 Task: Research Airbnb properties in âAmran, Yemen from 6th December, 2023 to 12th December, 2023 for 4 adults.4 bedrooms having 4 beds and 4 bathrooms. Property type can be flat. Amenities needed are: wifi, TV, free parkinig on premises, gym, breakfast. Look for 4 properties as per requirement.
Action: Mouse moved to (439, 99)
Screenshot: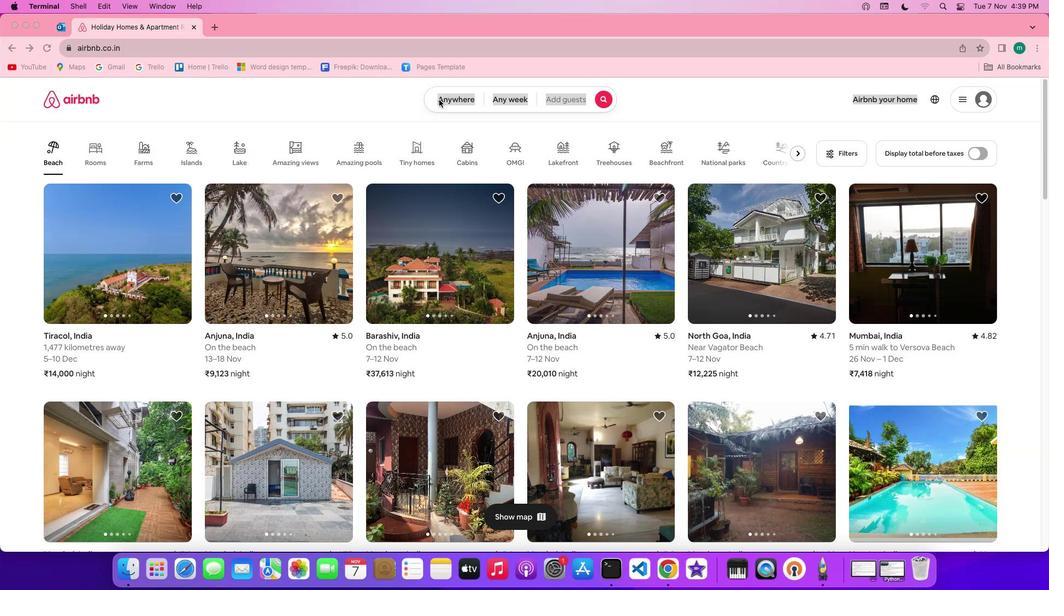 
Action: Mouse pressed left at (439, 99)
Screenshot: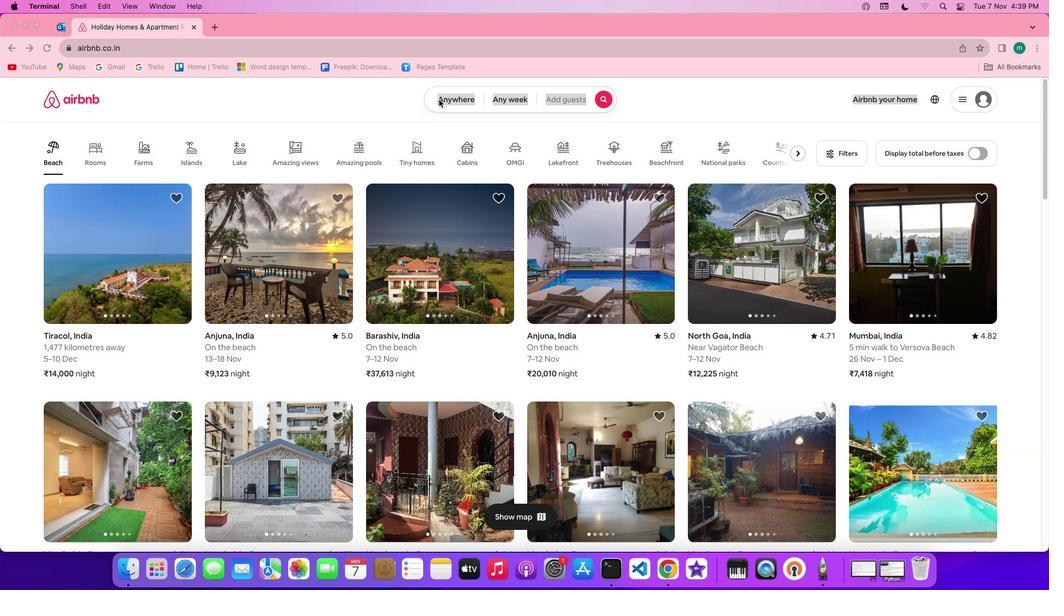 
Action: Mouse moved to (439, 99)
Screenshot: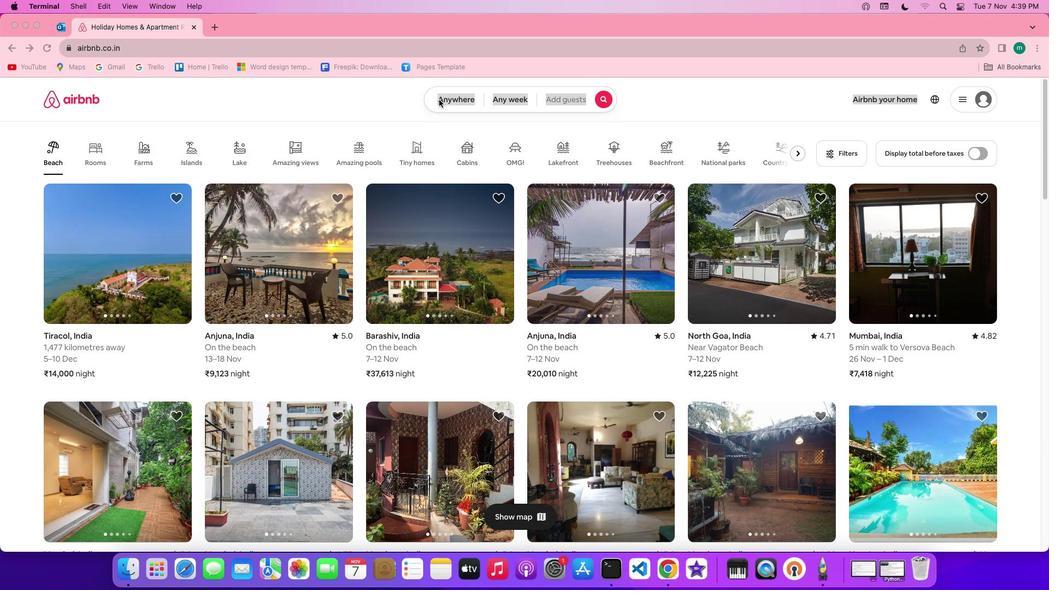 
Action: Mouse pressed left at (439, 99)
Screenshot: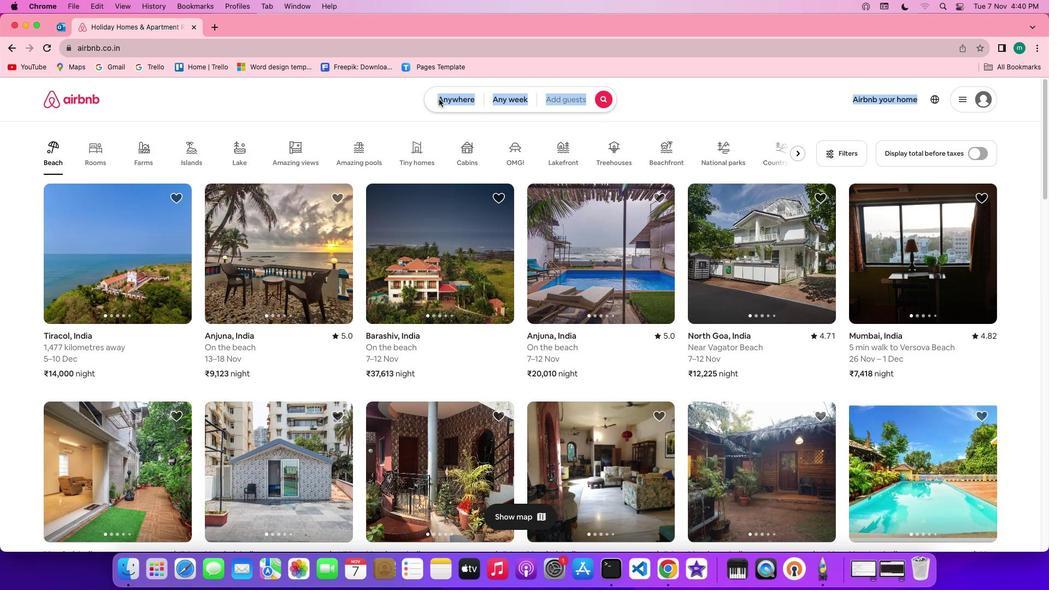 
Action: Mouse moved to (414, 138)
Screenshot: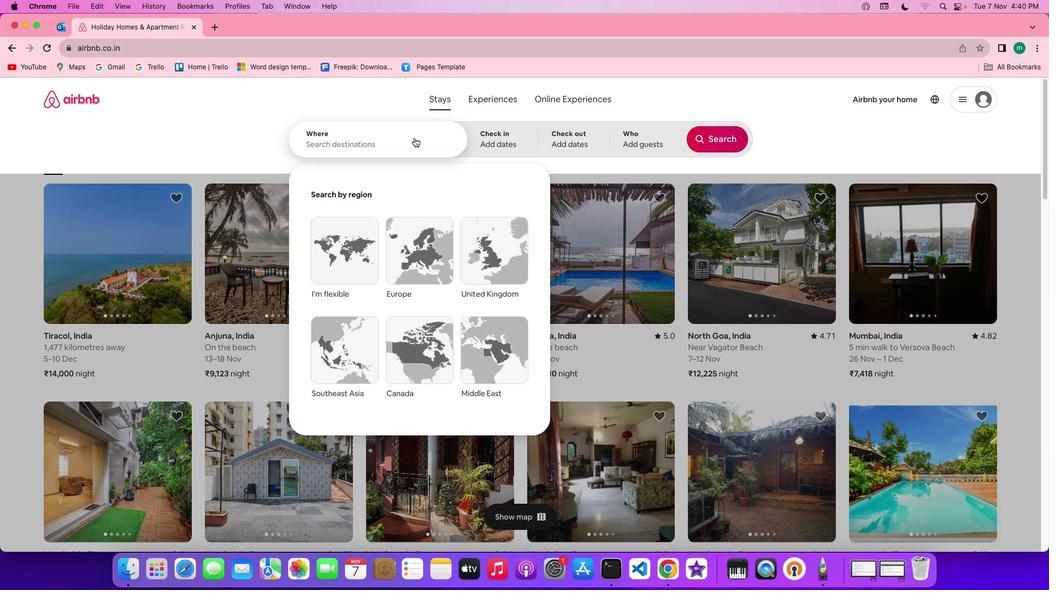 
Action: Mouse pressed left at (414, 138)
Screenshot: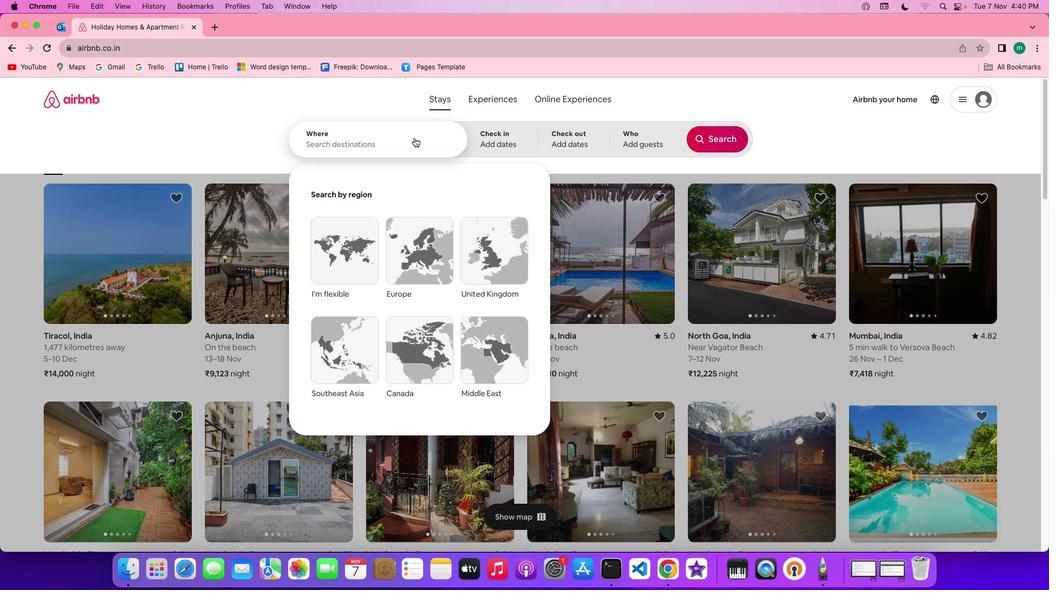 
Action: Mouse moved to (414, 138)
Screenshot: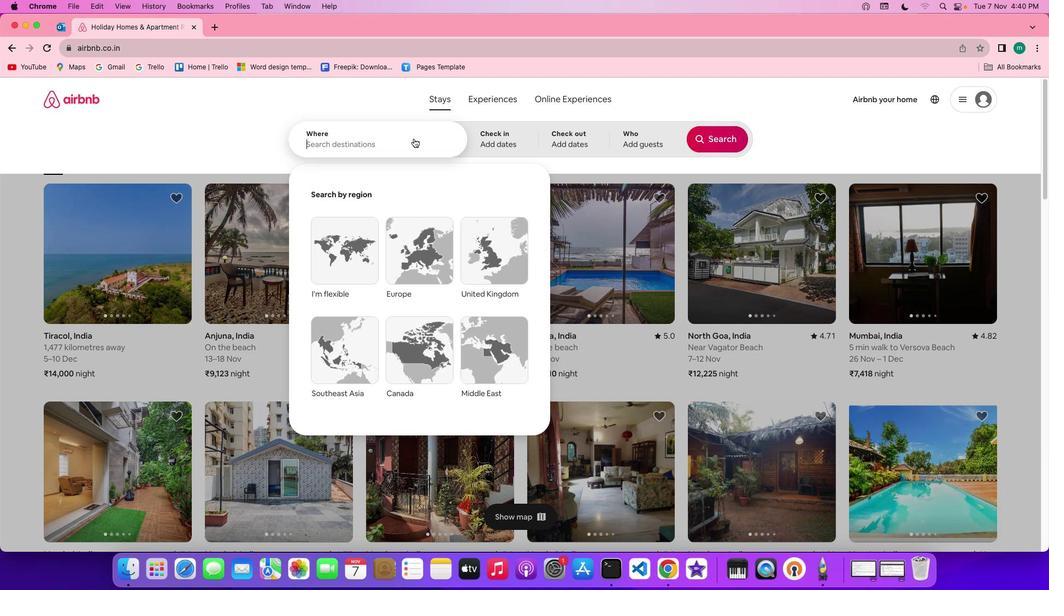 
Action: Key pressed Key.shift'A''m''r''a''n'','Key.shift'Y''e''m''e''n'
Screenshot: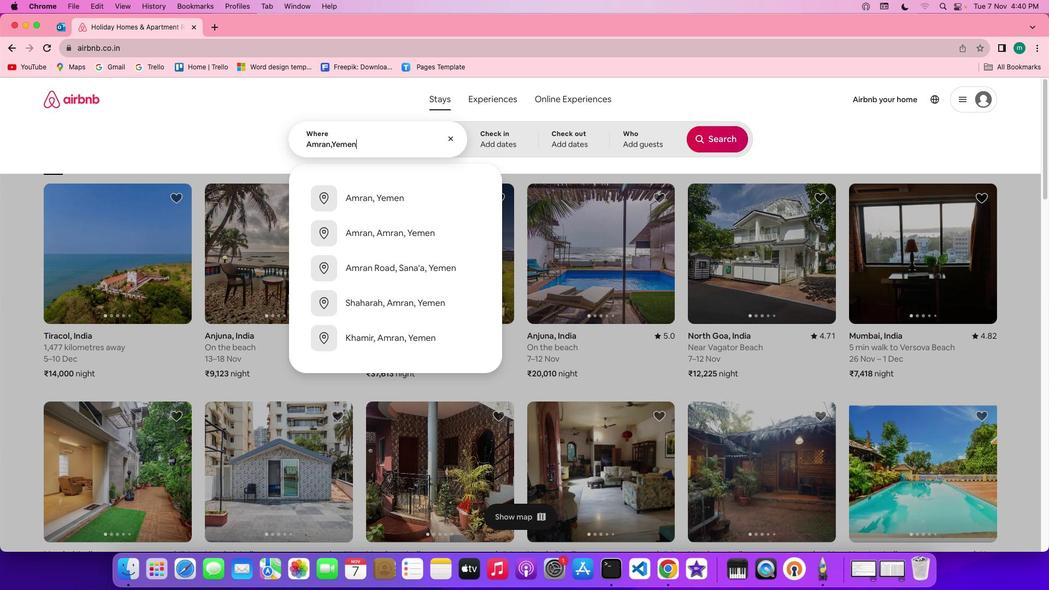 
Action: Mouse moved to (506, 138)
Screenshot: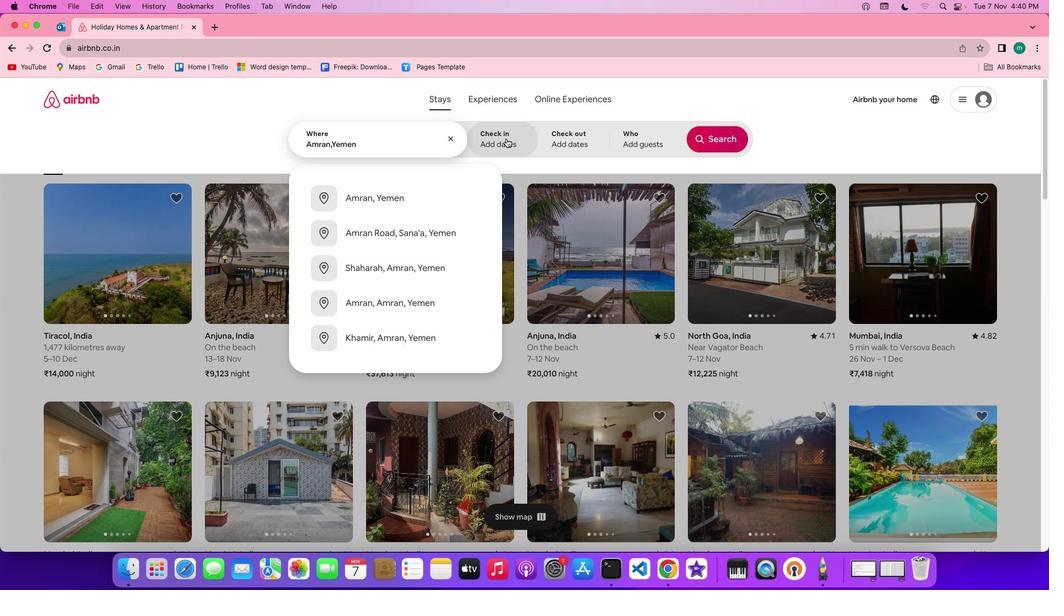 
Action: Mouse pressed left at (506, 138)
Screenshot: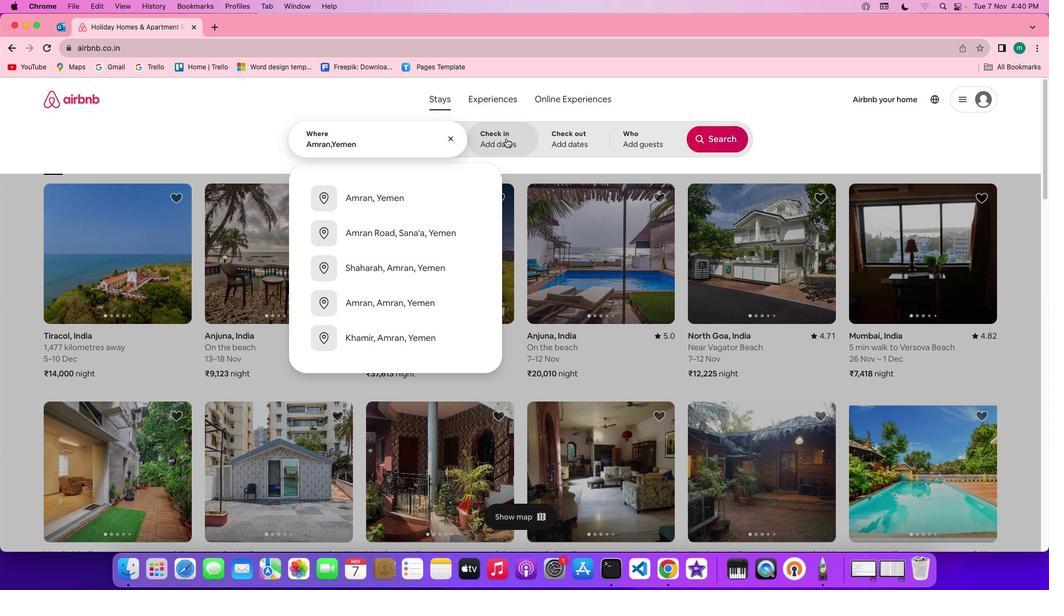 
Action: Mouse moved to (630, 302)
Screenshot: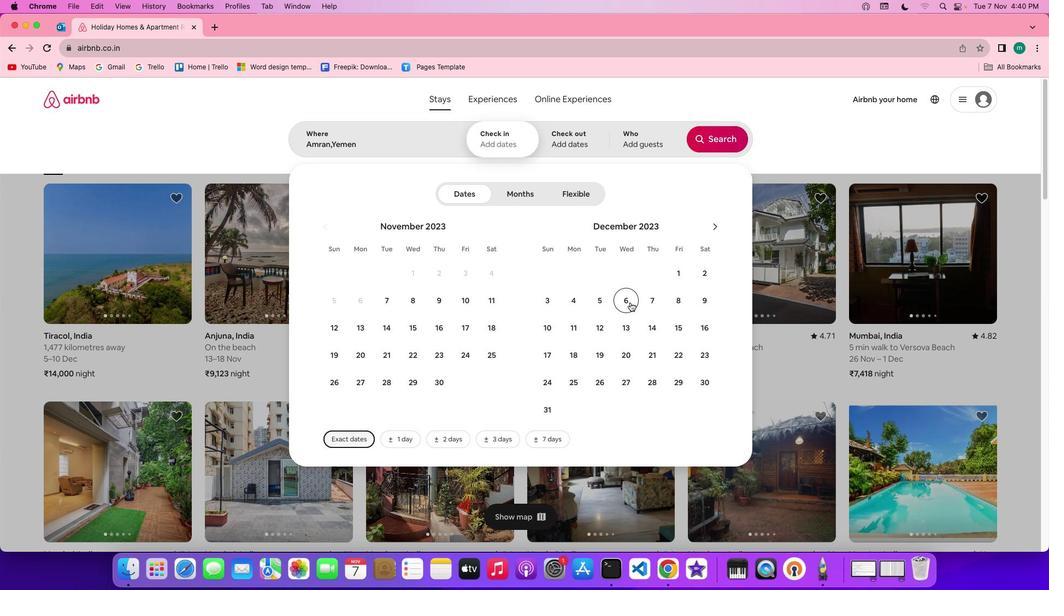 
Action: Mouse pressed left at (630, 302)
Screenshot: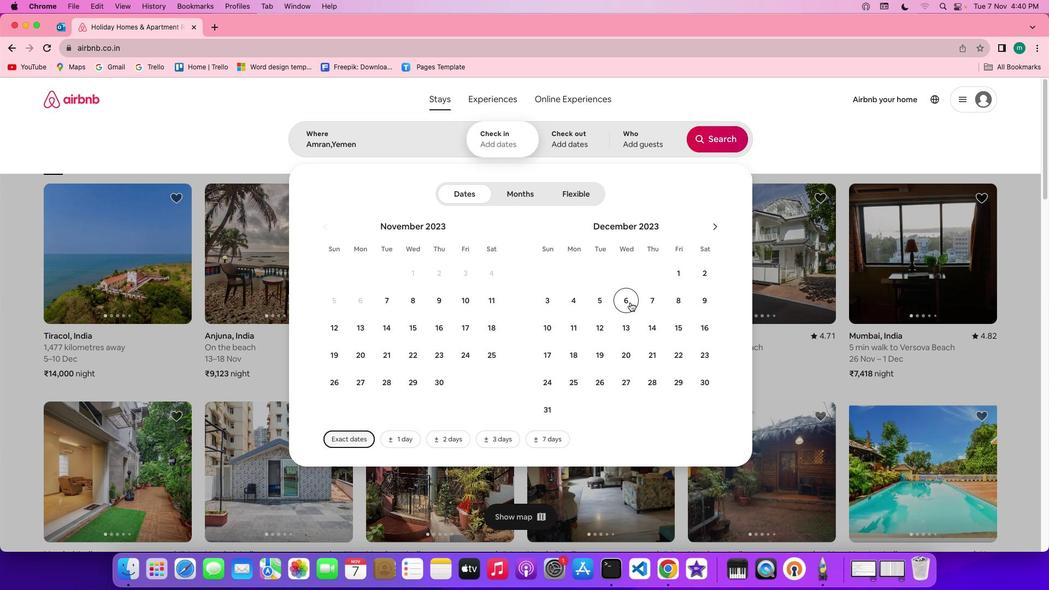 
Action: Mouse moved to (597, 324)
Screenshot: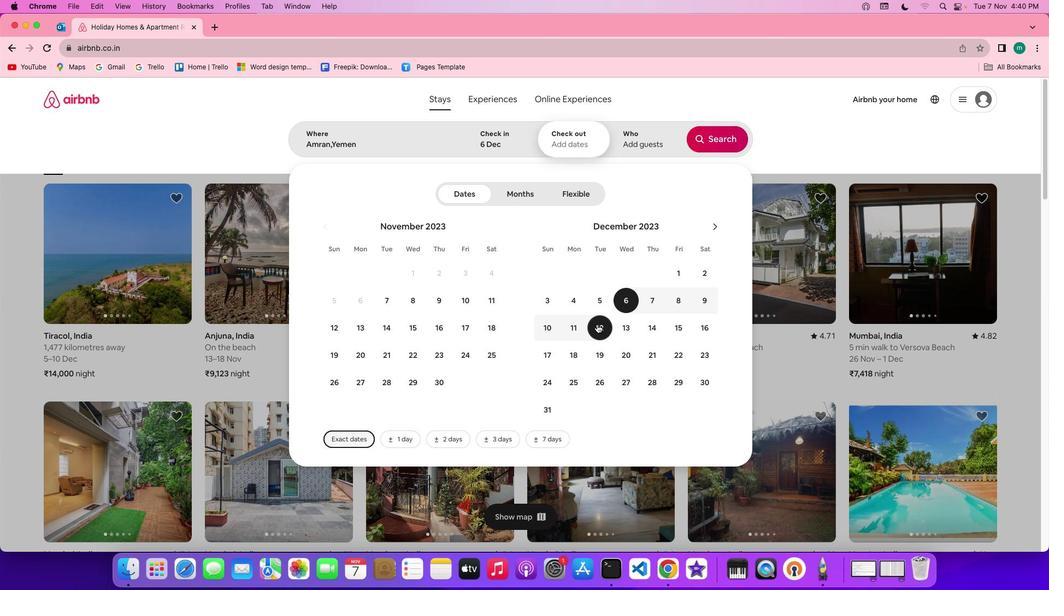 
Action: Mouse pressed left at (597, 324)
Screenshot: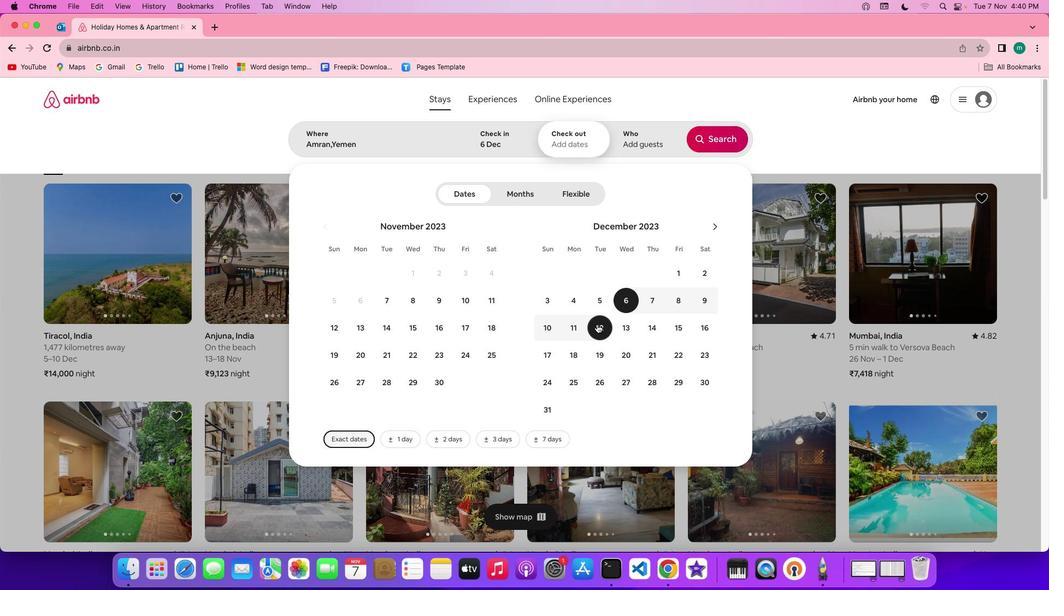 
Action: Mouse moved to (649, 137)
Screenshot: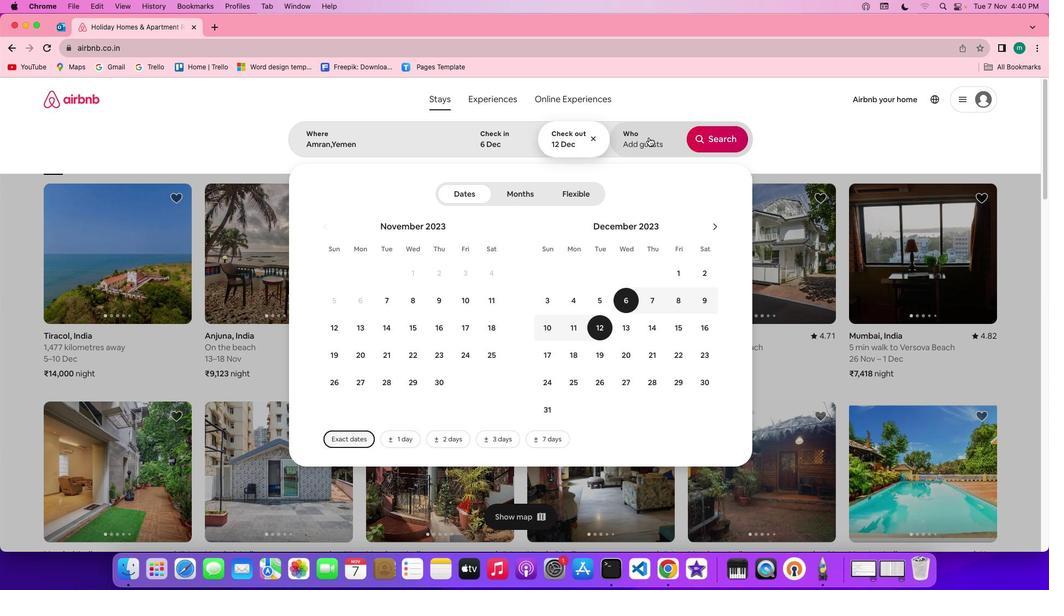 
Action: Mouse pressed left at (649, 137)
Screenshot: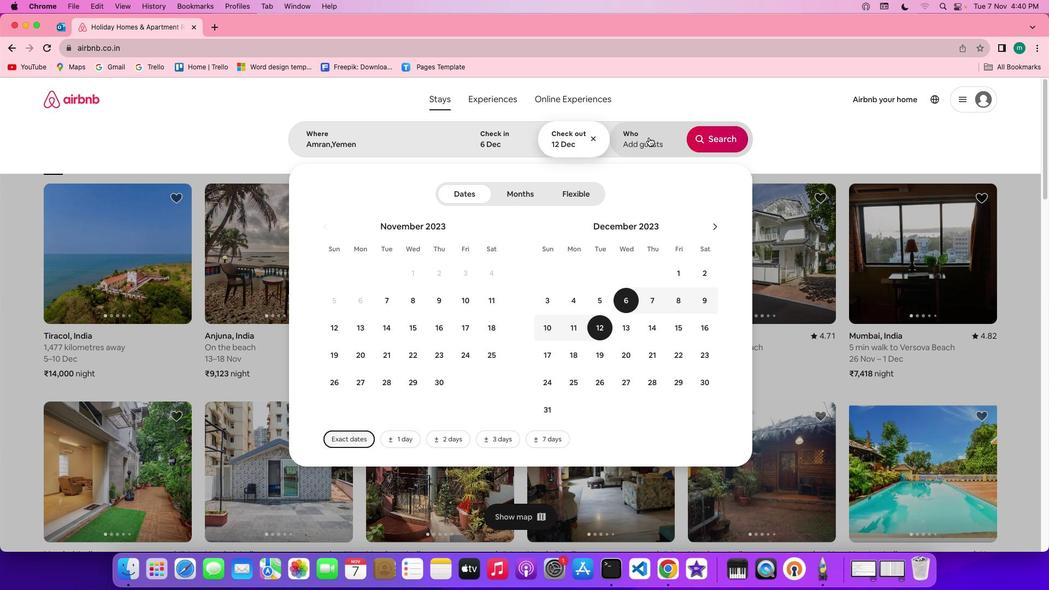 
Action: Mouse moved to (717, 199)
Screenshot: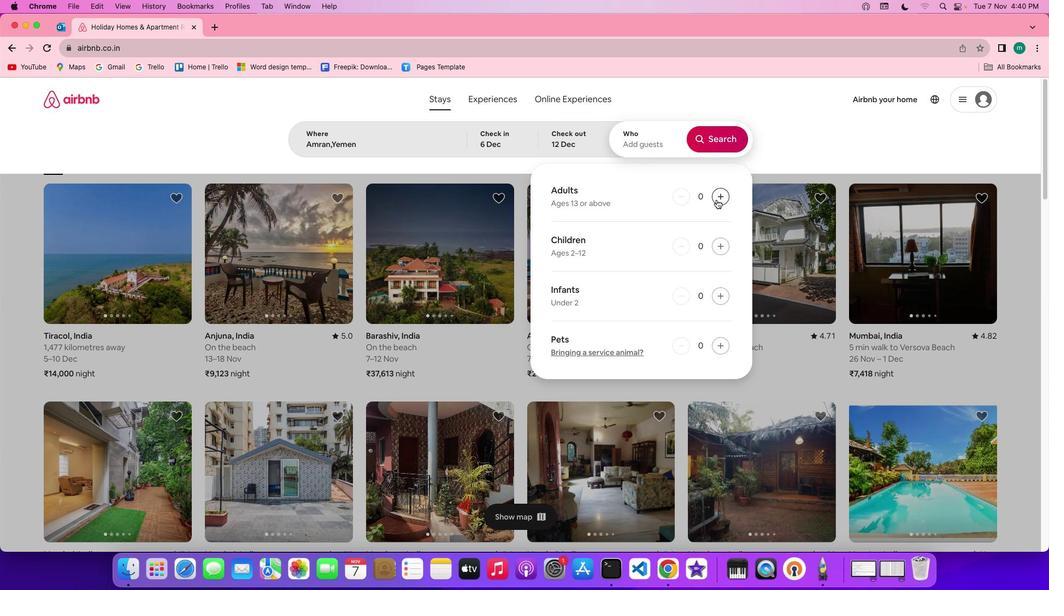 
Action: Mouse pressed left at (717, 199)
Screenshot: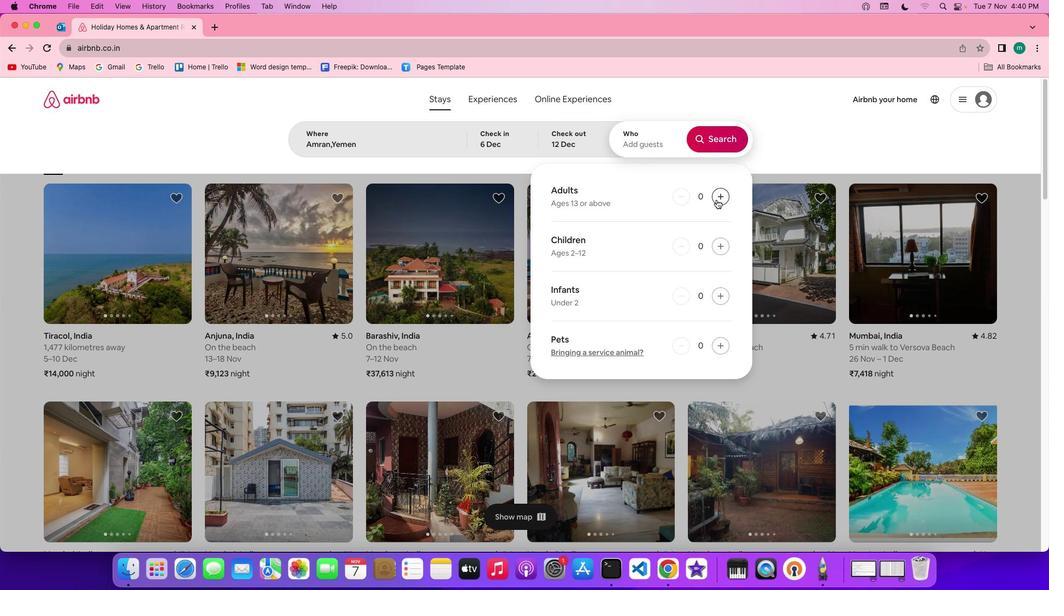 
Action: Mouse pressed left at (717, 199)
Screenshot: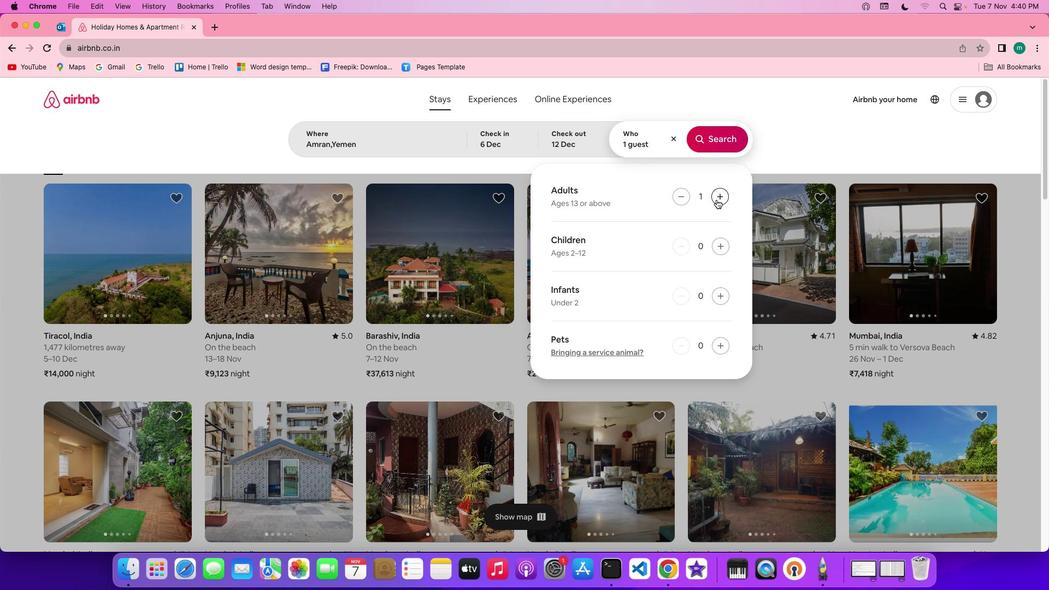 
Action: Mouse pressed left at (717, 199)
Screenshot: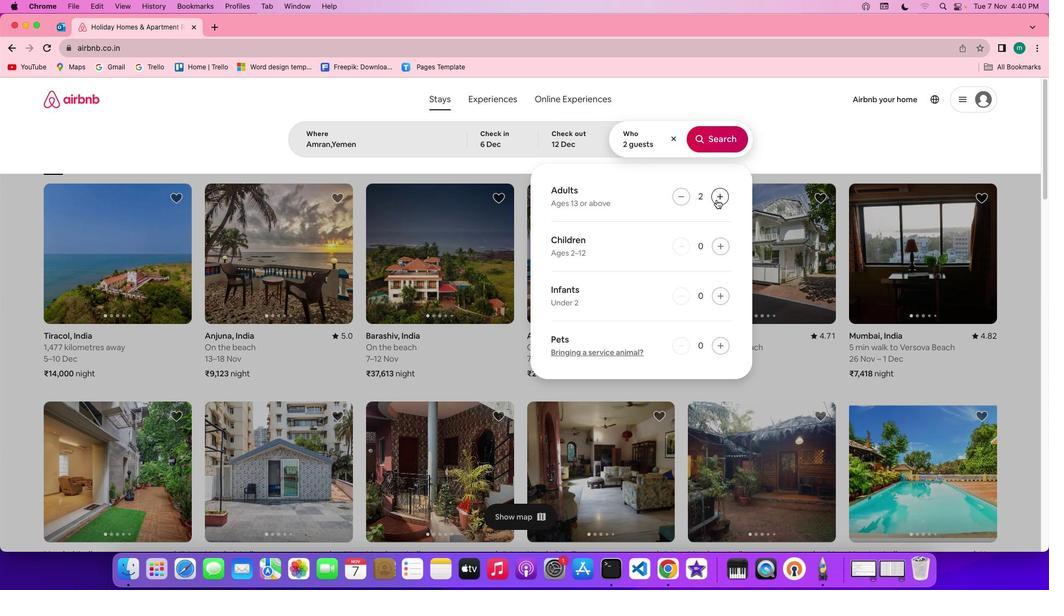 
Action: Mouse pressed left at (717, 199)
Screenshot: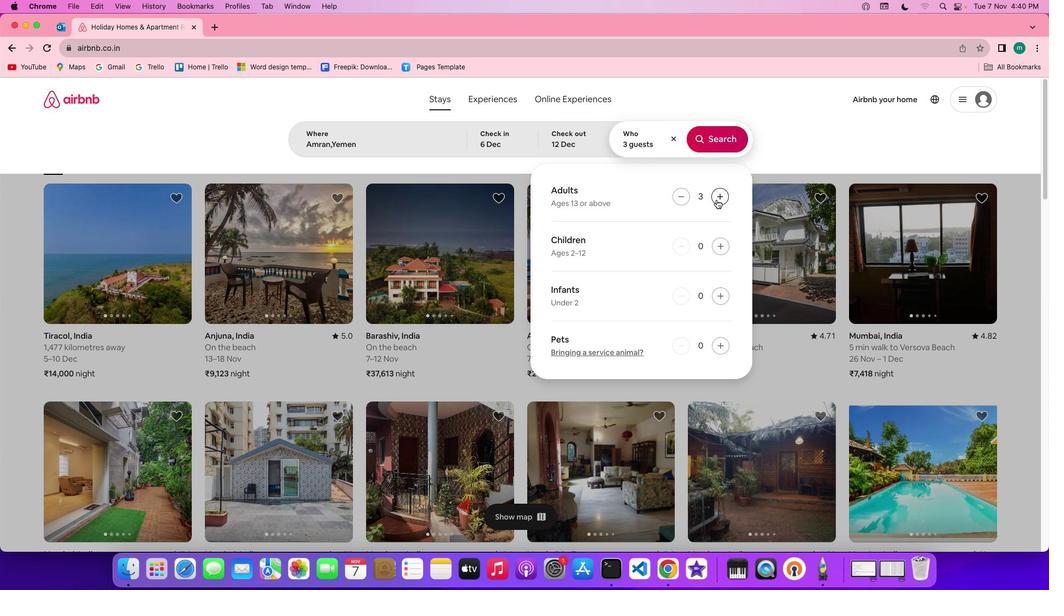 
Action: Mouse moved to (723, 143)
Screenshot: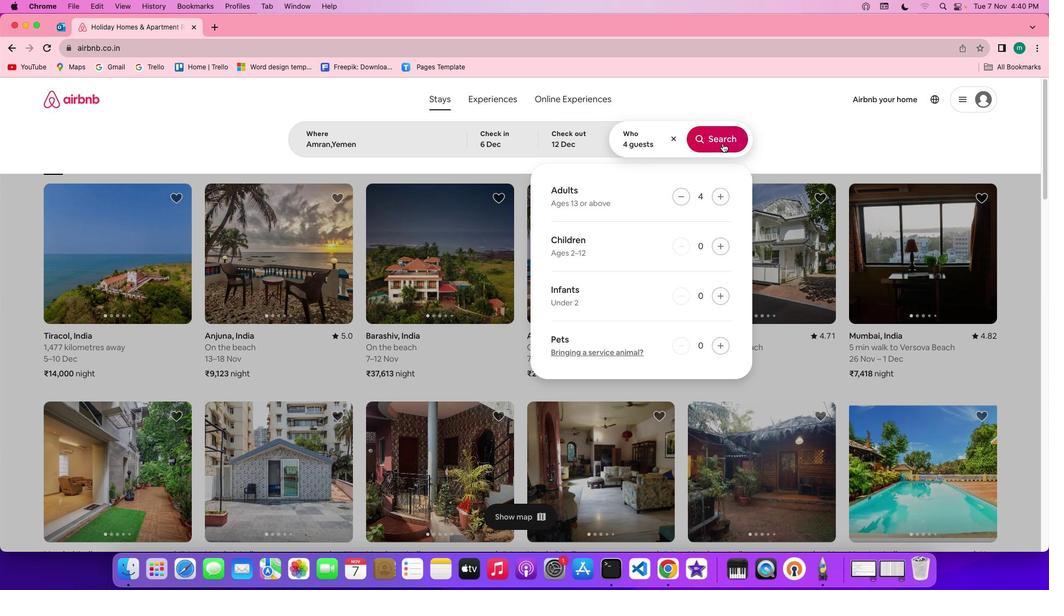 
Action: Mouse pressed left at (723, 143)
Screenshot: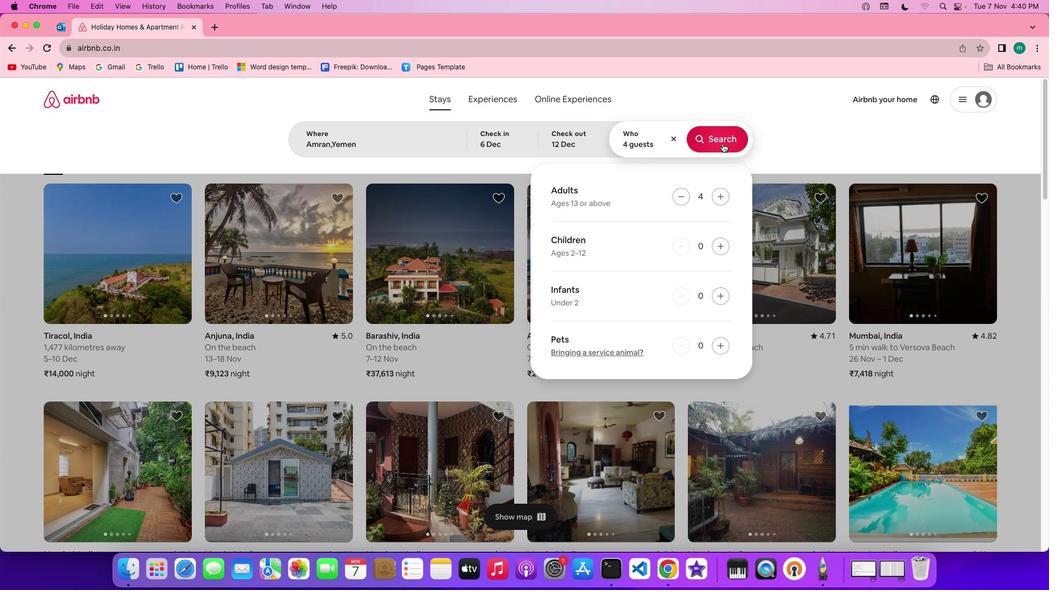 
Action: Mouse moved to (871, 142)
Screenshot: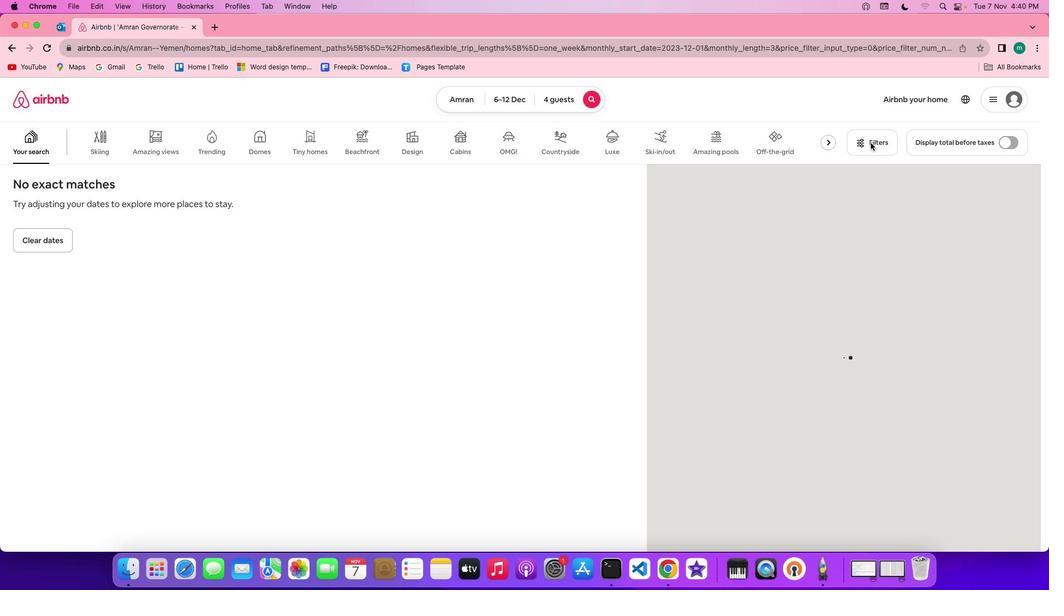 
Action: Mouse pressed left at (871, 142)
Screenshot: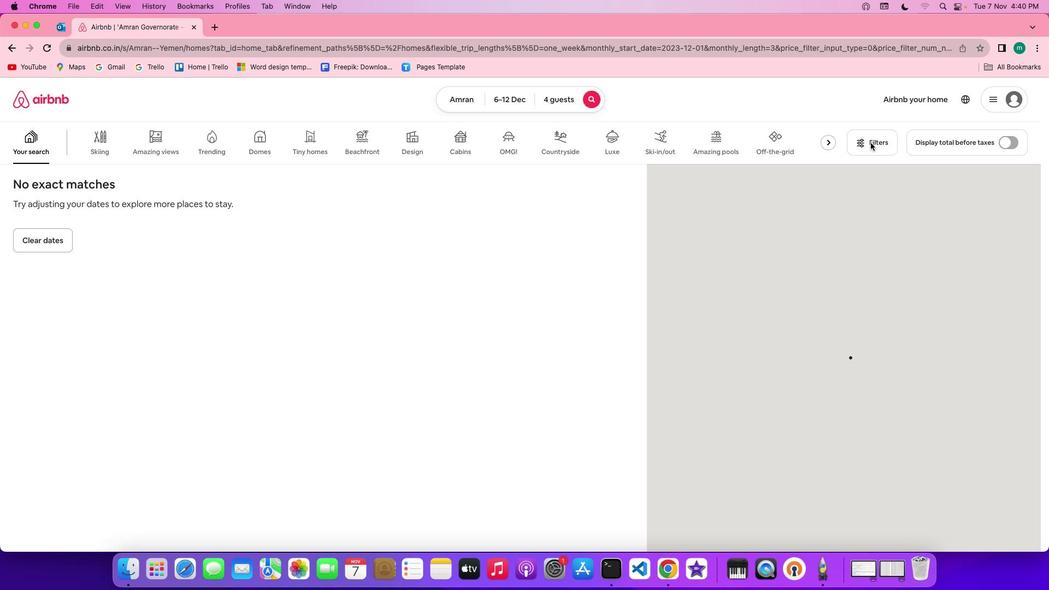 
Action: Mouse moved to (857, 140)
Screenshot: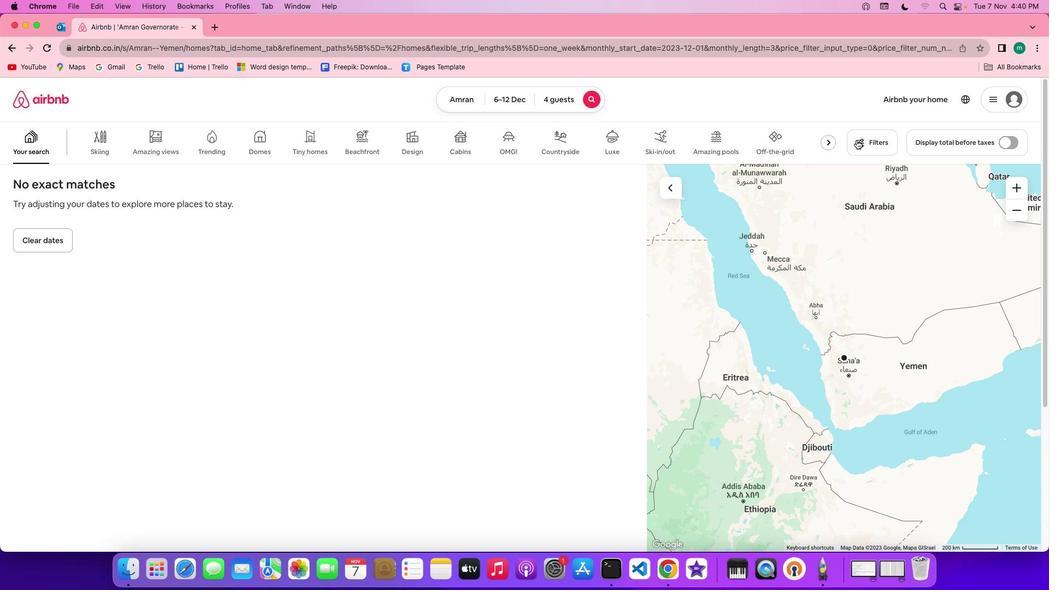 
Action: Mouse pressed left at (857, 140)
Screenshot: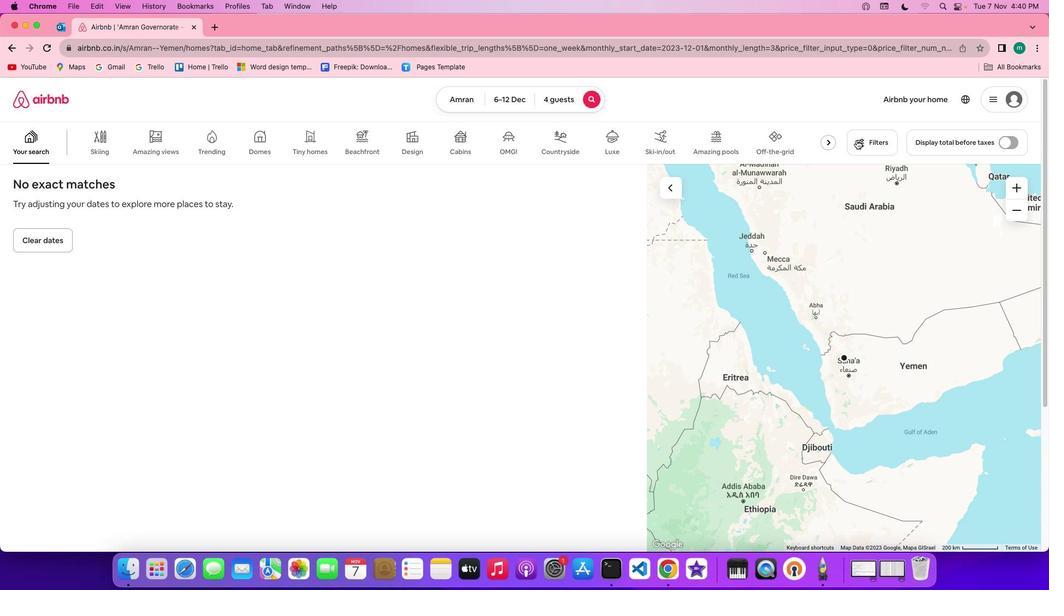 
Action: Mouse moved to (875, 142)
Screenshot: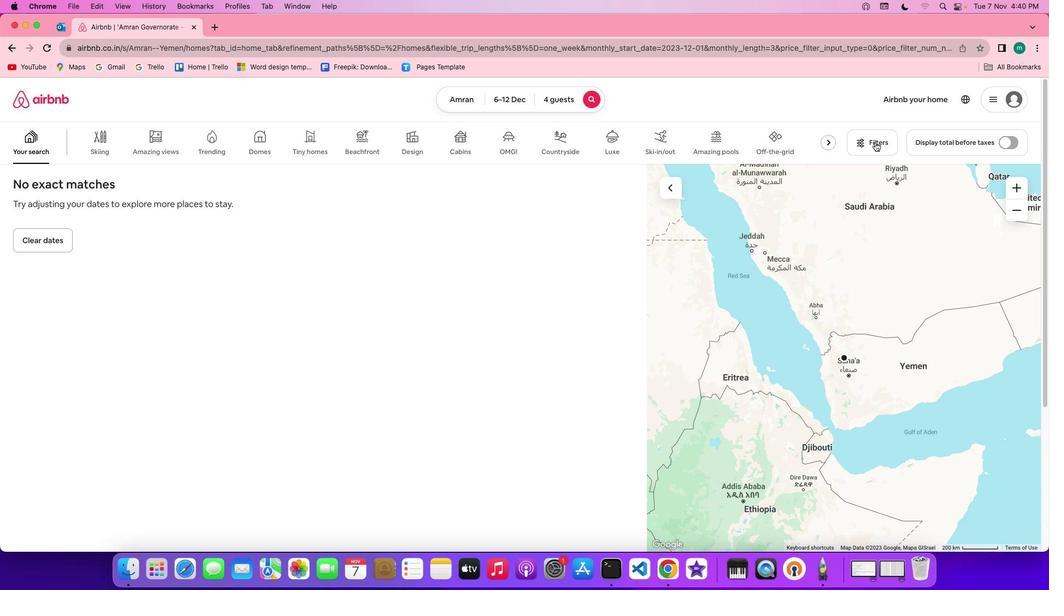 
Action: Mouse pressed left at (875, 142)
Screenshot: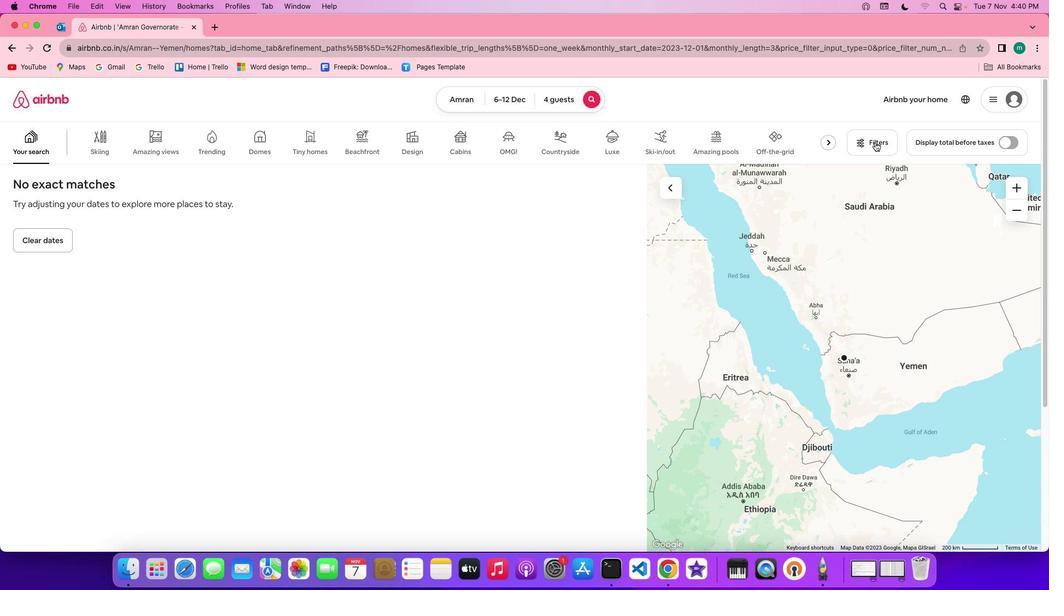 
Action: Mouse moved to (878, 141)
Screenshot: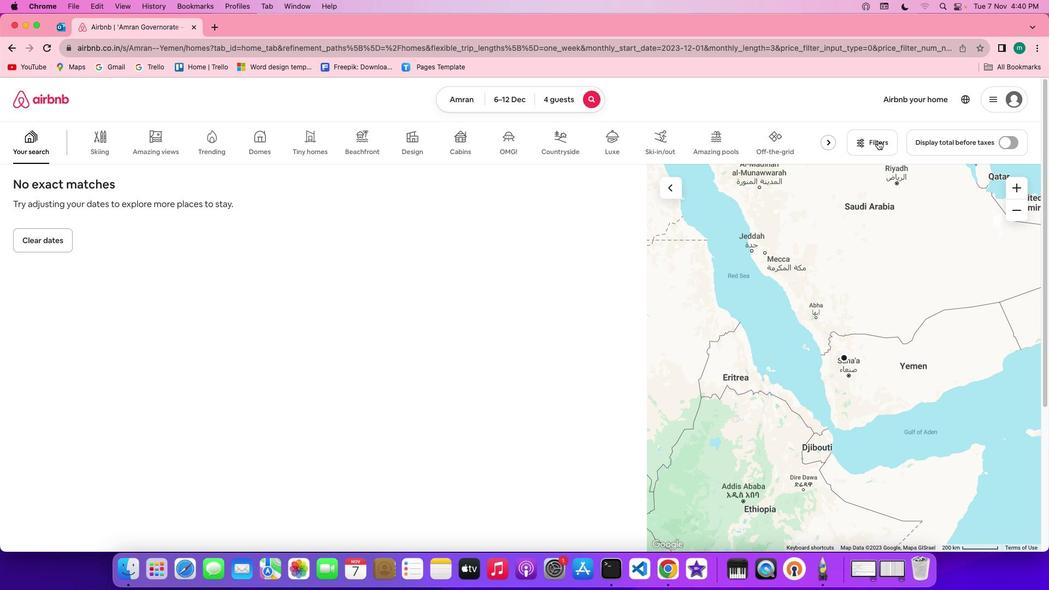 
Action: Mouse pressed left at (878, 141)
Screenshot: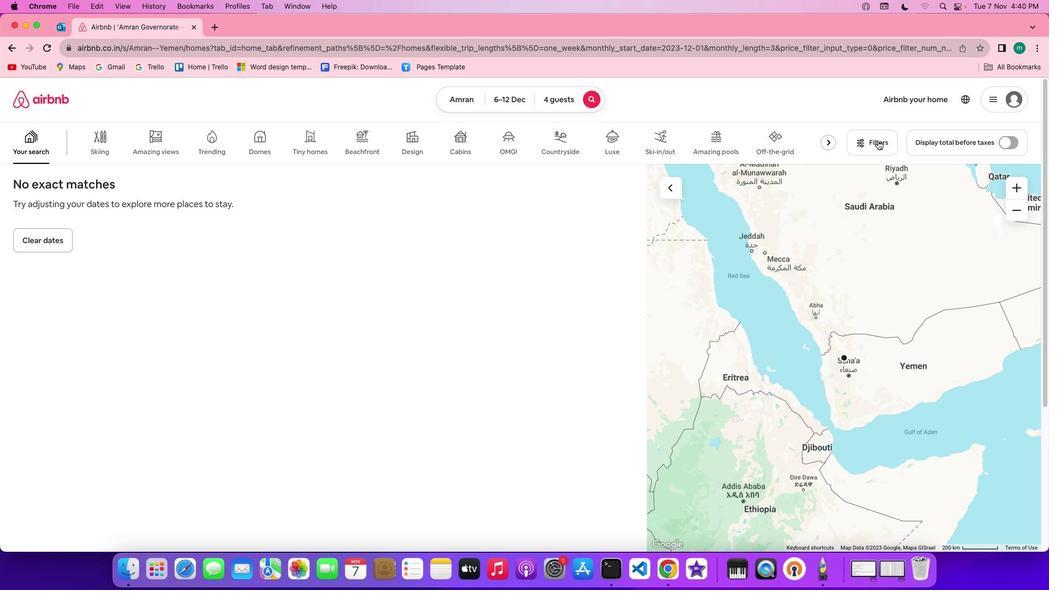 
Action: Mouse moved to (608, 320)
Screenshot: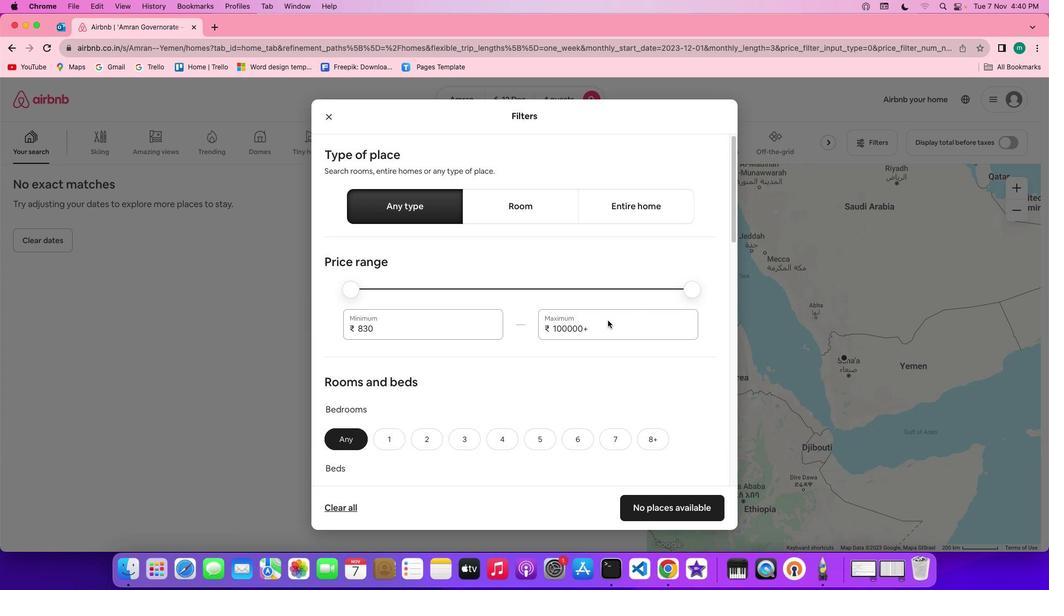 
Action: Mouse scrolled (608, 320) with delta (0, 0)
Screenshot: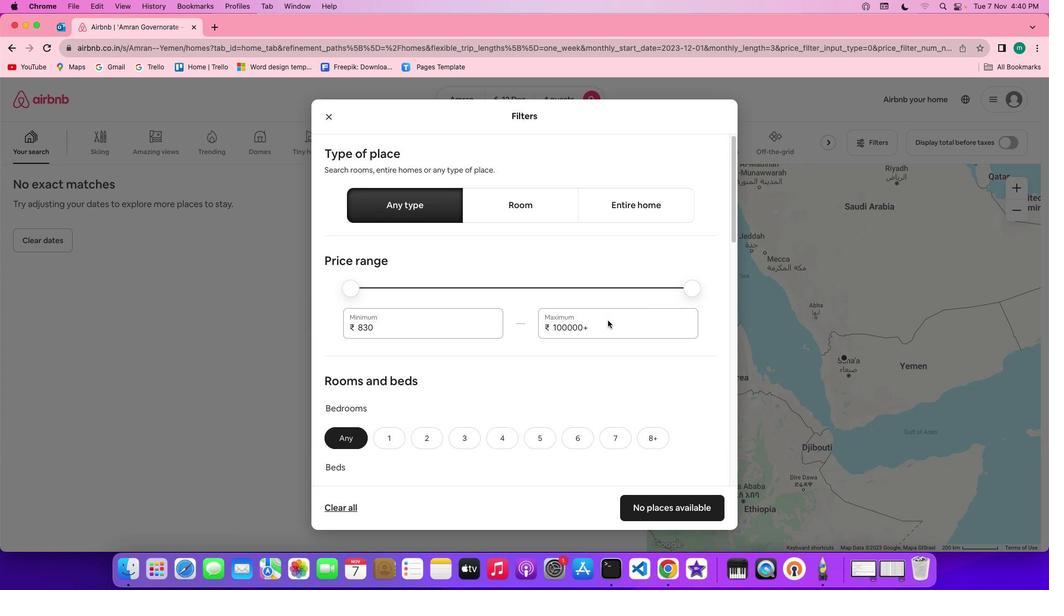 
Action: Mouse scrolled (608, 320) with delta (0, 0)
Screenshot: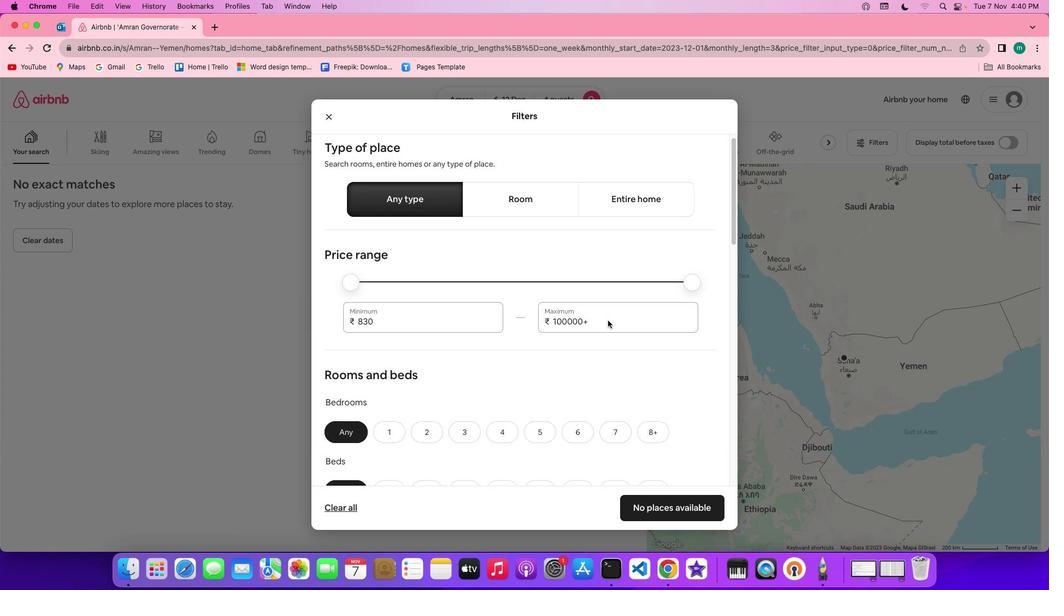 
Action: Mouse scrolled (608, 320) with delta (0, -1)
Screenshot: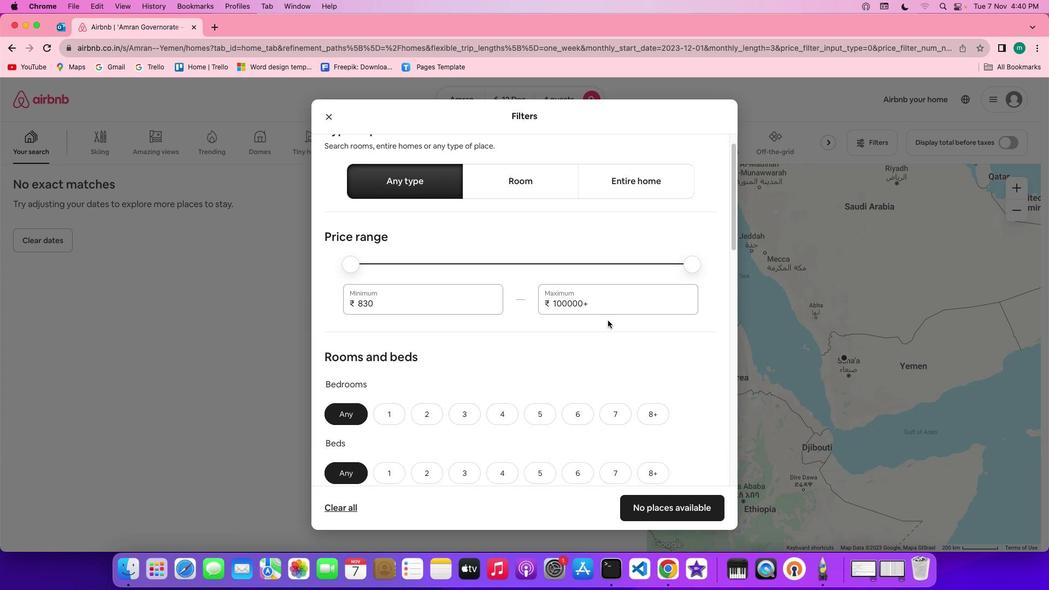 
Action: Mouse scrolled (608, 320) with delta (0, -2)
Screenshot: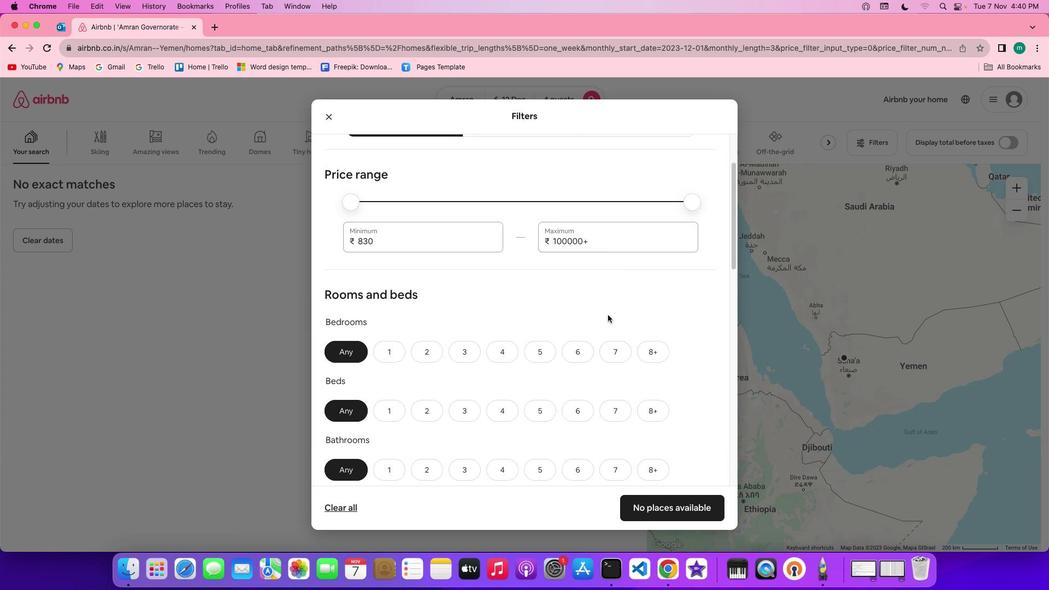 
Action: Mouse moved to (601, 285)
Screenshot: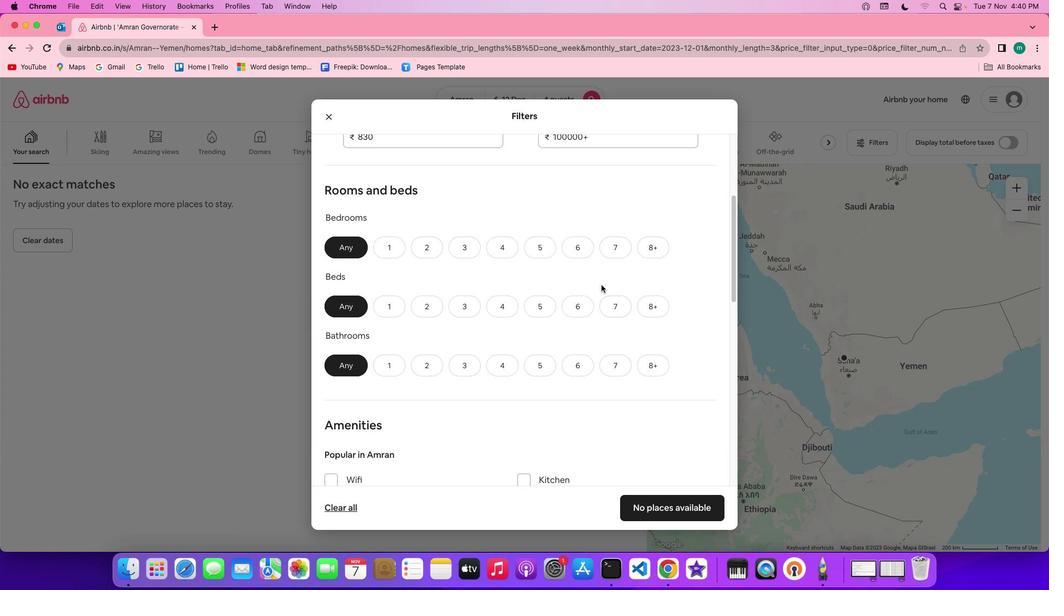 
Action: Mouse scrolled (601, 285) with delta (0, 0)
Screenshot: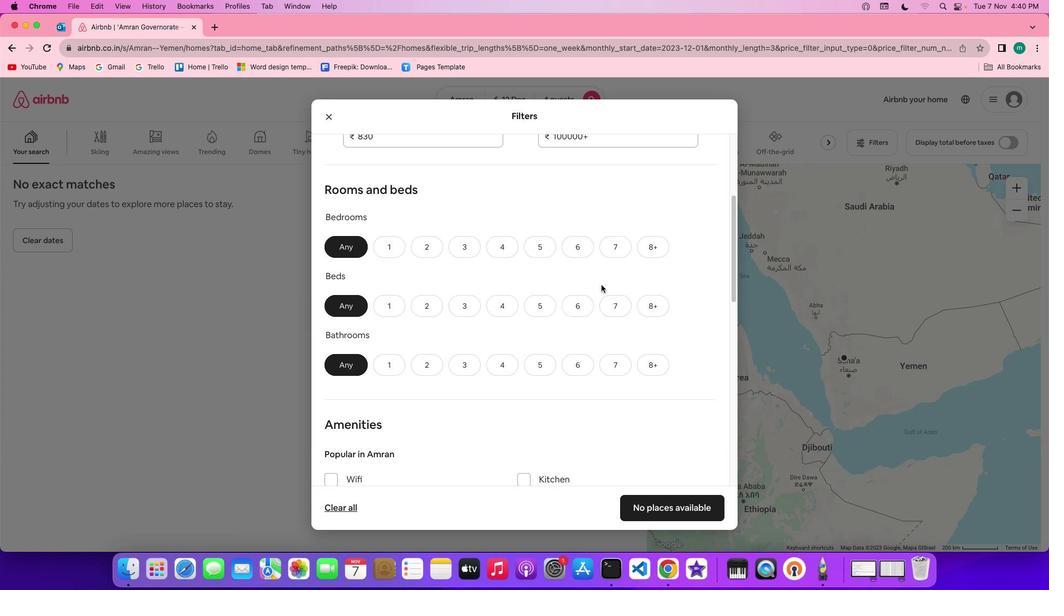 
Action: Mouse scrolled (601, 285) with delta (0, 0)
Screenshot: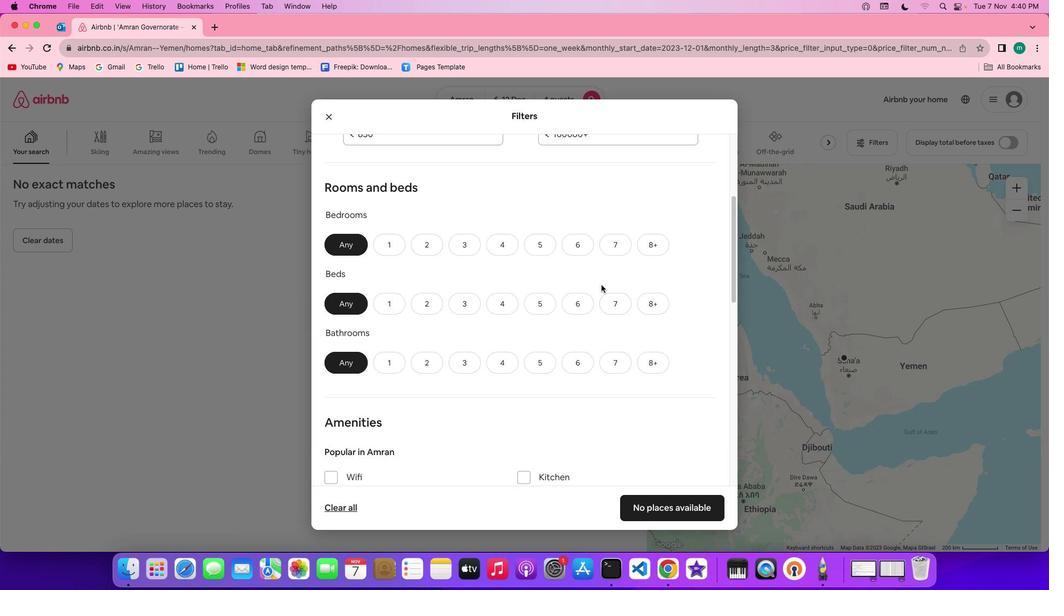 
Action: Mouse scrolled (601, 285) with delta (0, 0)
Screenshot: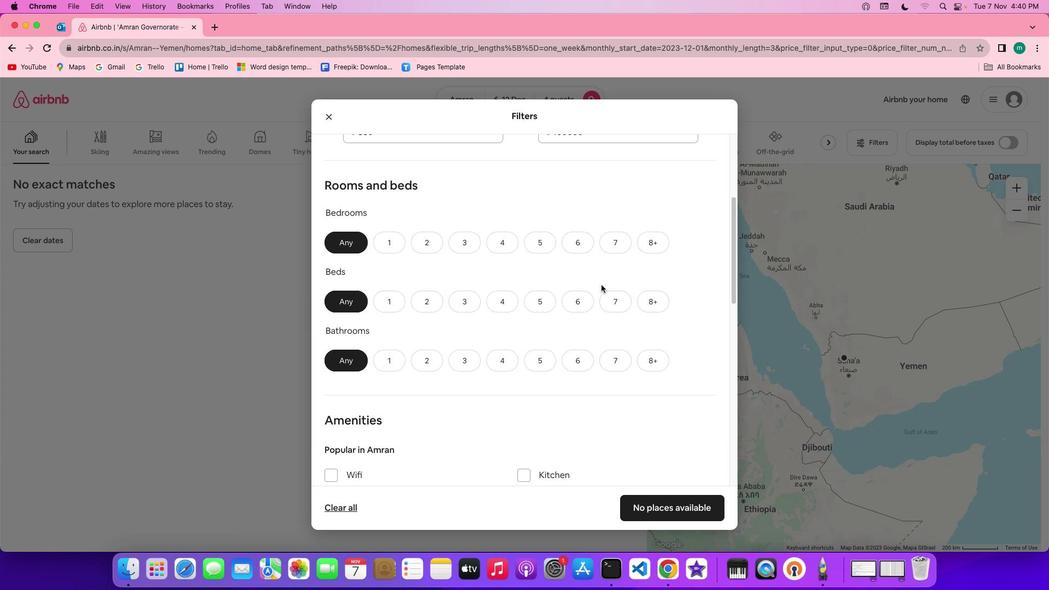 
Action: Mouse moved to (502, 244)
Screenshot: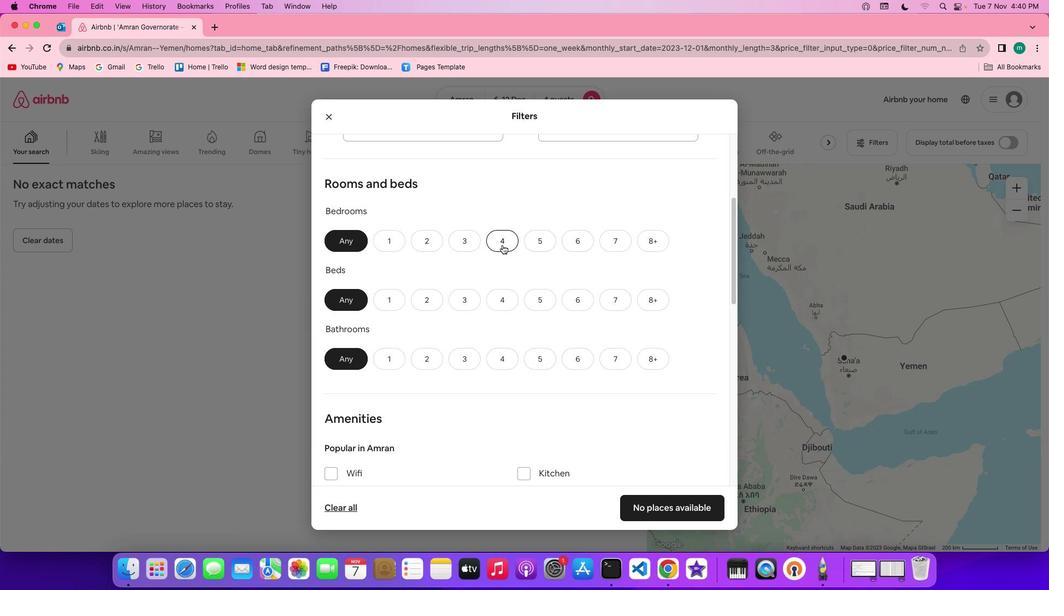 
Action: Mouse pressed left at (502, 244)
Screenshot: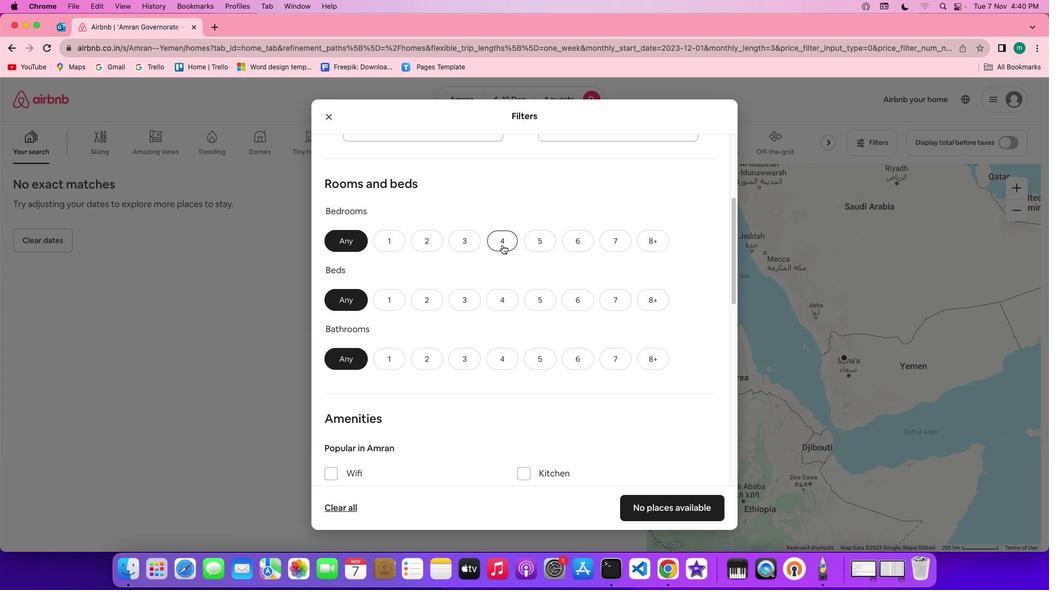 
Action: Mouse moved to (508, 300)
Screenshot: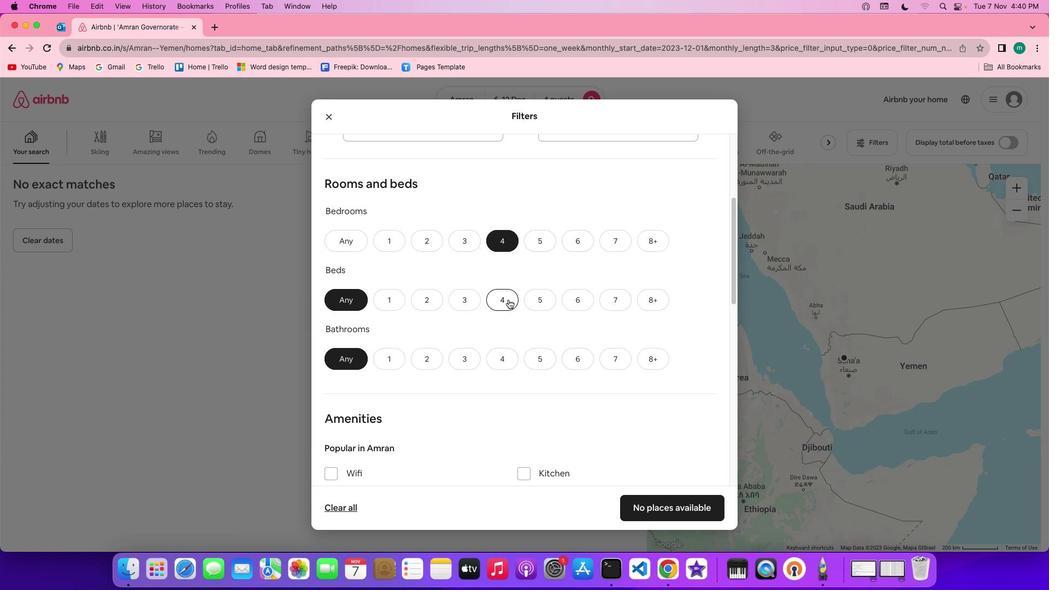 
Action: Mouse pressed left at (508, 300)
Screenshot: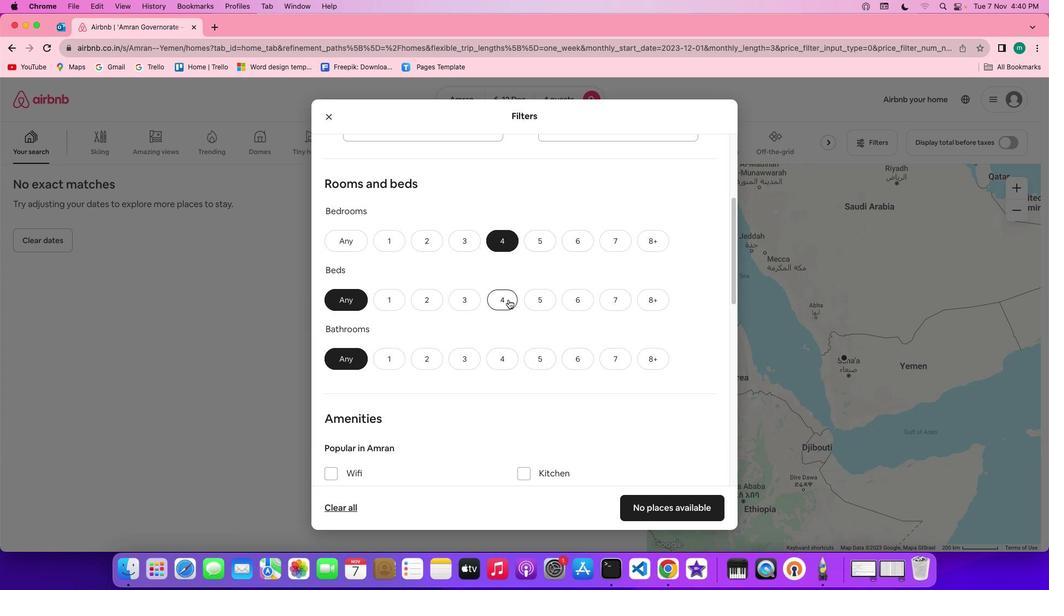 
Action: Mouse moved to (502, 351)
Screenshot: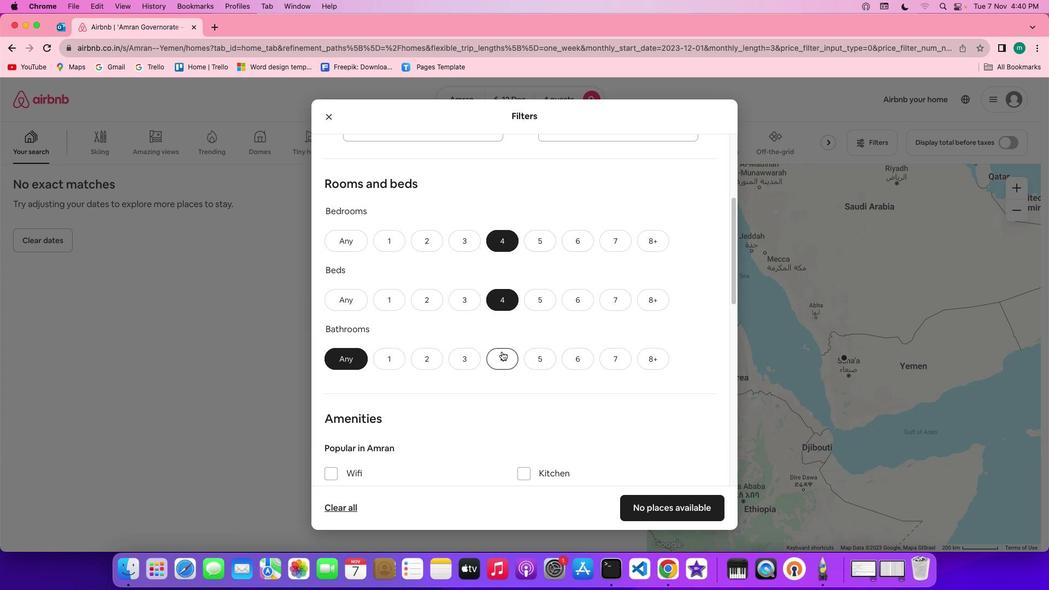 
Action: Mouse pressed left at (502, 351)
Screenshot: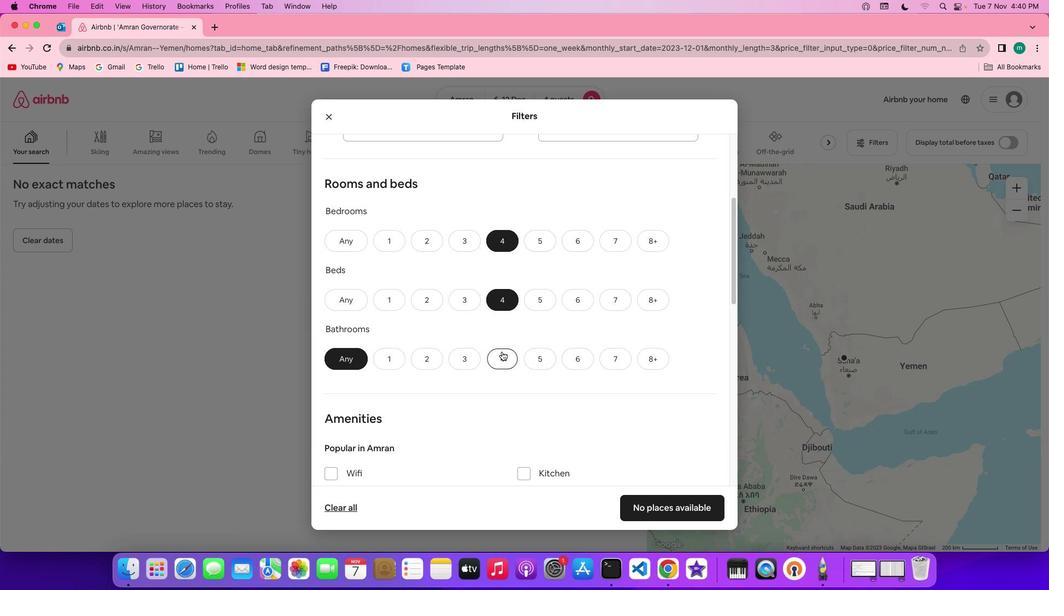 
Action: Mouse moved to (607, 359)
Screenshot: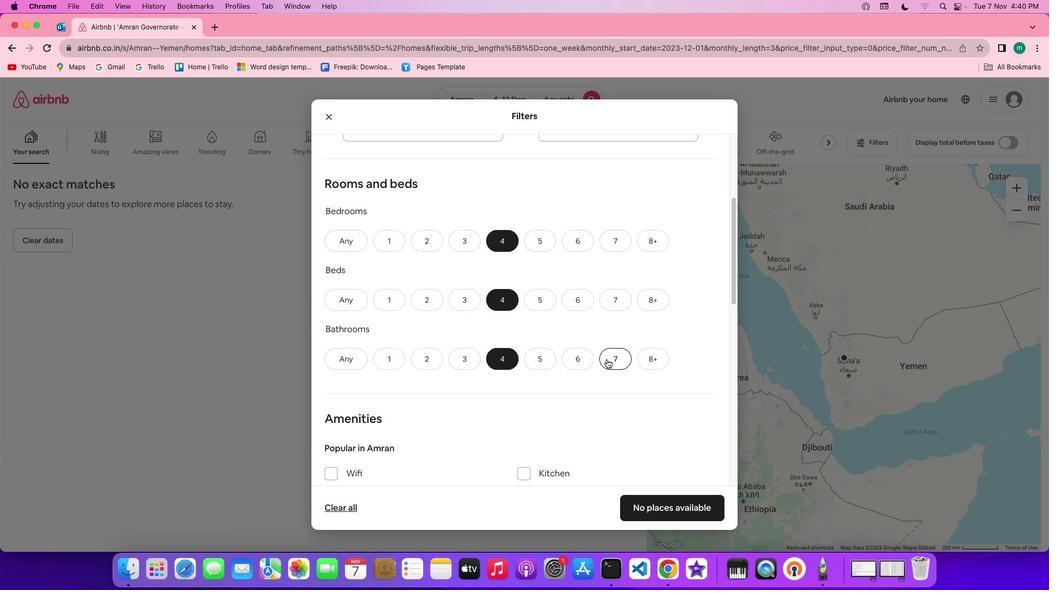 
Action: Mouse scrolled (607, 359) with delta (0, 0)
Screenshot: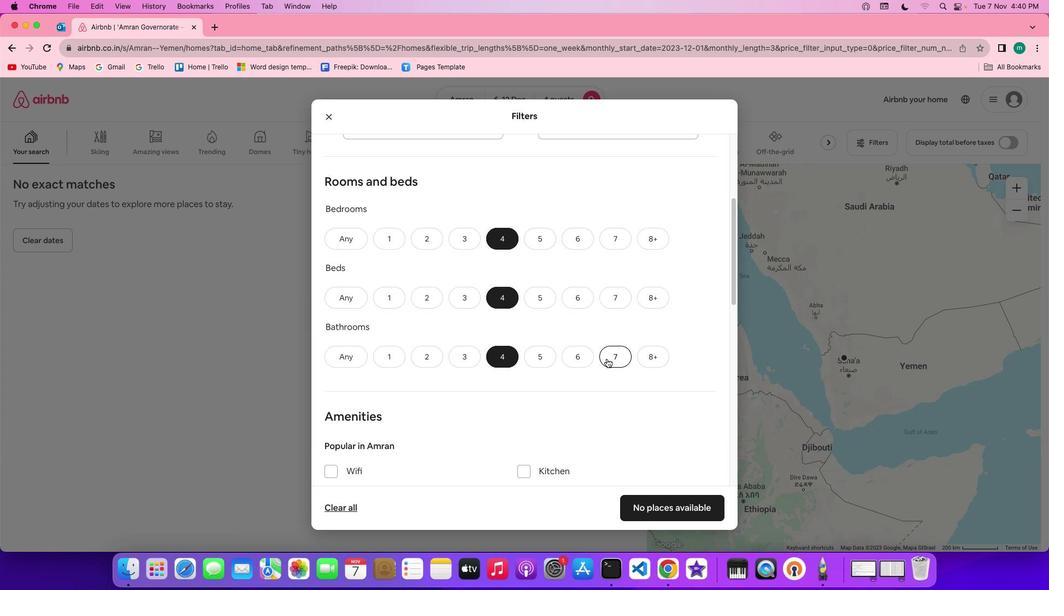 
Action: Mouse scrolled (607, 359) with delta (0, 0)
Screenshot: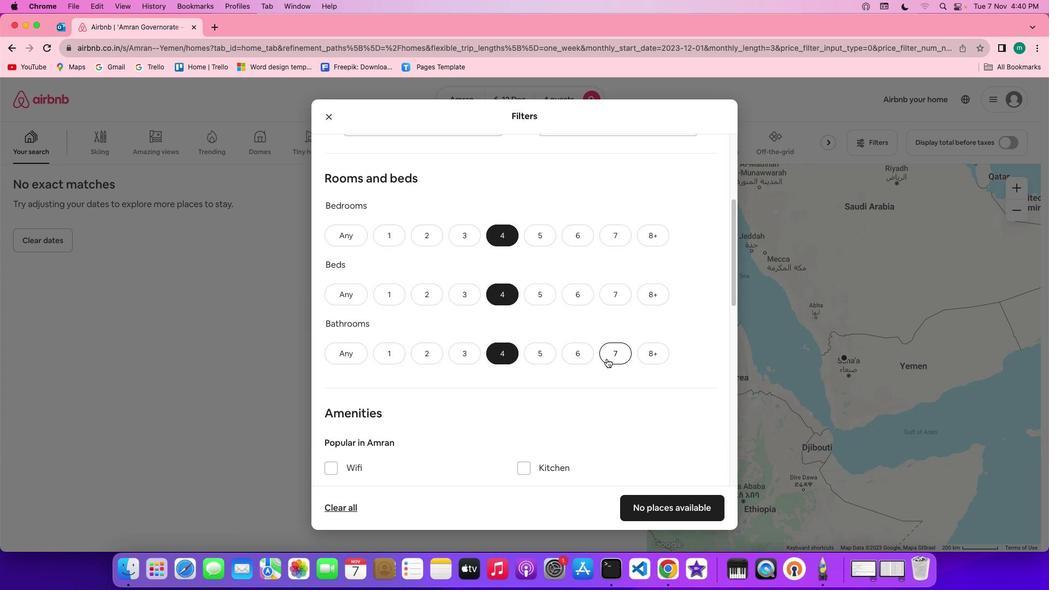 
Action: Mouse moved to (607, 359)
Screenshot: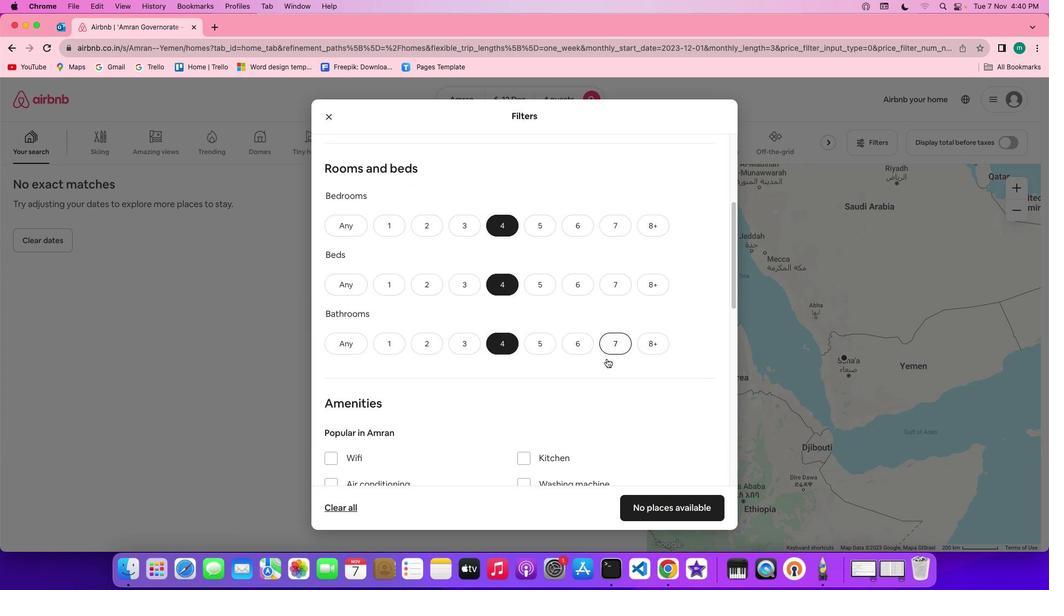 
Action: Mouse scrolled (607, 359) with delta (0, -1)
Screenshot: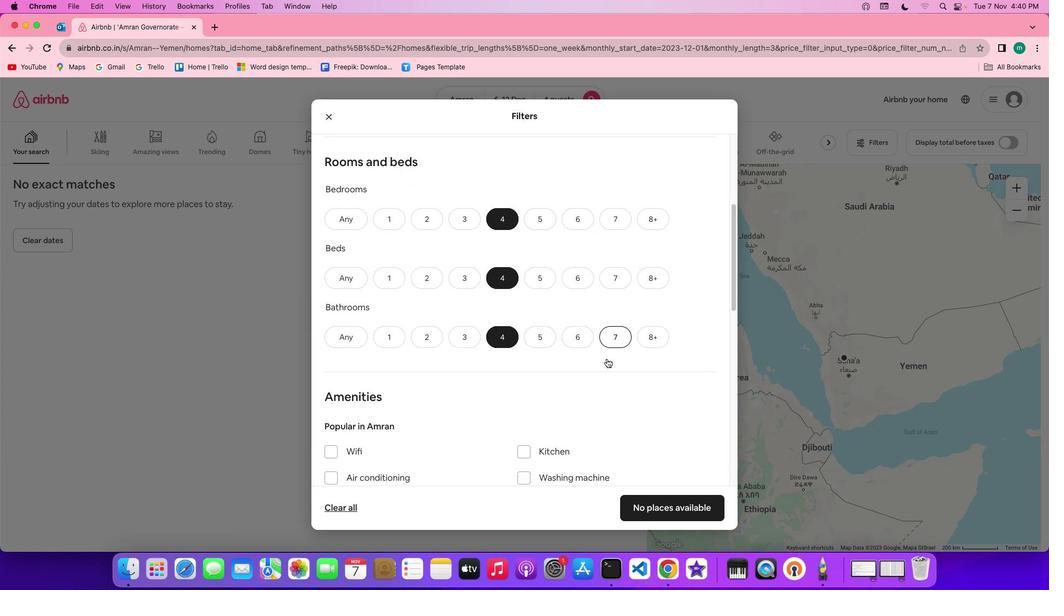 
Action: Mouse scrolled (607, 359) with delta (0, -1)
Screenshot: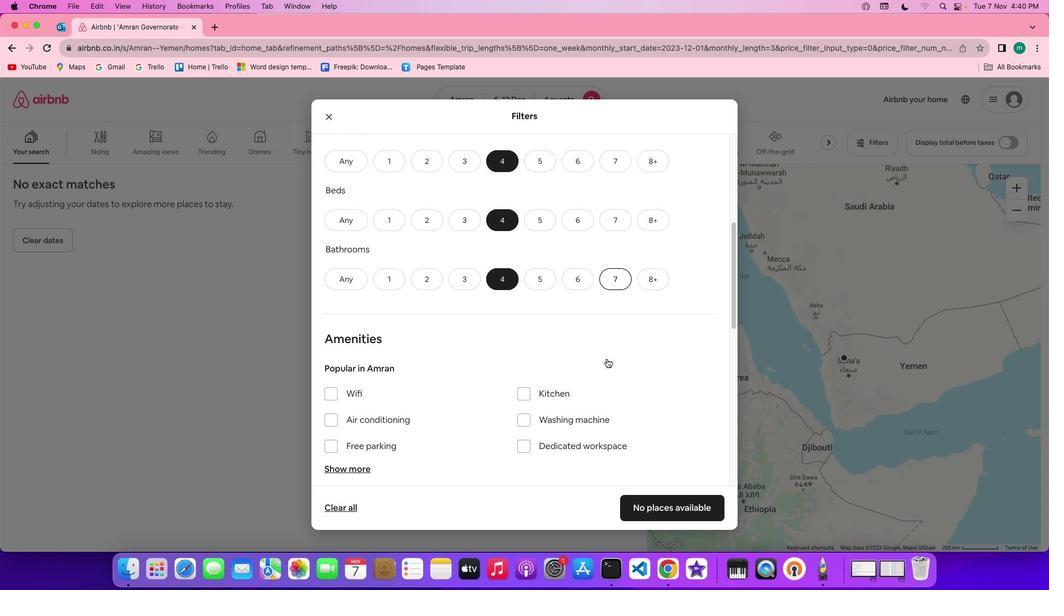 
Action: Mouse scrolled (607, 359) with delta (0, 0)
Screenshot: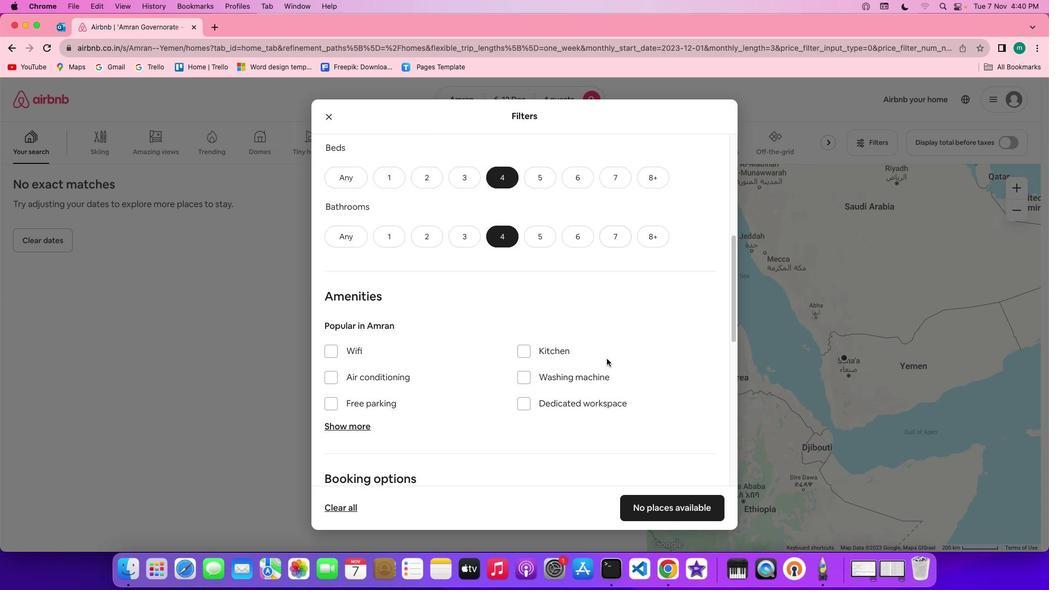 
Action: Mouse scrolled (607, 359) with delta (0, 0)
Screenshot: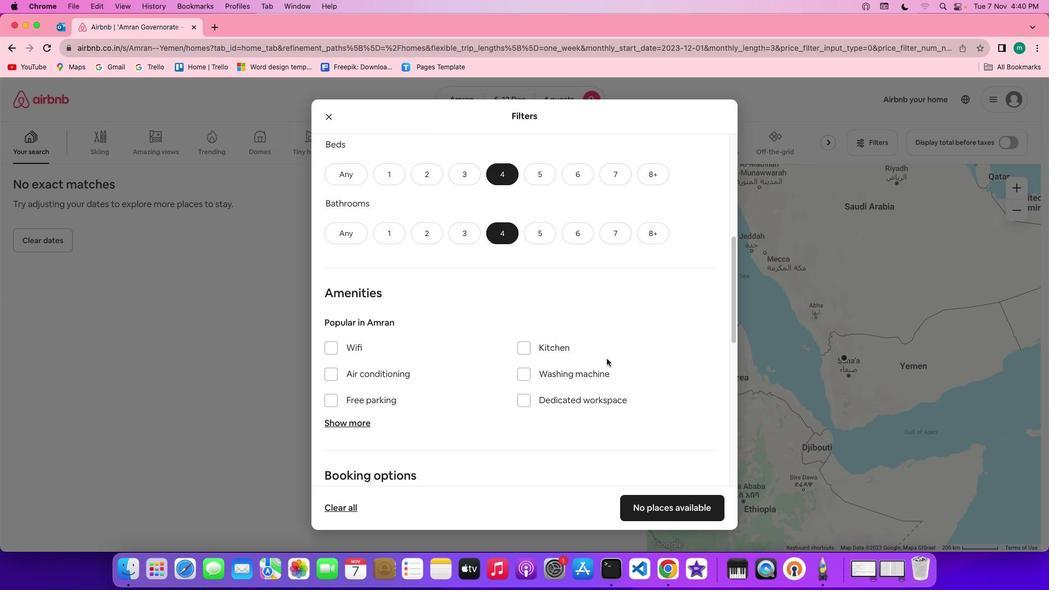 
Action: Mouse scrolled (607, 359) with delta (0, 0)
Screenshot: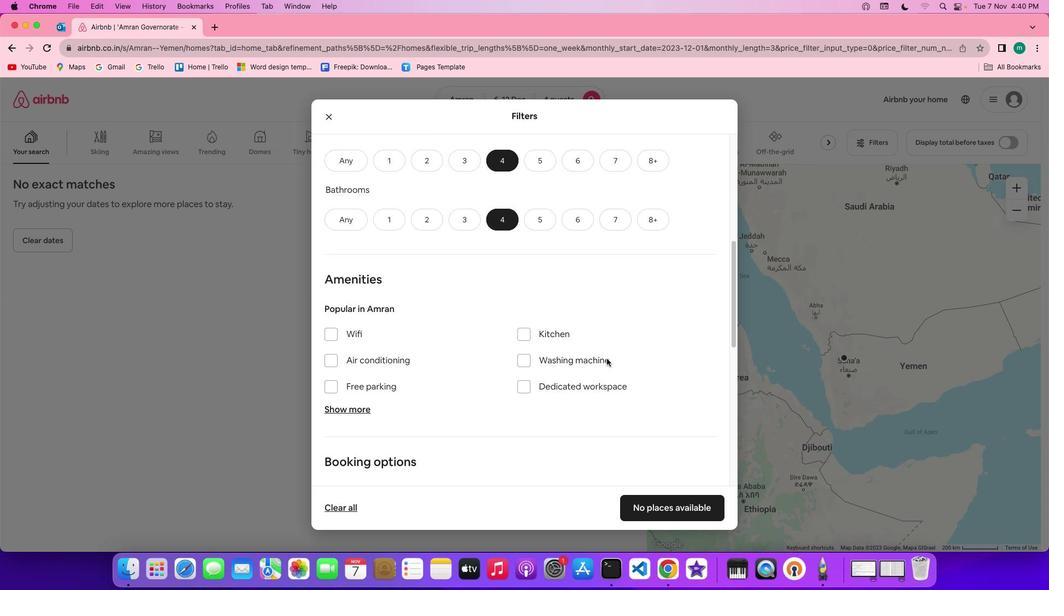 
Action: Mouse scrolled (607, 359) with delta (0, 0)
Screenshot: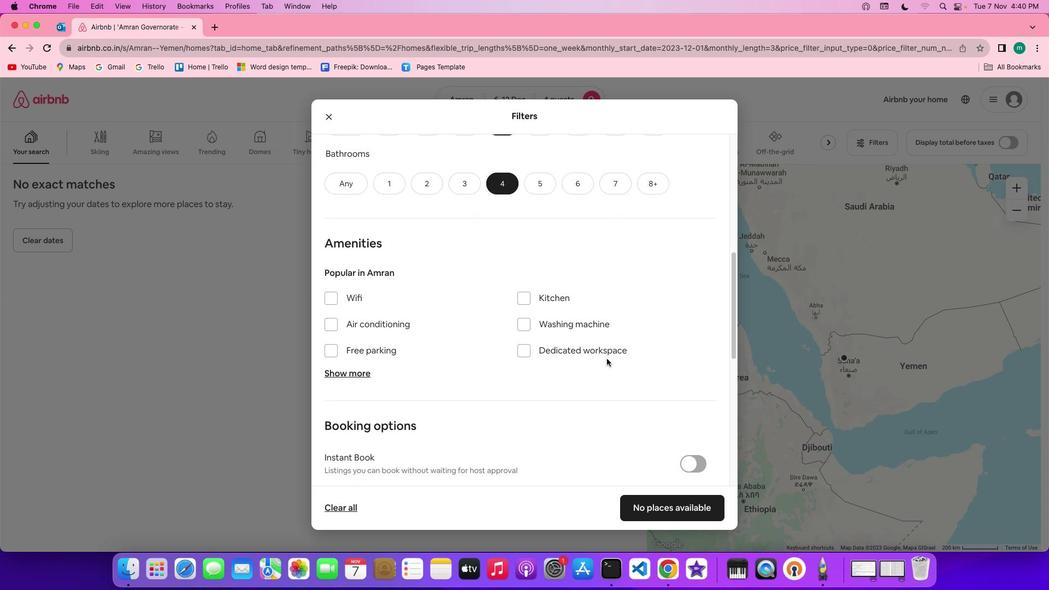 
Action: Mouse scrolled (607, 359) with delta (0, 0)
Screenshot: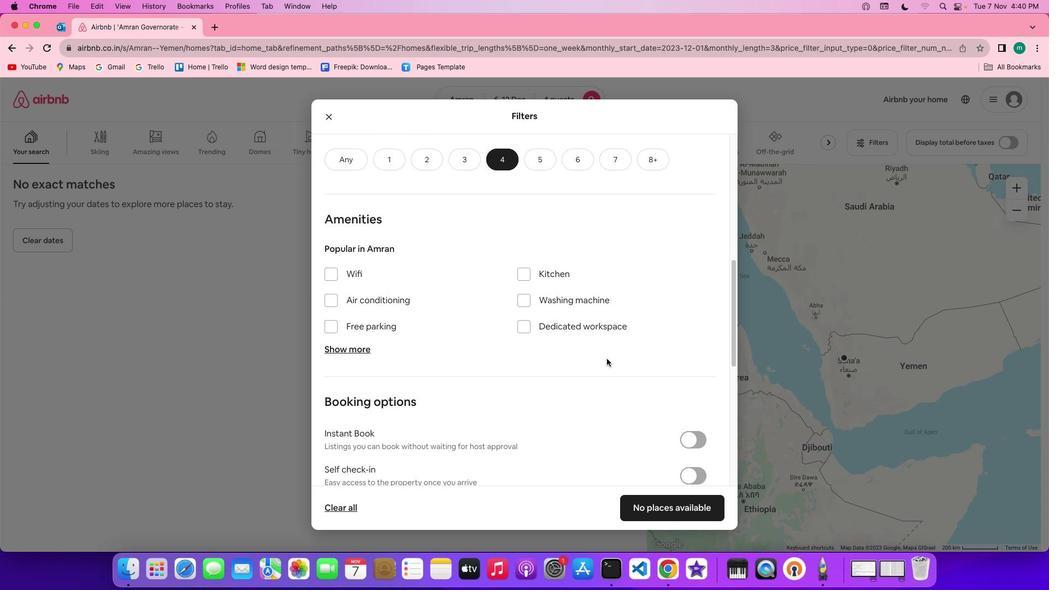 
Action: Mouse scrolled (607, 359) with delta (0, 0)
Screenshot: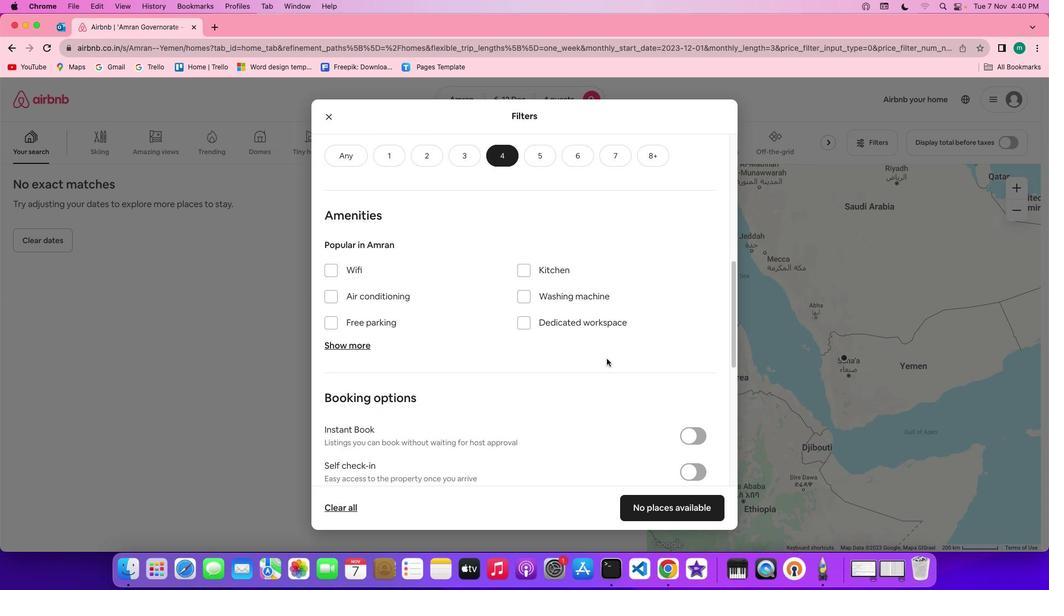 
Action: Mouse scrolled (607, 359) with delta (0, 0)
Screenshot: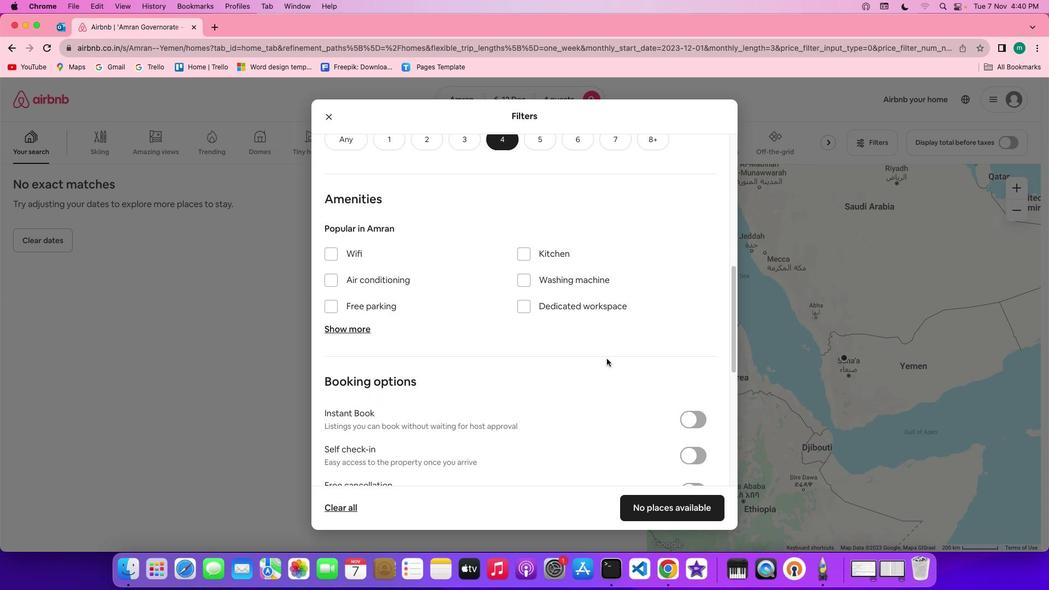 
Action: Mouse scrolled (607, 359) with delta (0, 0)
Screenshot: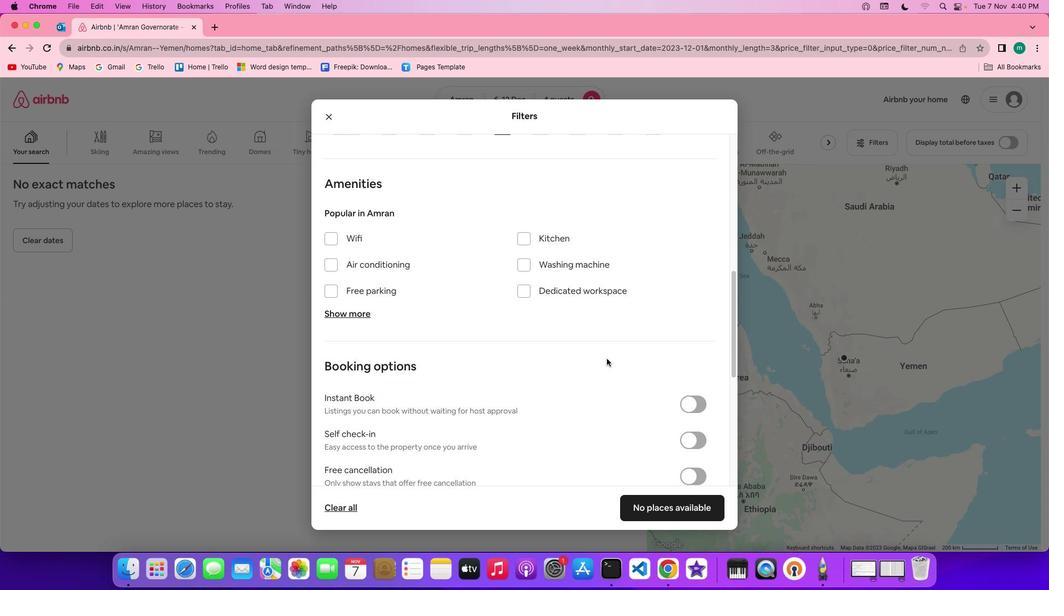 
Action: Mouse scrolled (607, 359) with delta (0, 0)
Screenshot: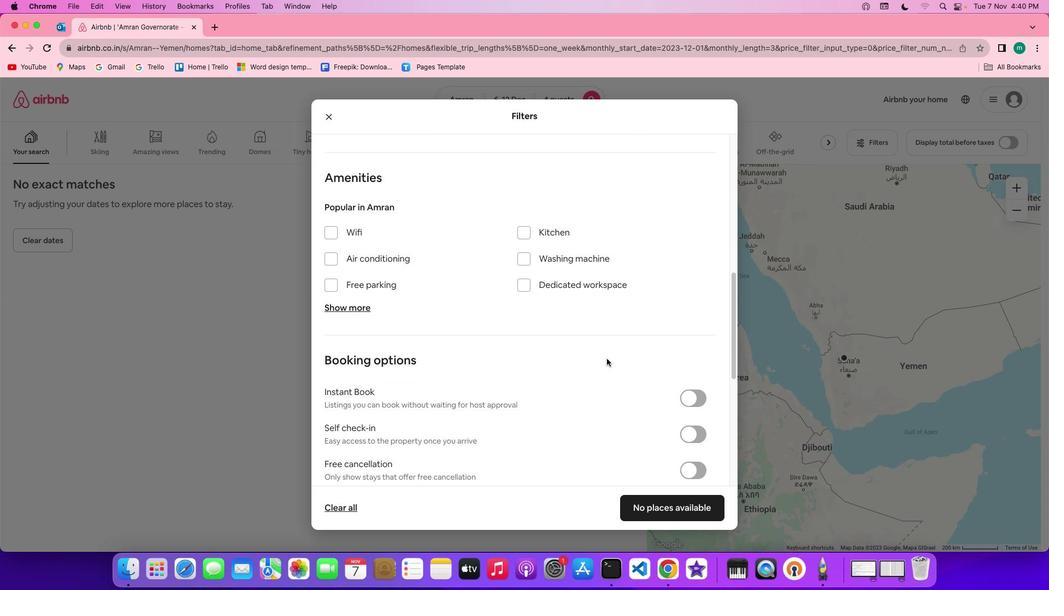 
Action: Mouse moved to (354, 219)
Screenshot: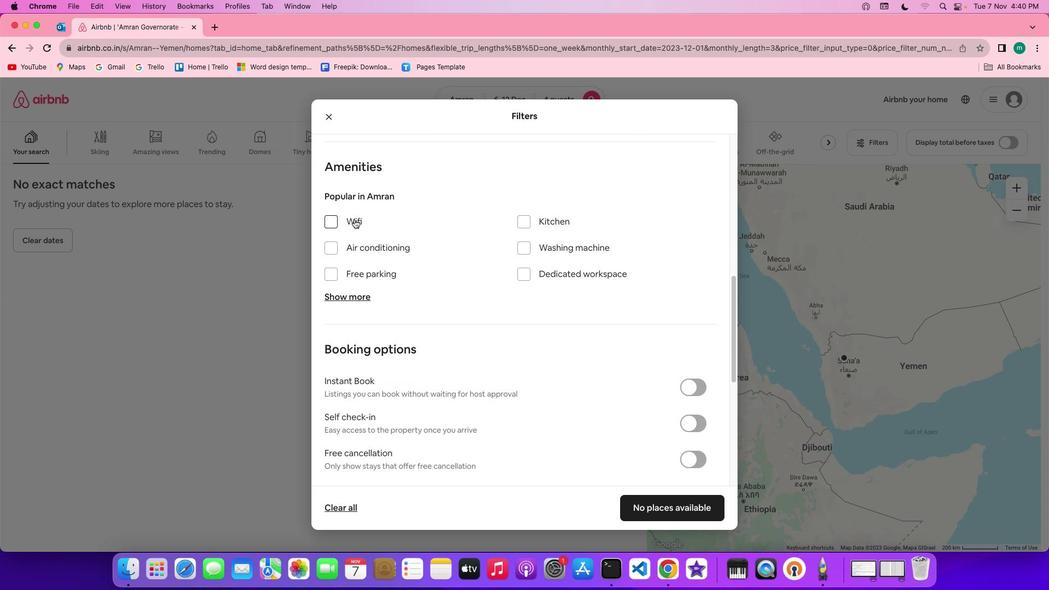 
Action: Mouse pressed left at (354, 219)
Screenshot: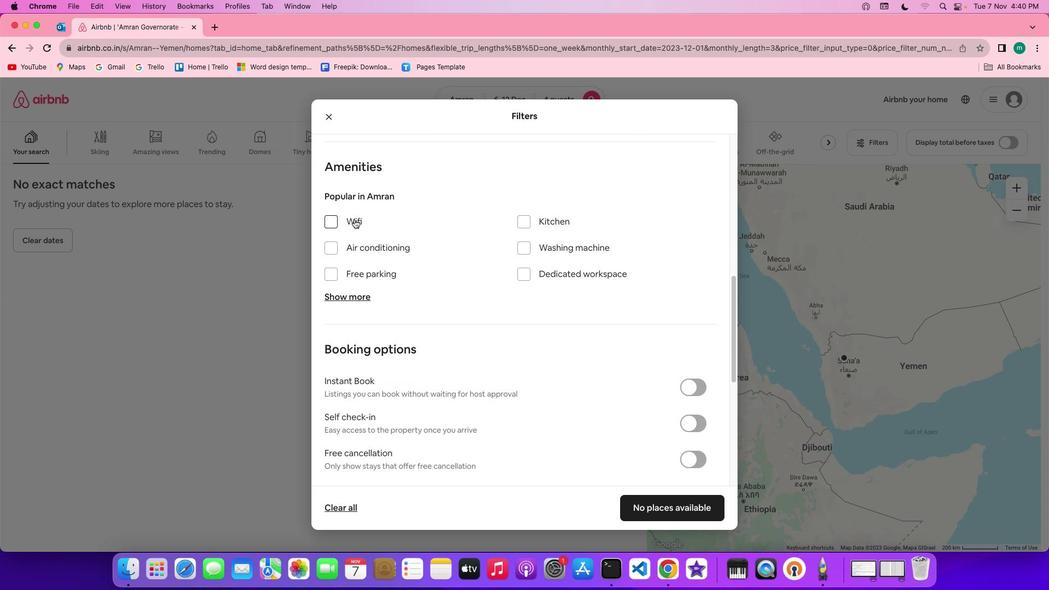
Action: Mouse moved to (353, 294)
Screenshot: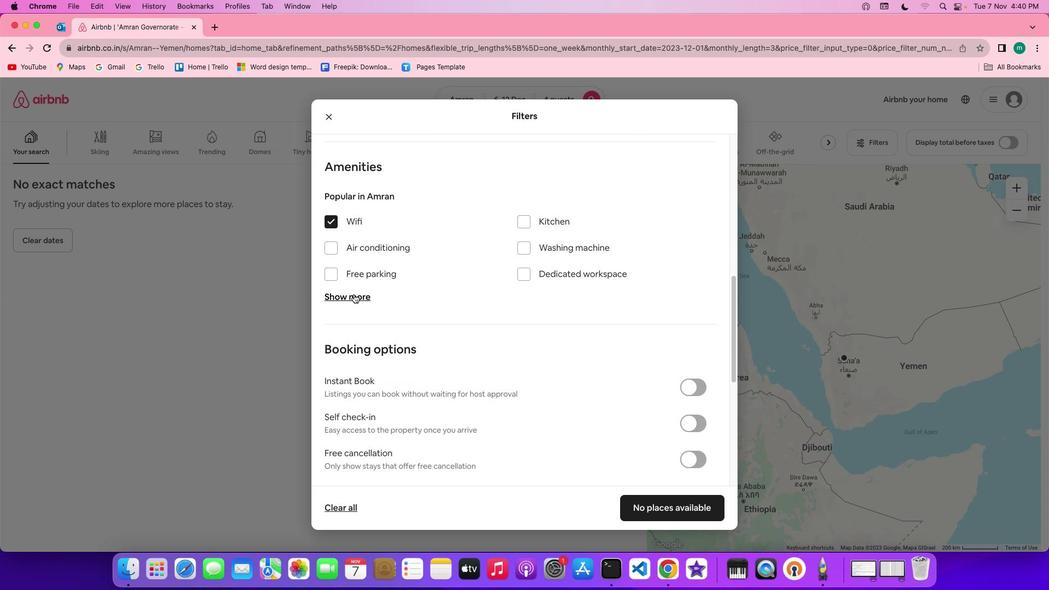 
Action: Mouse pressed left at (353, 294)
Screenshot: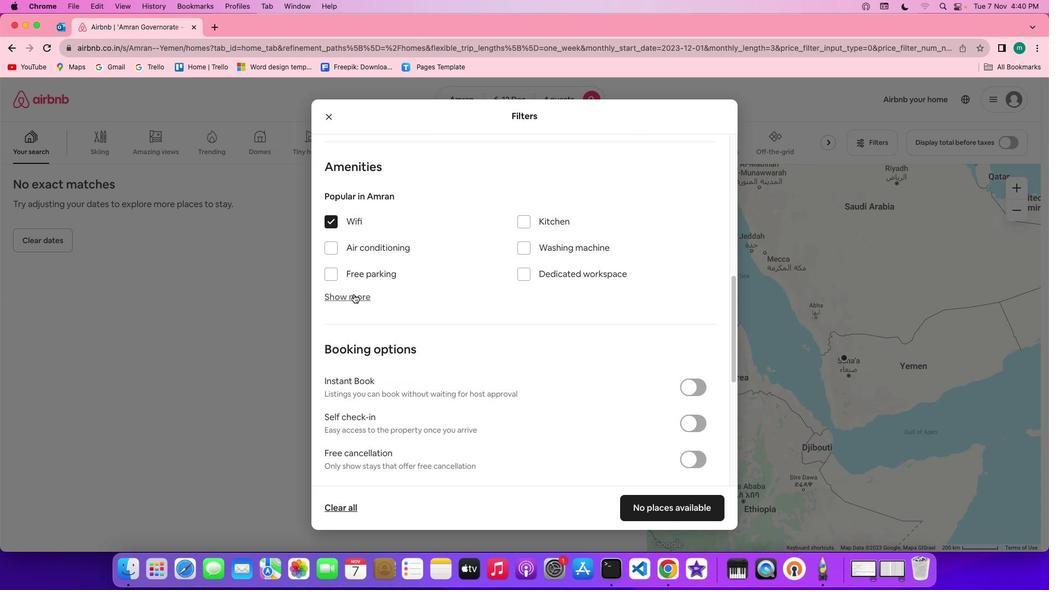 
Action: Mouse moved to (342, 362)
Screenshot: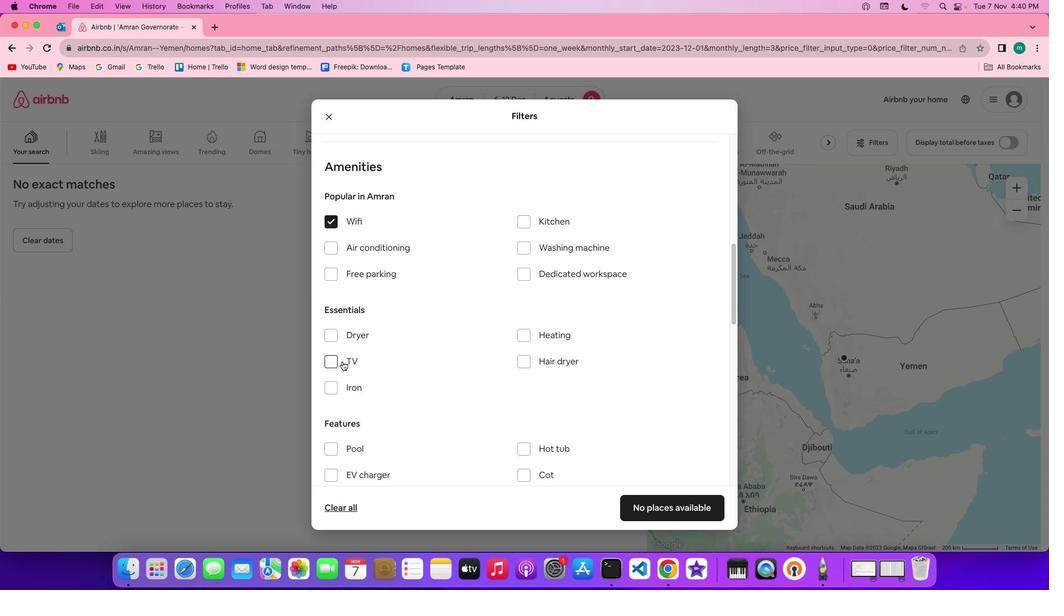 
Action: Mouse pressed left at (342, 362)
Screenshot: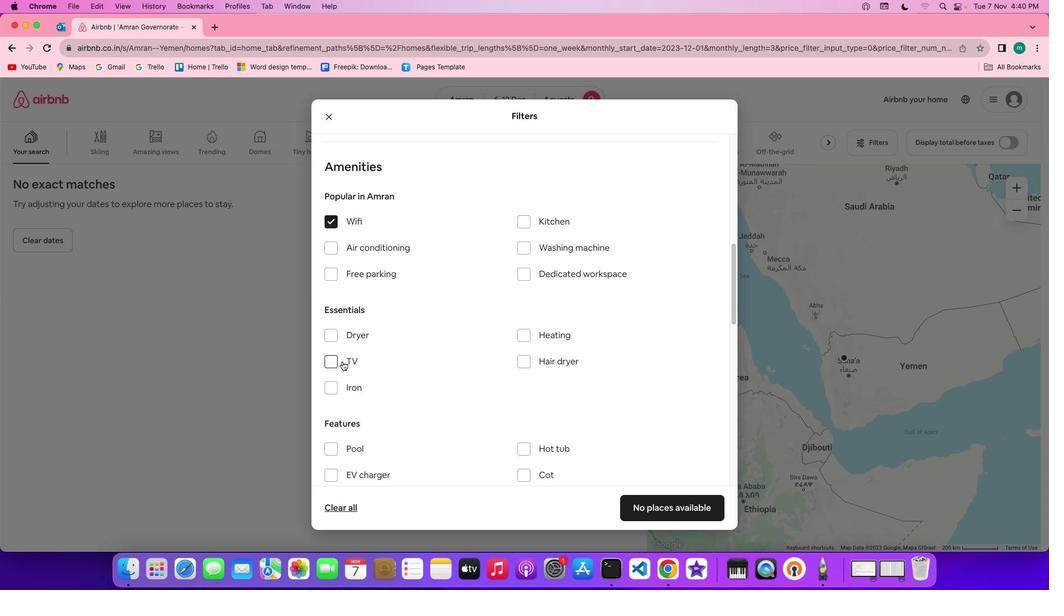 
Action: Mouse moved to (352, 277)
Screenshot: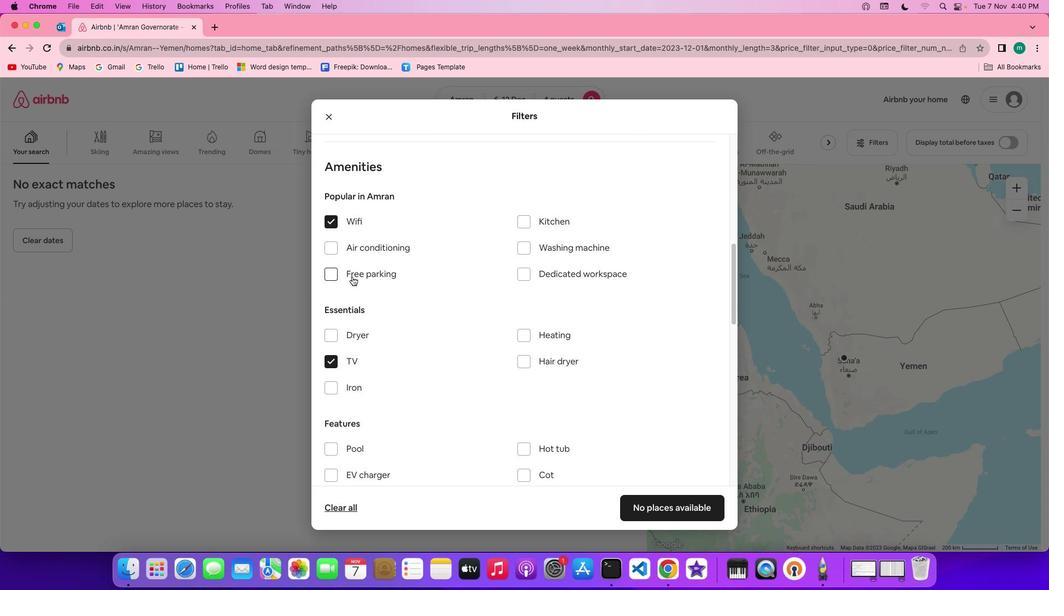 
Action: Mouse pressed left at (352, 277)
Screenshot: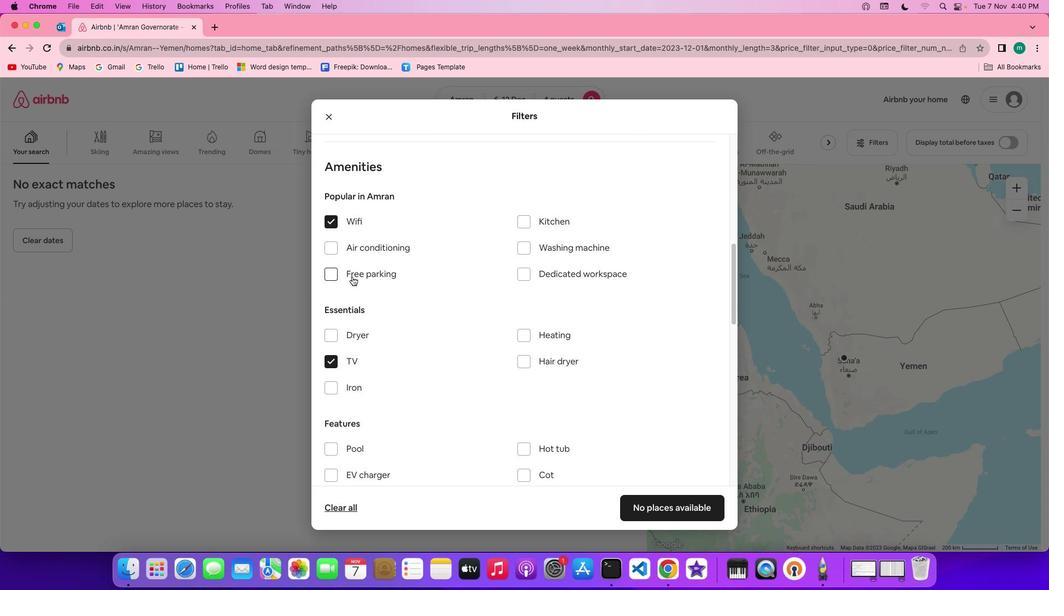 
Action: Mouse moved to (438, 325)
Screenshot: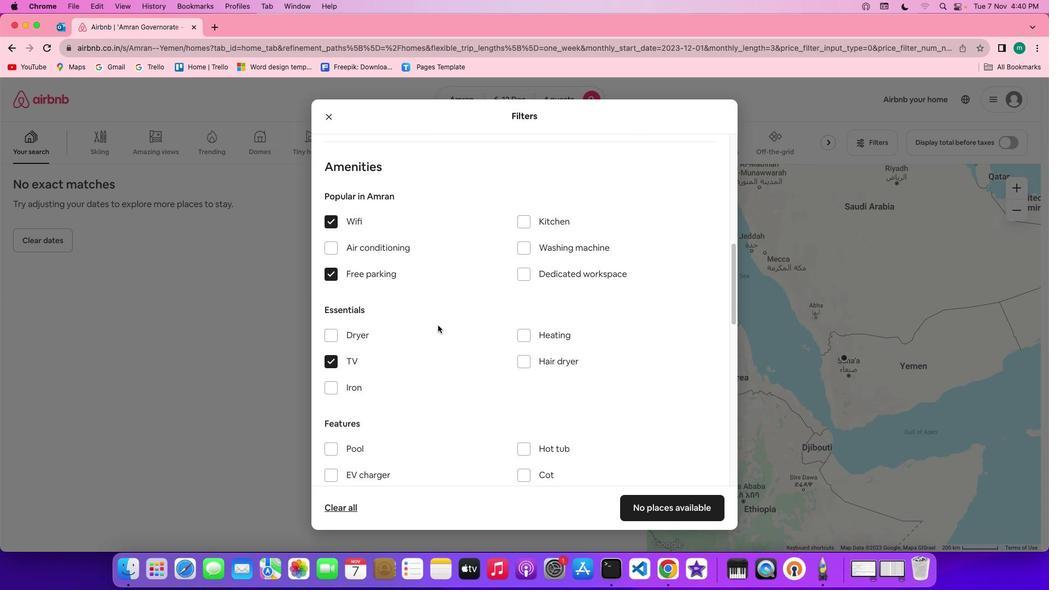 
Action: Mouse scrolled (438, 325) with delta (0, 0)
Screenshot: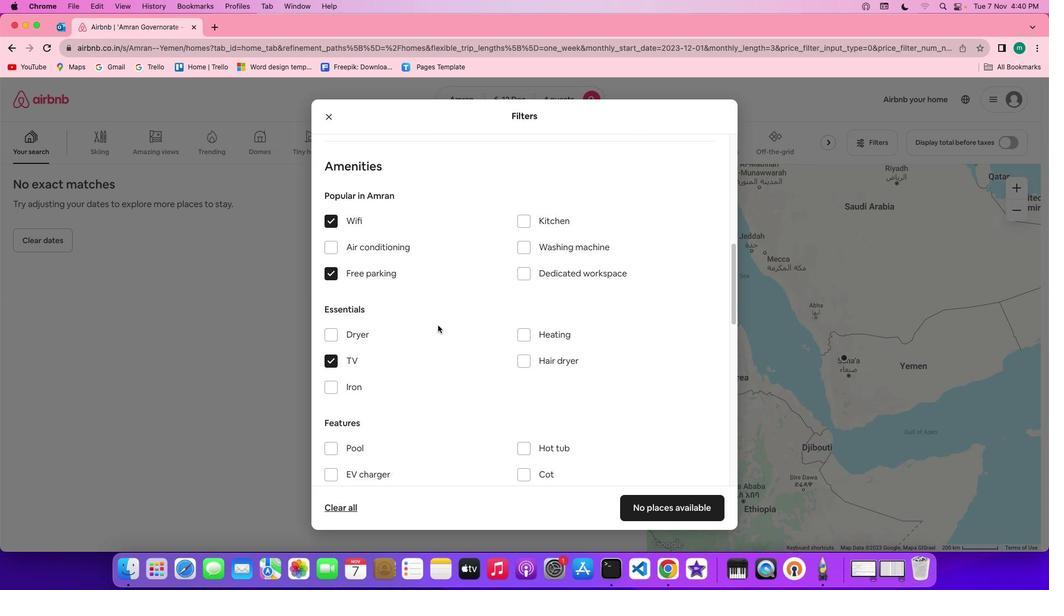 
Action: Mouse scrolled (438, 325) with delta (0, 0)
Screenshot: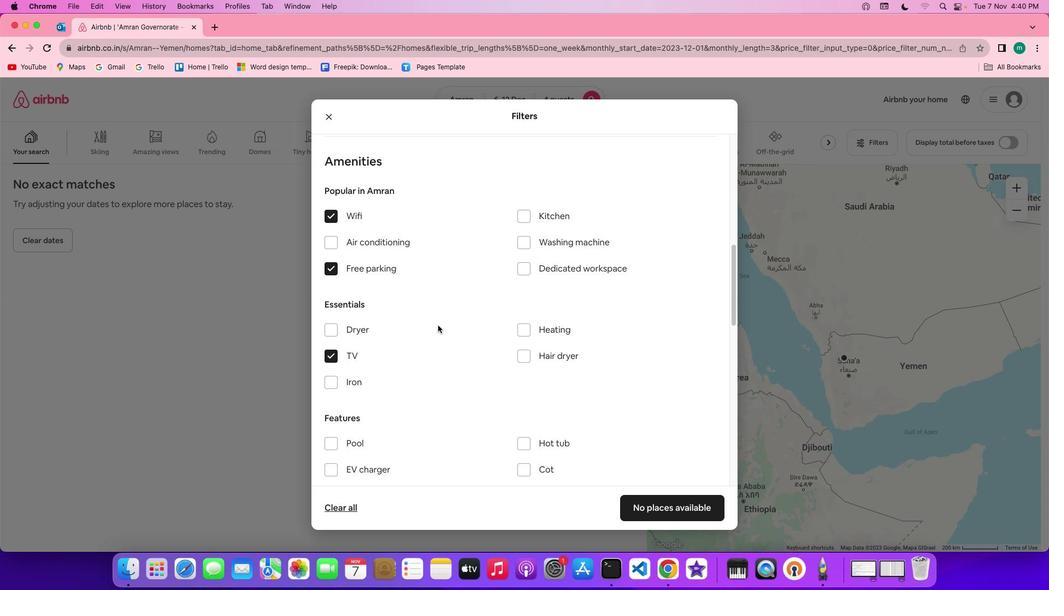 
Action: Mouse scrolled (438, 325) with delta (0, 0)
Screenshot: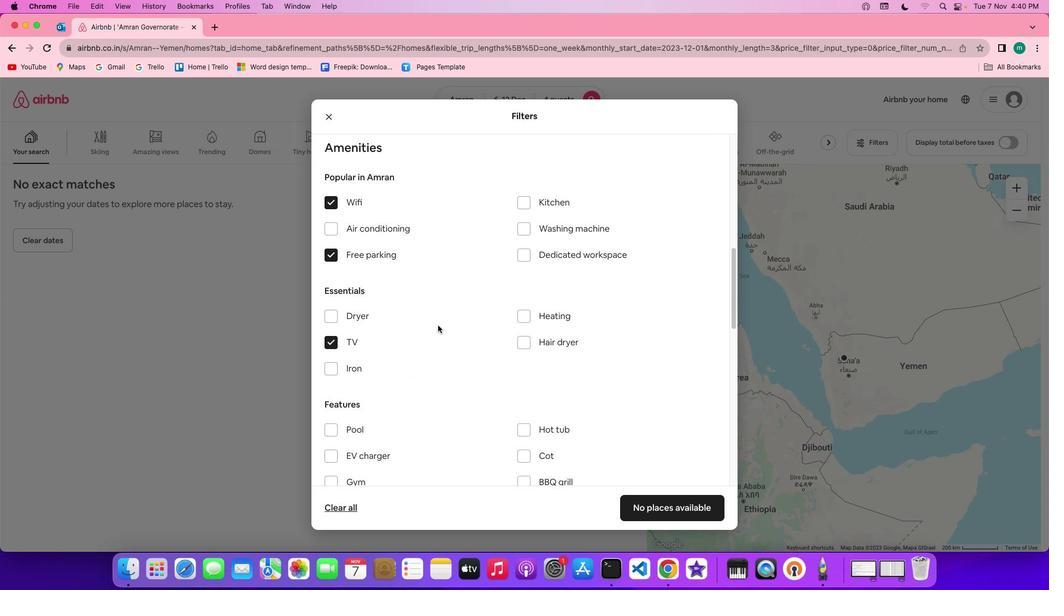 
Action: Mouse scrolled (438, 325) with delta (0, 0)
Screenshot: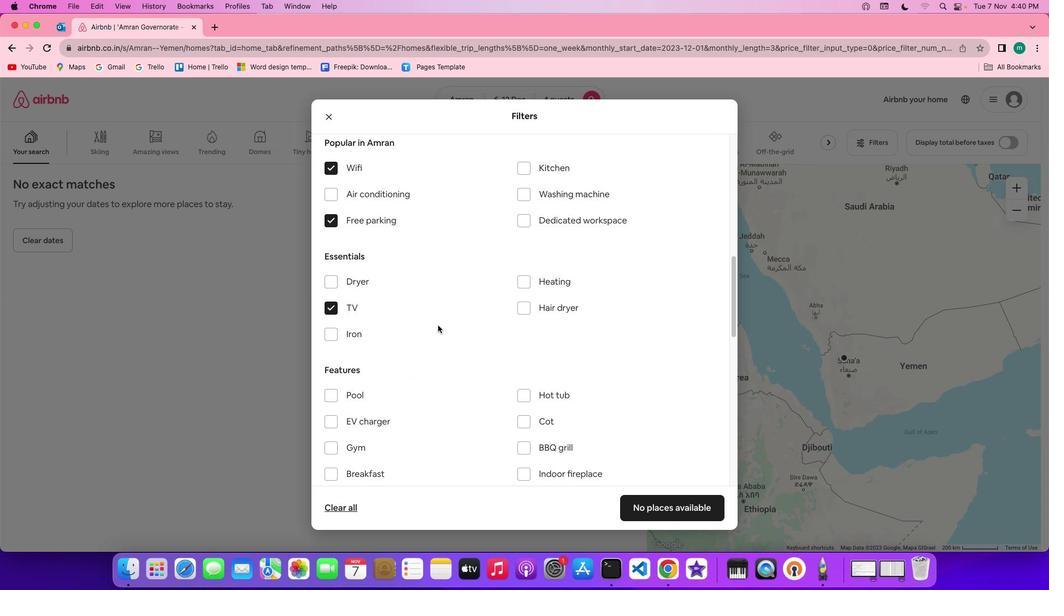 
Action: Mouse scrolled (438, 325) with delta (0, 0)
Screenshot: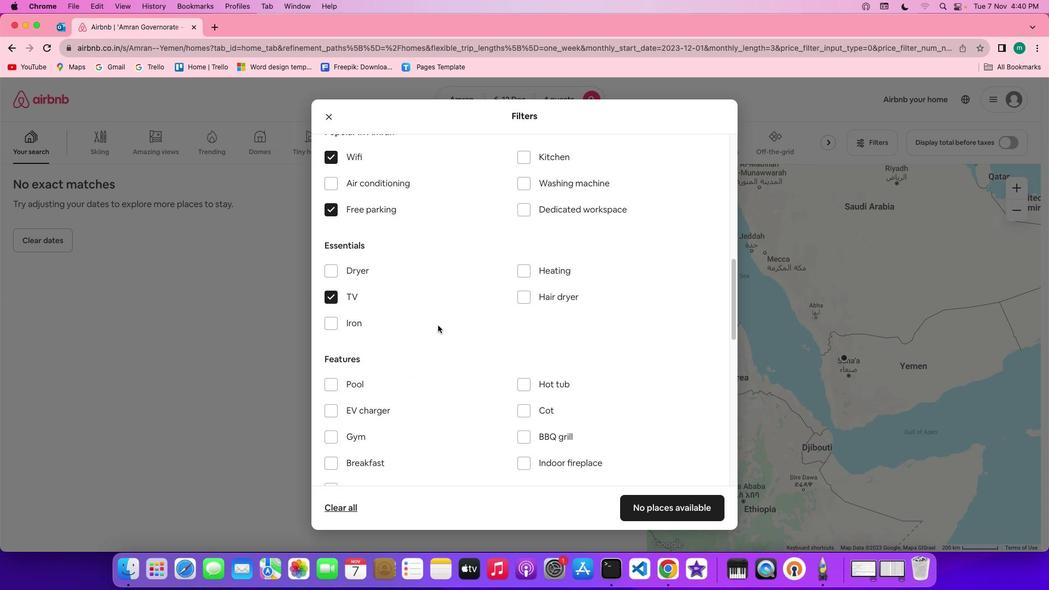 
Action: Mouse scrolled (438, 325) with delta (0, -1)
Screenshot: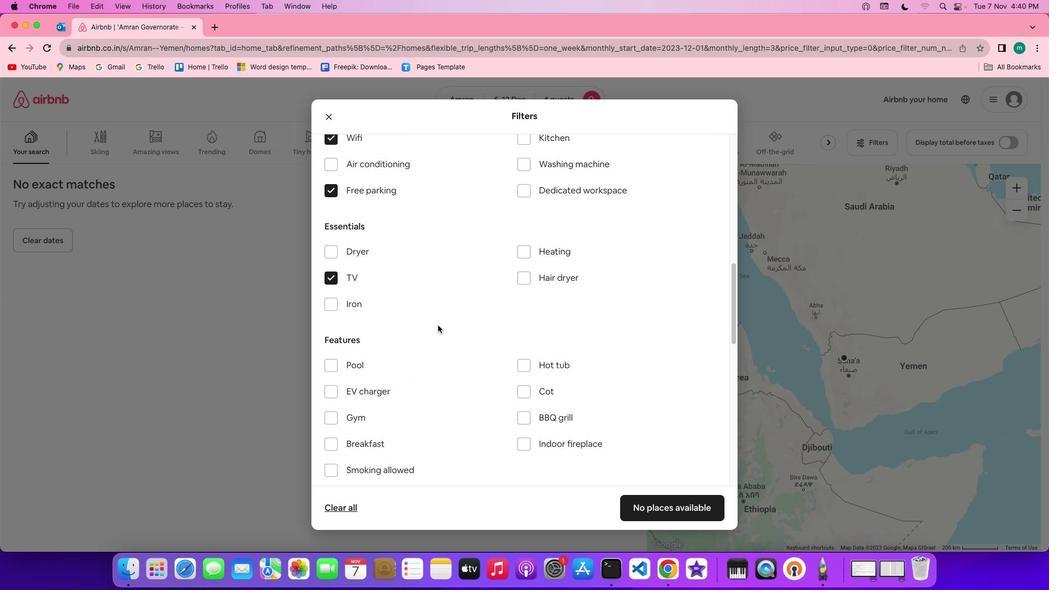 
Action: Mouse scrolled (438, 325) with delta (0, -1)
Screenshot: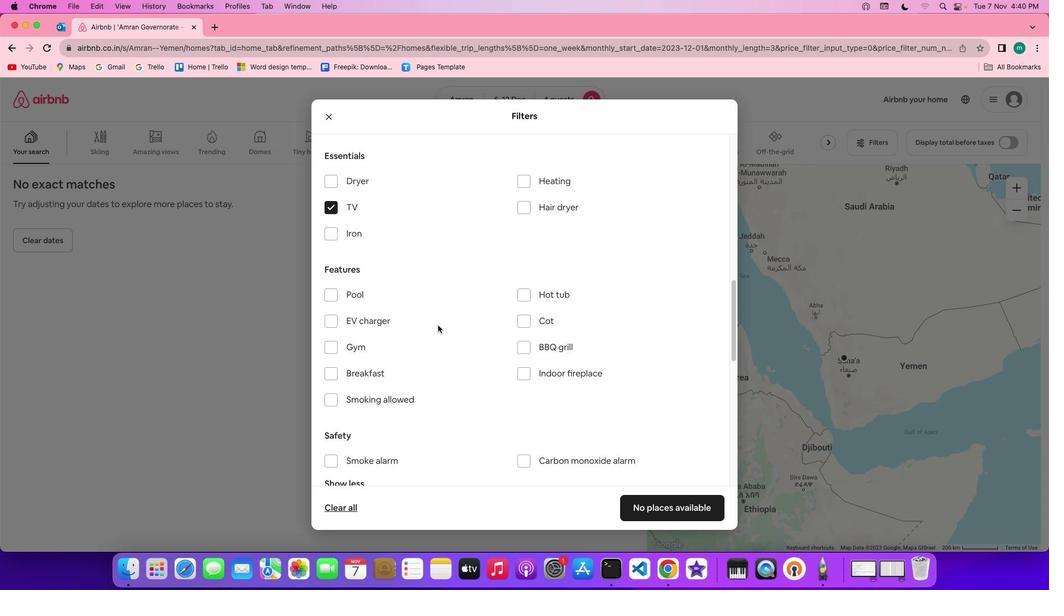 
Action: Mouse moved to (347, 320)
Screenshot: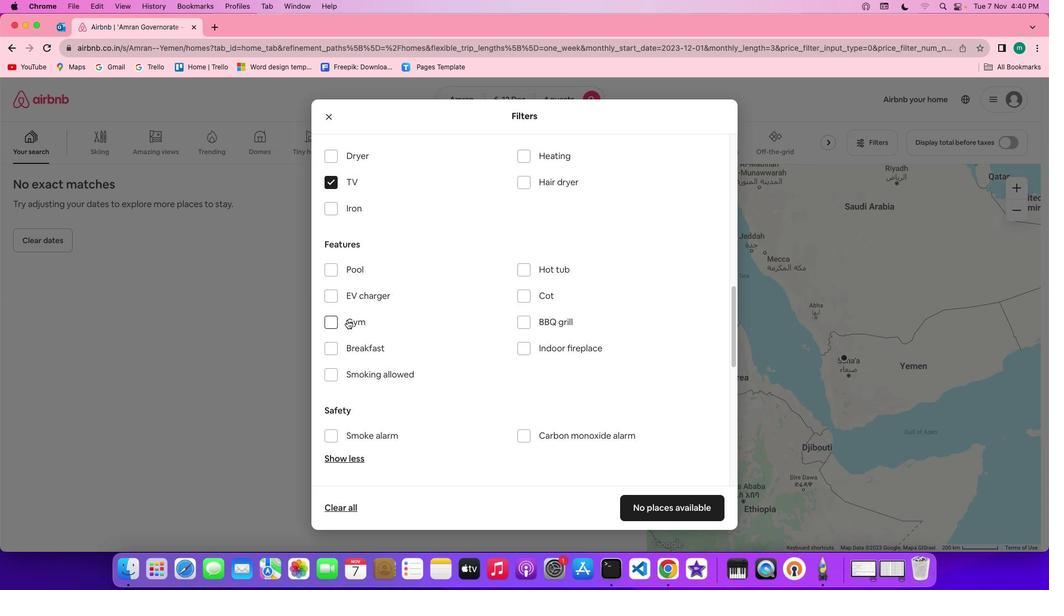 
Action: Mouse pressed left at (347, 320)
Screenshot: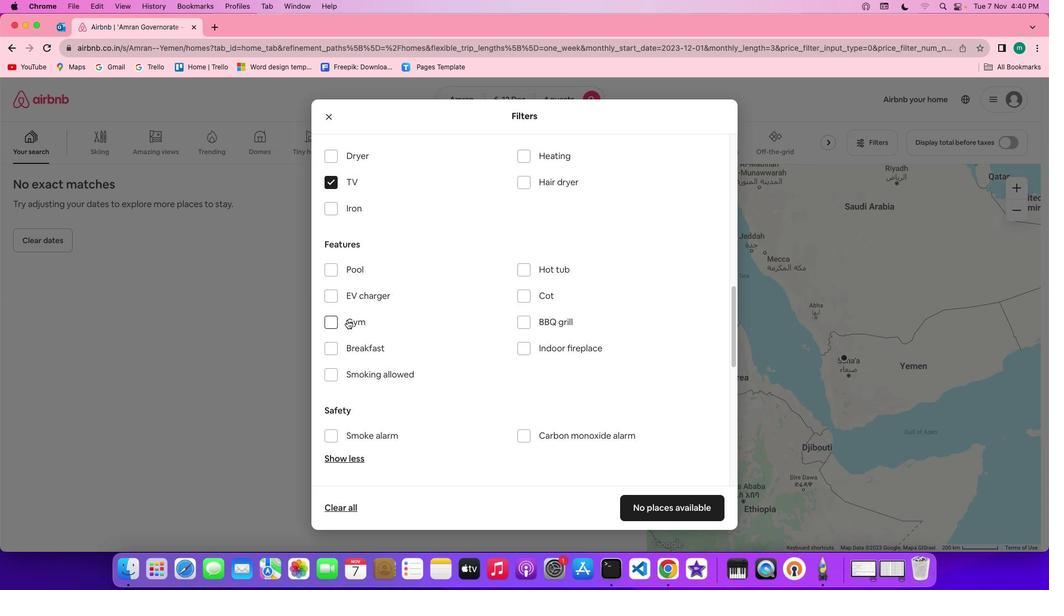 
Action: Mouse moved to (364, 347)
Screenshot: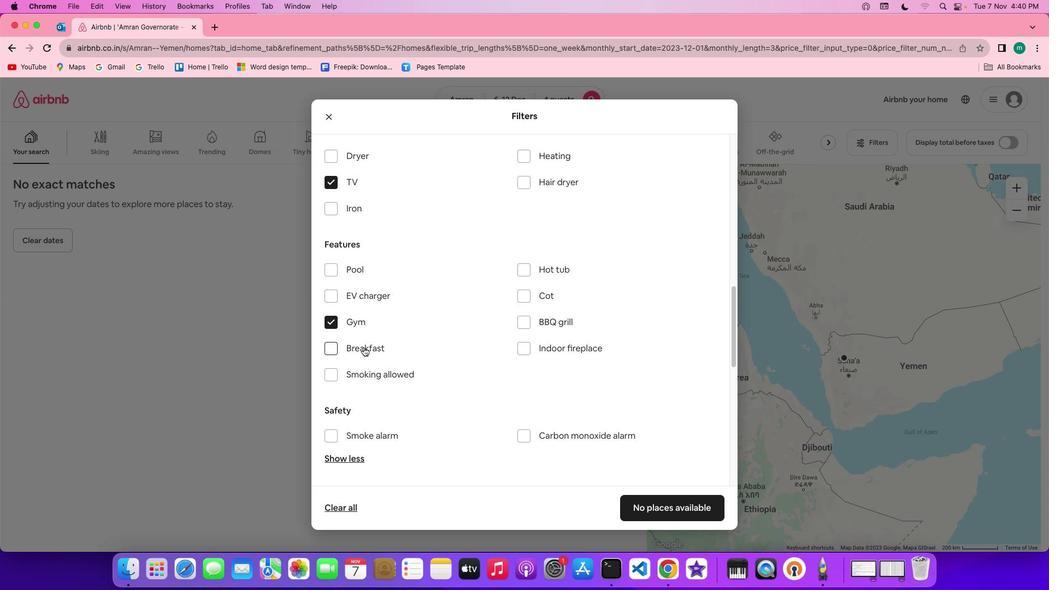 
Action: Mouse pressed left at (364, 347)
Screenshot: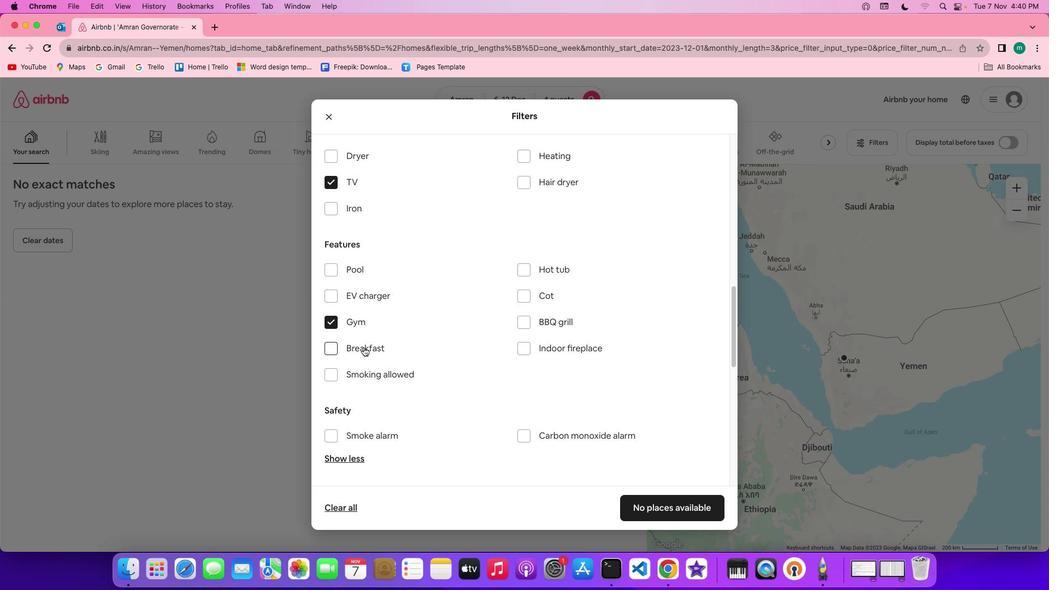 
Action: Mouse moved to (486, 377)
Screenshot: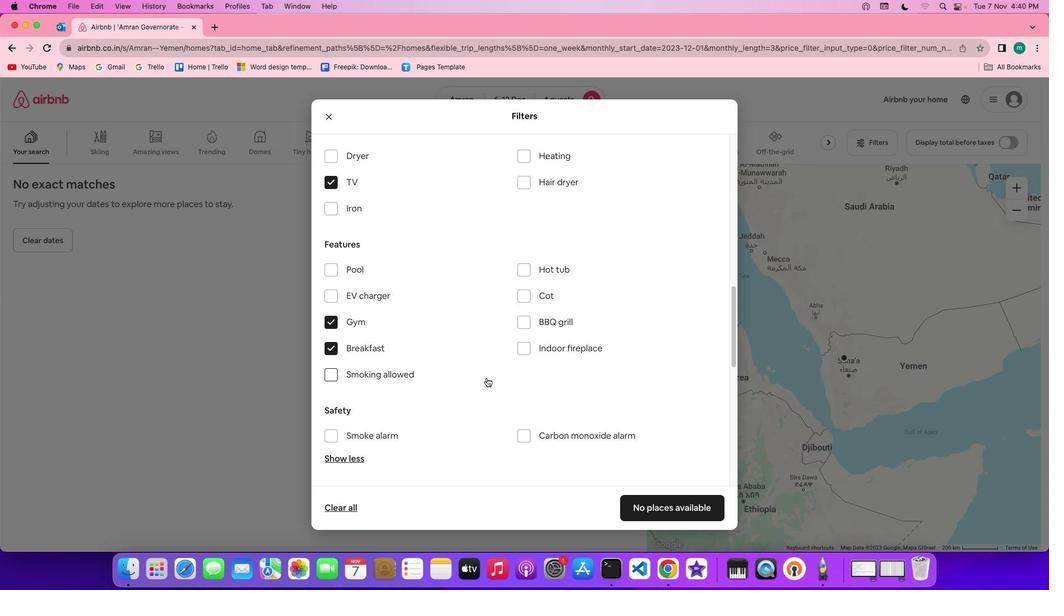 
Action: Mouse scrolled (486, 377) with delta (0, 0)
Screenshot: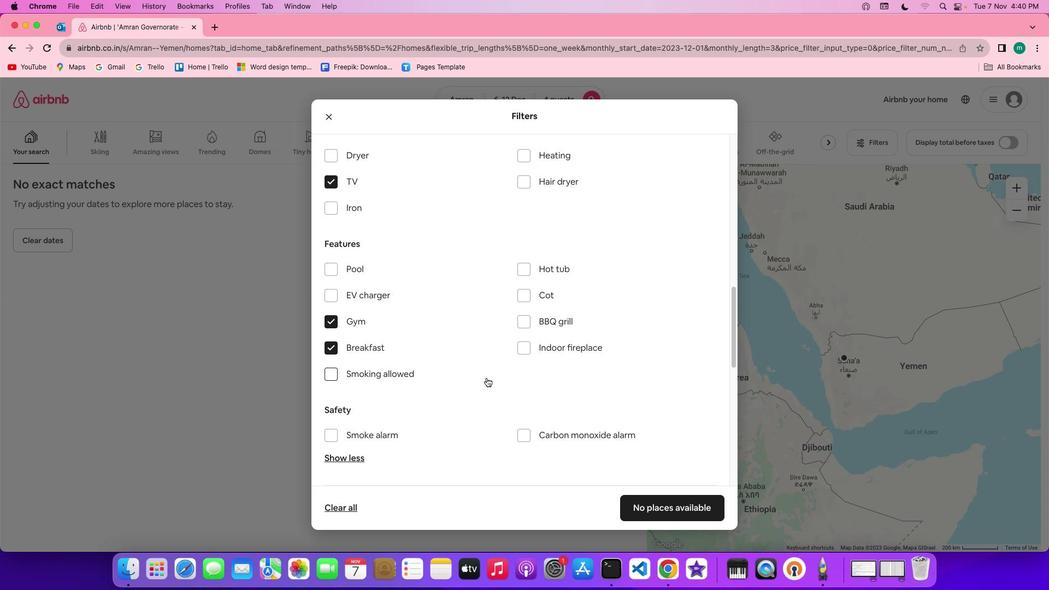 
Action: Mouse scrolled (486, 377) with delta (0, 0)
Screenshot: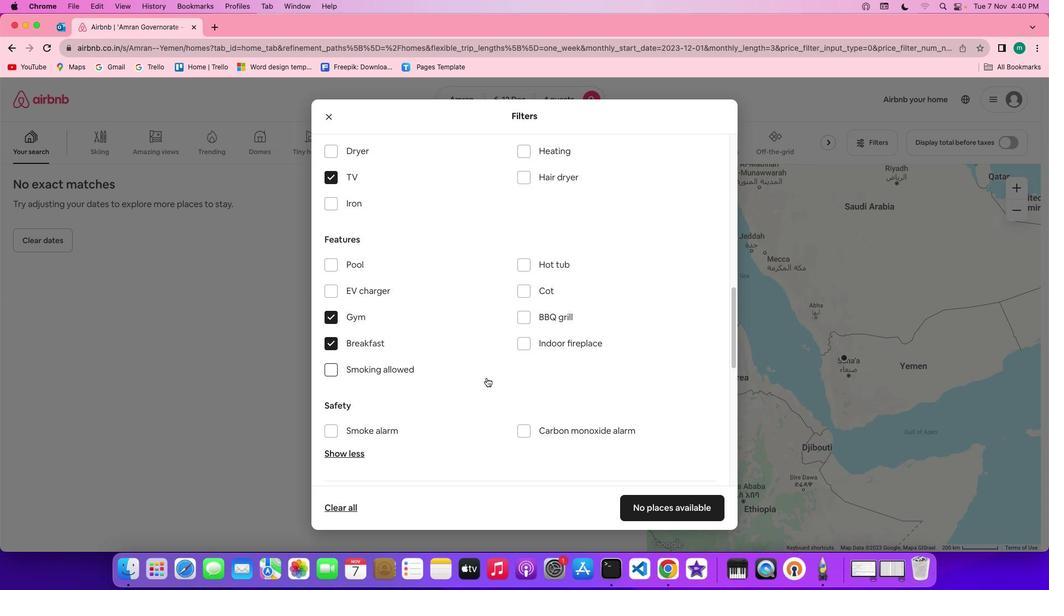 
Action: Mouse scrolled (486, 377) with delta (0, -1)
Screenshot: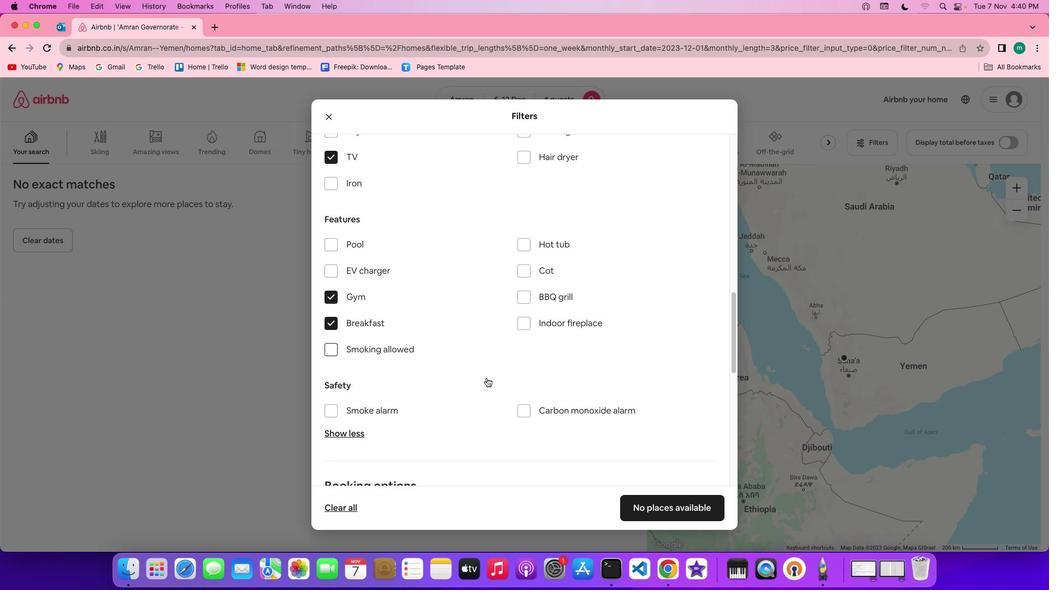 
Action: Mouse scrolled (486, 377) with delta (0, 0)
Screenshot: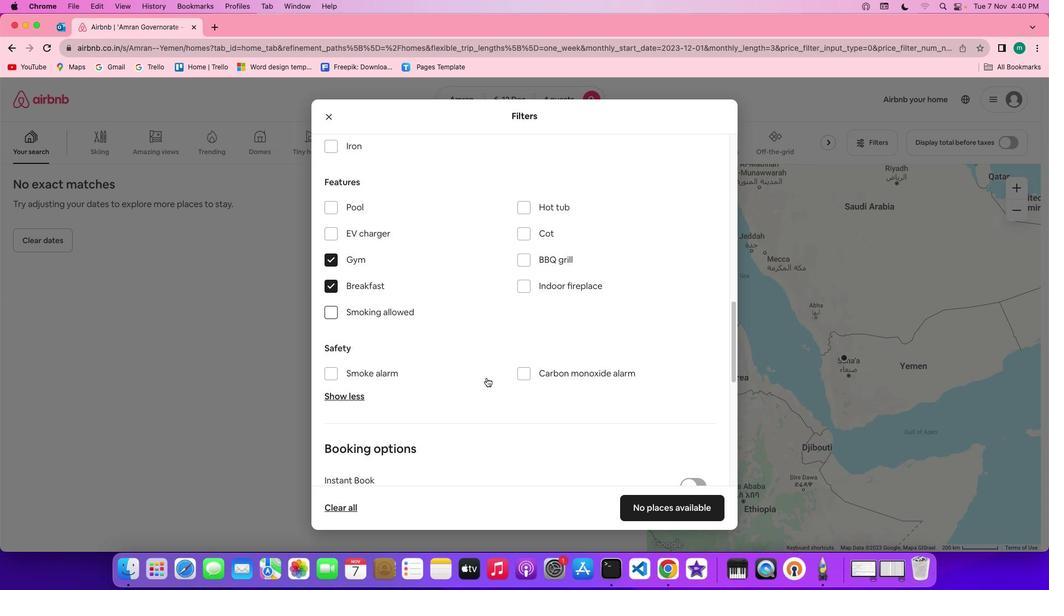 
Action: Mouse scrolled (486, 377) with delta (0, 0)
Screenshot: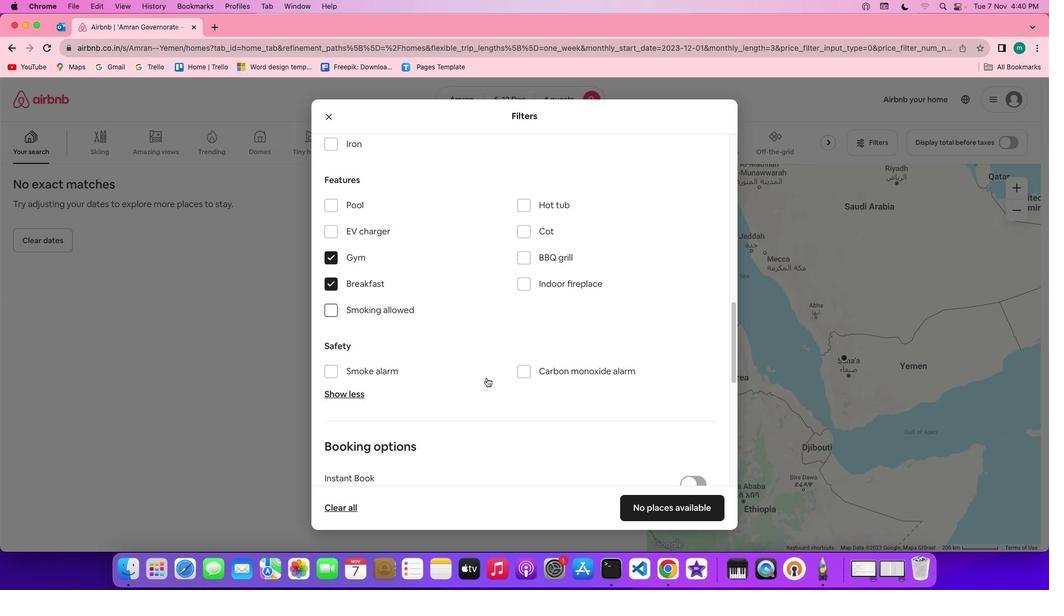 
Action: Mouse scrolled (486, 377) with delta (0, 0)
Screenshot: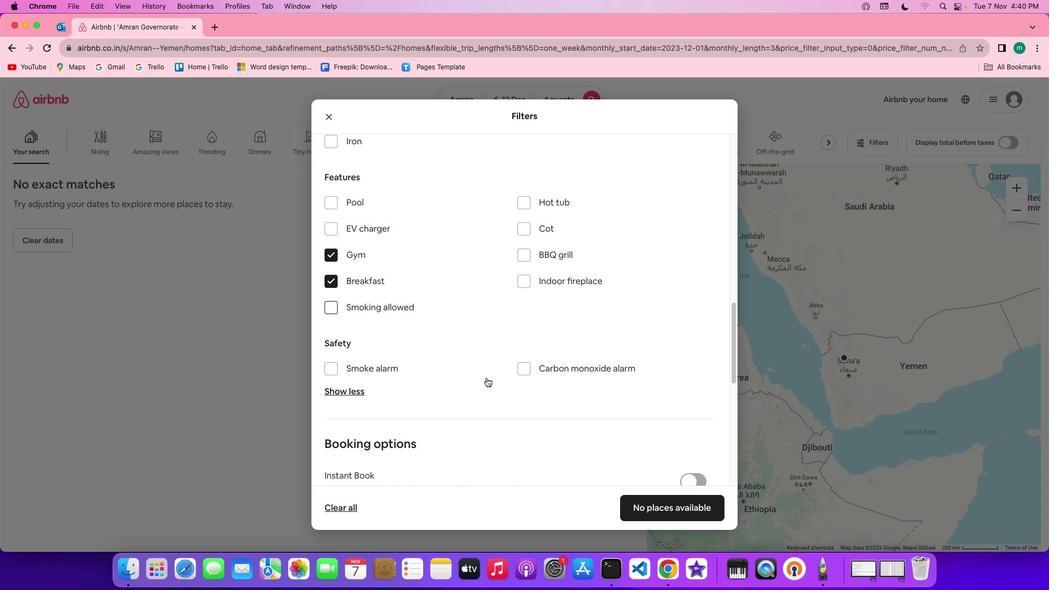 
Action: Mouse scrolled (486, 377) with delta (0, 0)
Screenshot: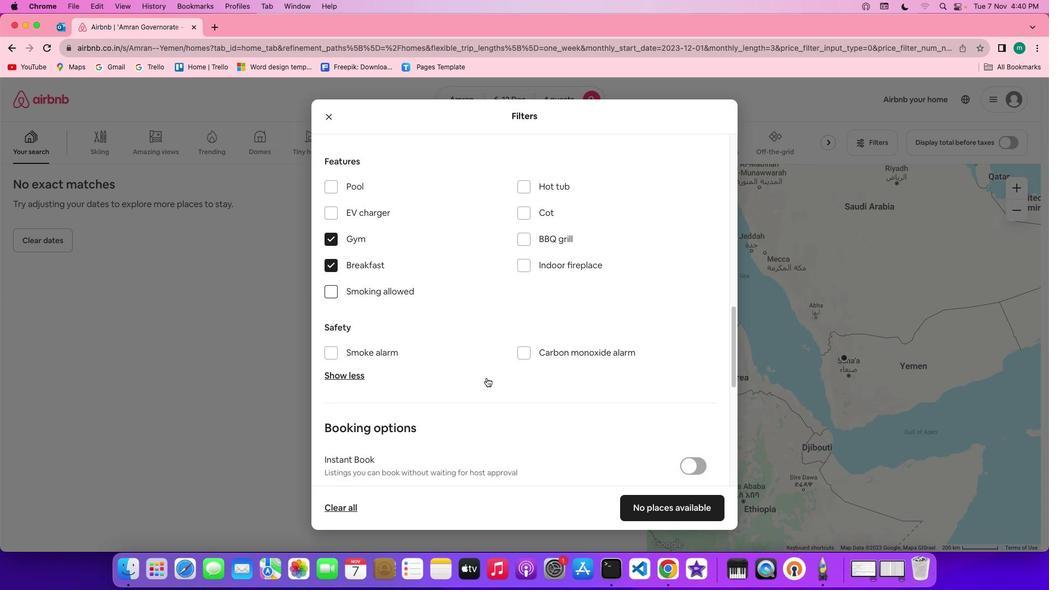 
Action: Mouse moved to (544, 393)
Screenshot: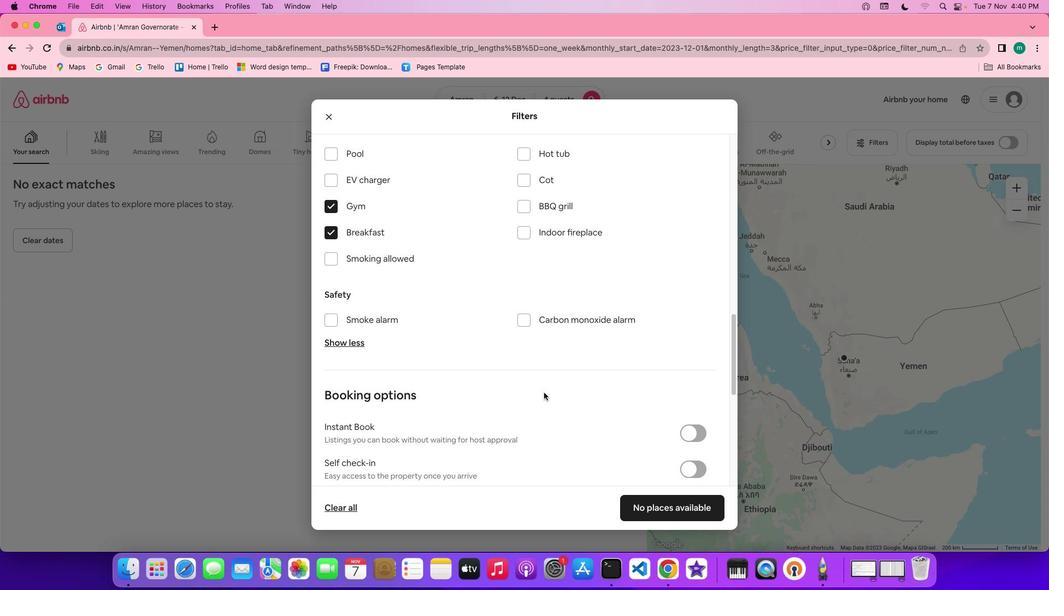 
Action: Mouse scrolled (544, 393) with delta (0, 0)
Screenshot: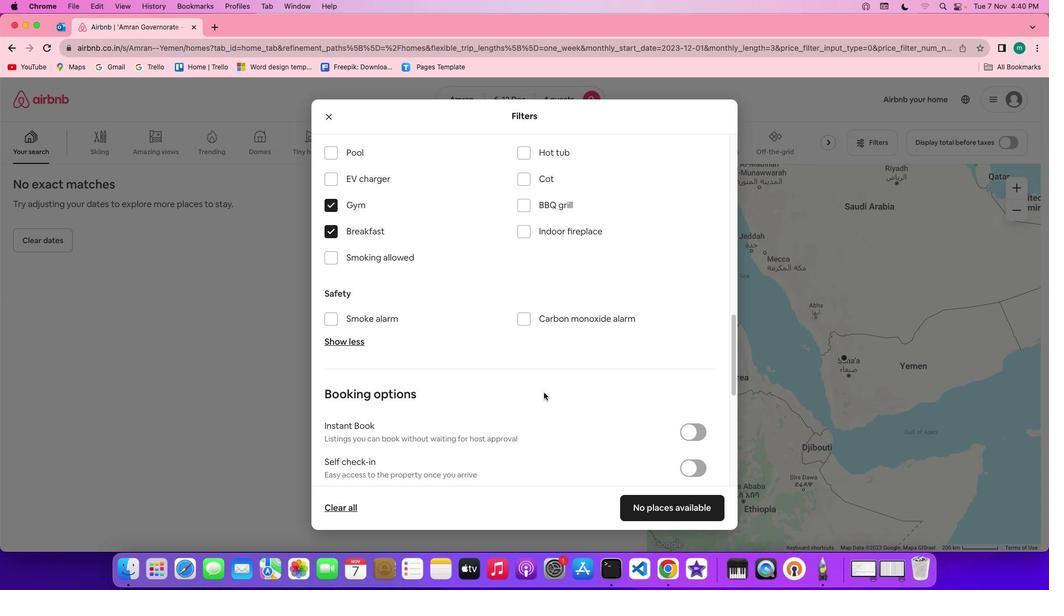 
Action: Mouse scrolled (544, 393) with delta (0, 0)
Screenshot: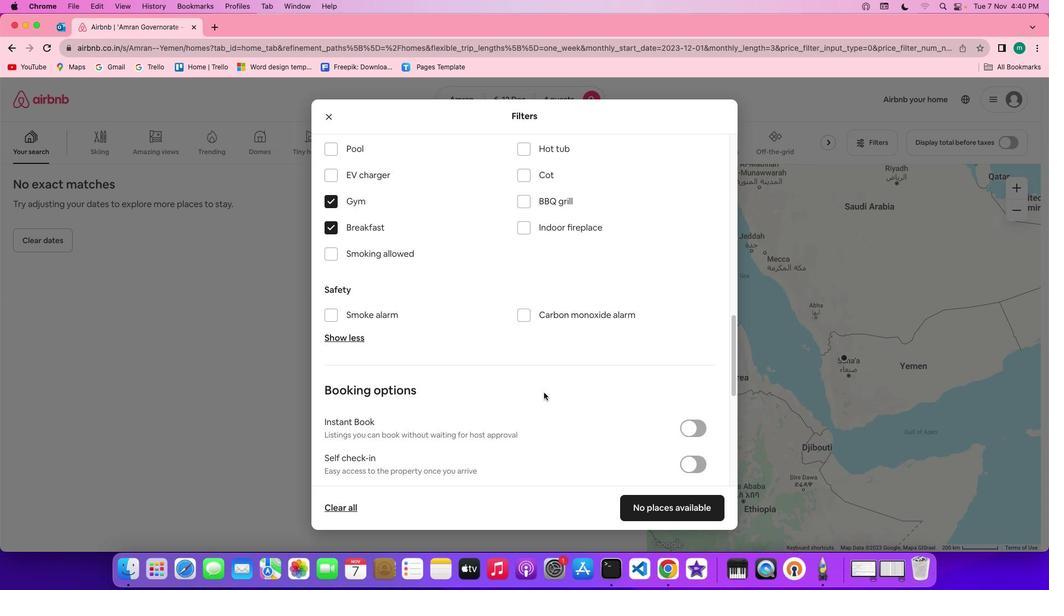 
Action: Mouse scrolled (544, 393) with delta (0, 0)
Screenshot: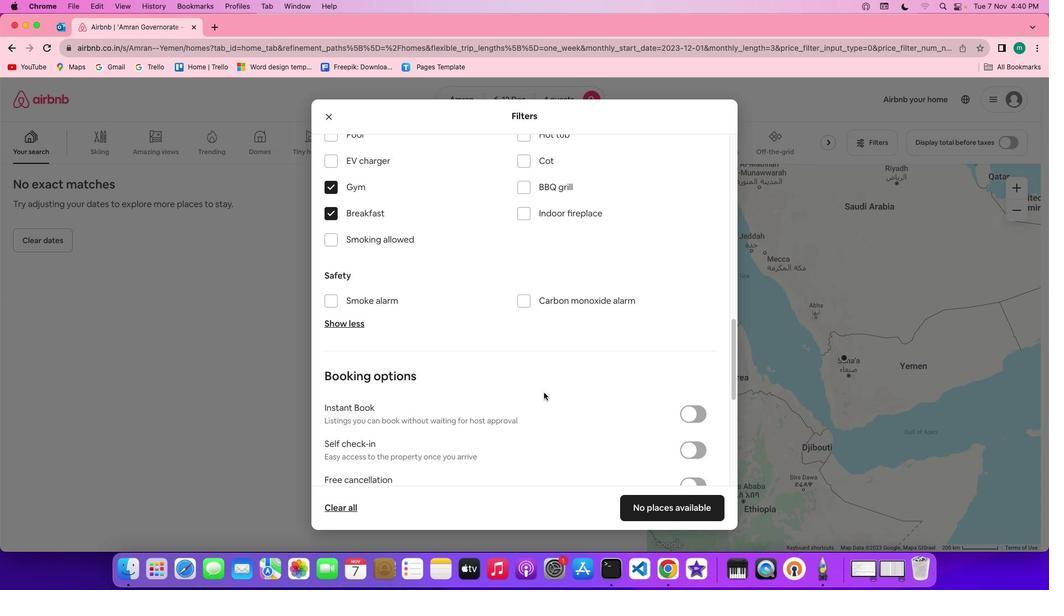 
Action: Mouse scrolled (544, 393) with delta (0, -1)
Screenshot: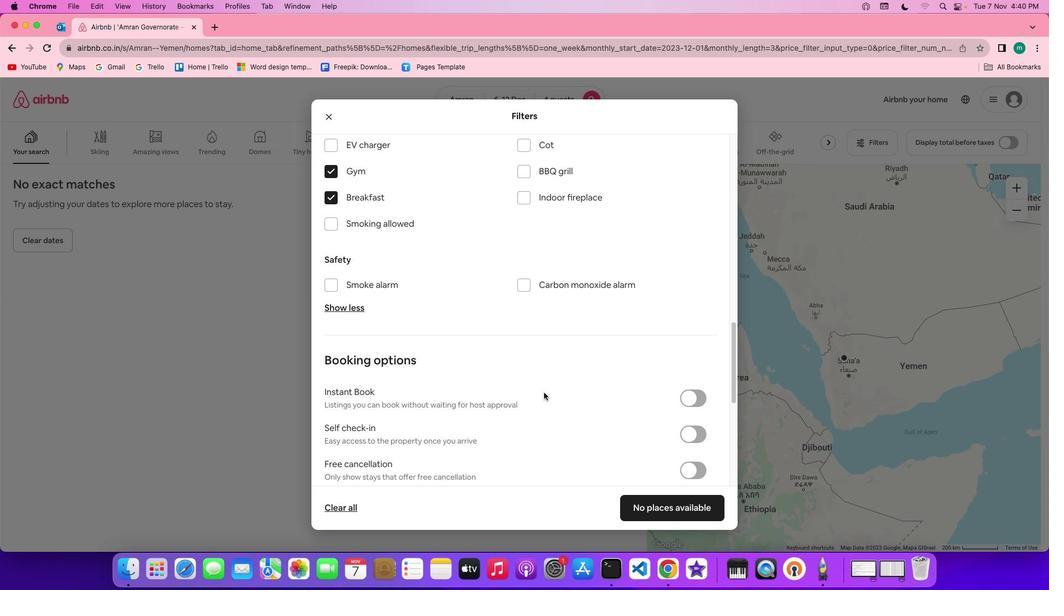 
Action: Mouse moved to (562, 406)
Screenshot: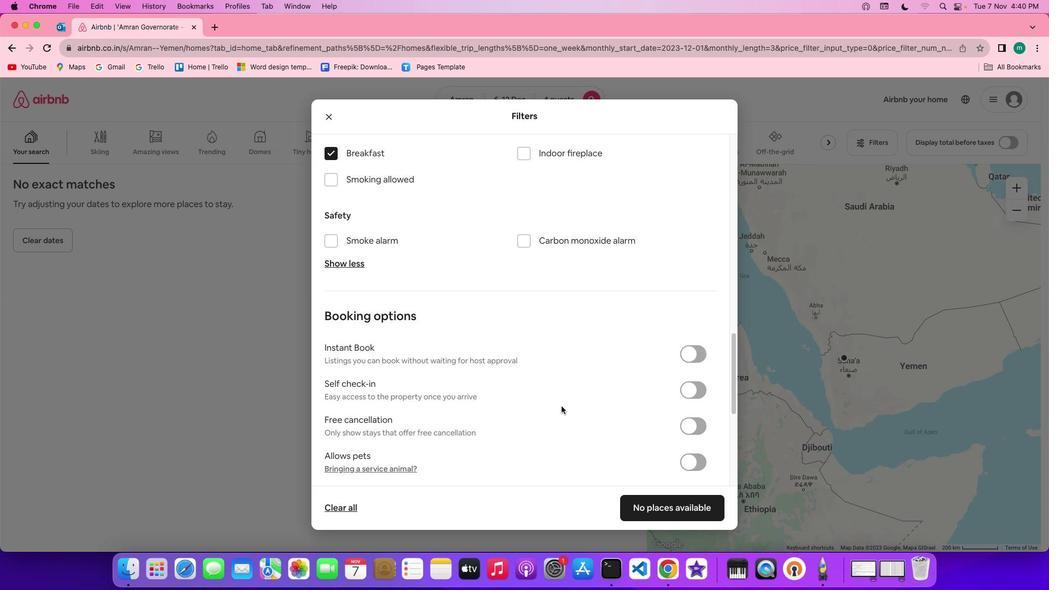 
Action: Mouse scrolled (562, 406) with delta (0, 0)
Screenshot: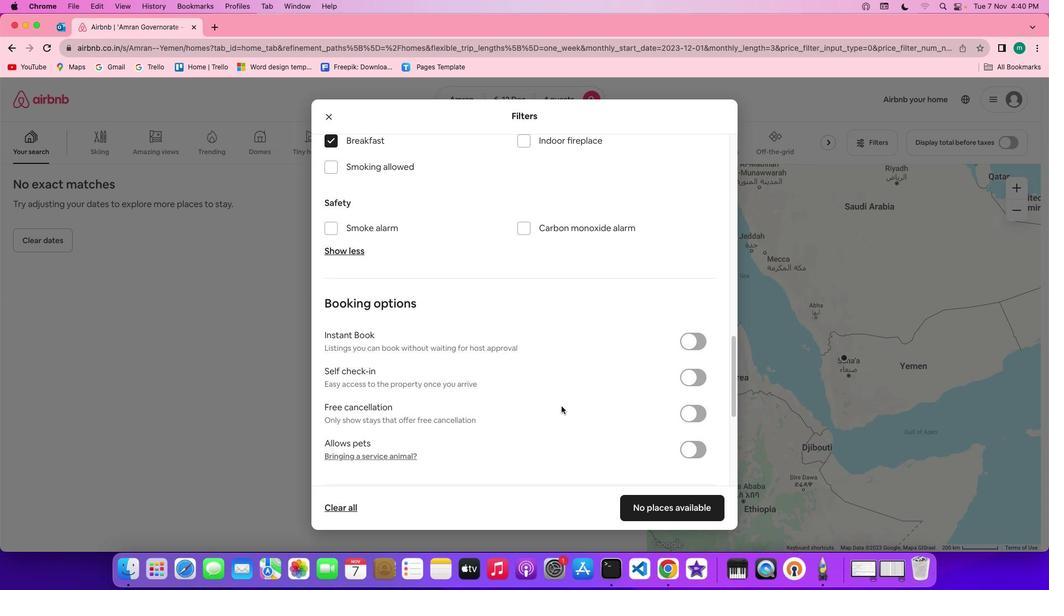 
Action: Mouse scrolled (562, 406) with delta (0, 0)
Screenshot: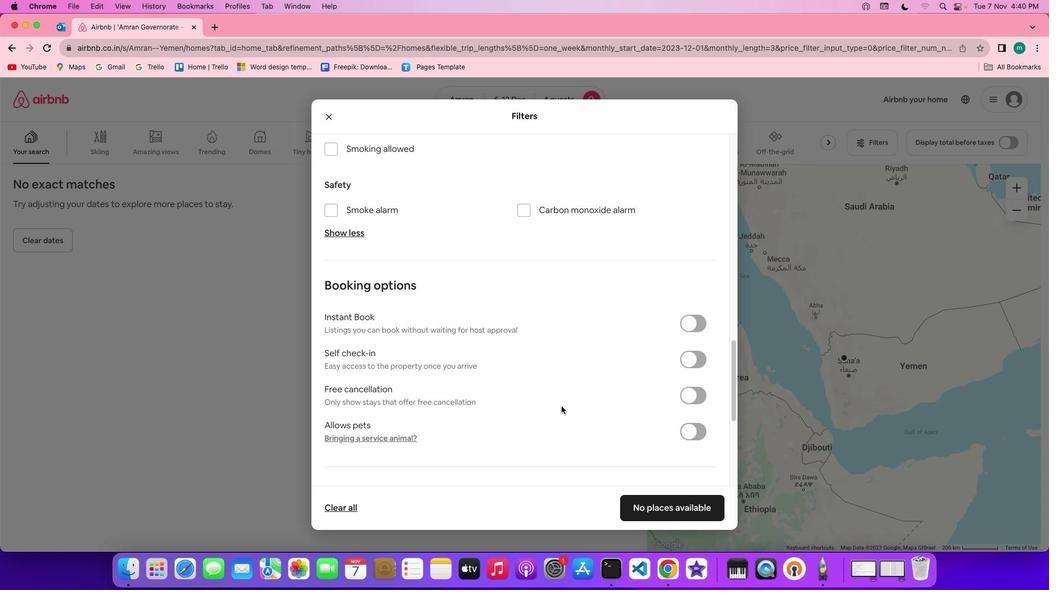 
Action: Mouse scrolled (562, 406) with delta (0, -1)
Screenshot: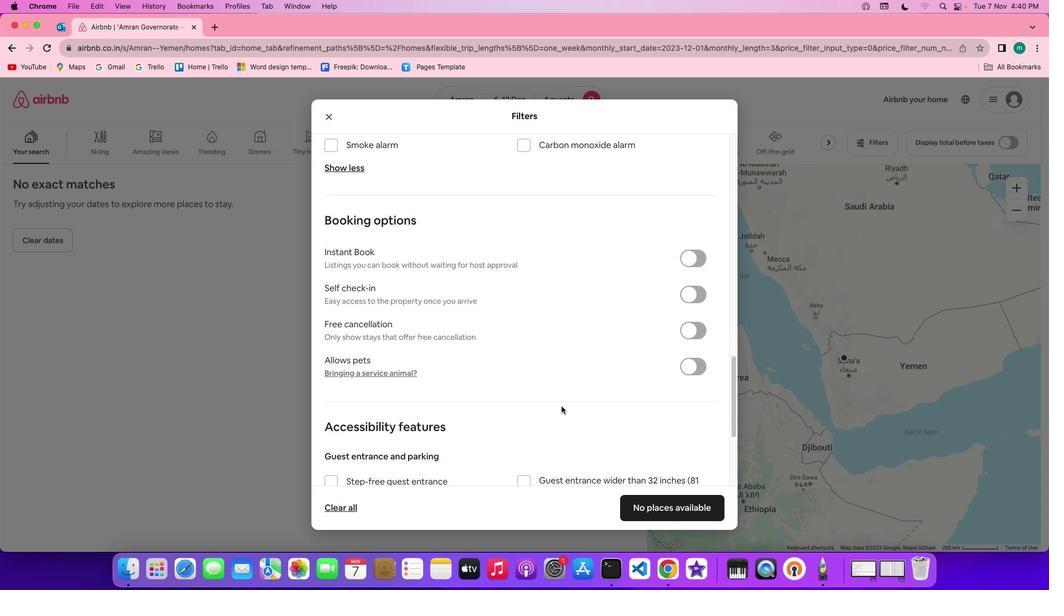 
Action: Mouse scrolled (562, 406) with delta (0, -2)
Screenshot: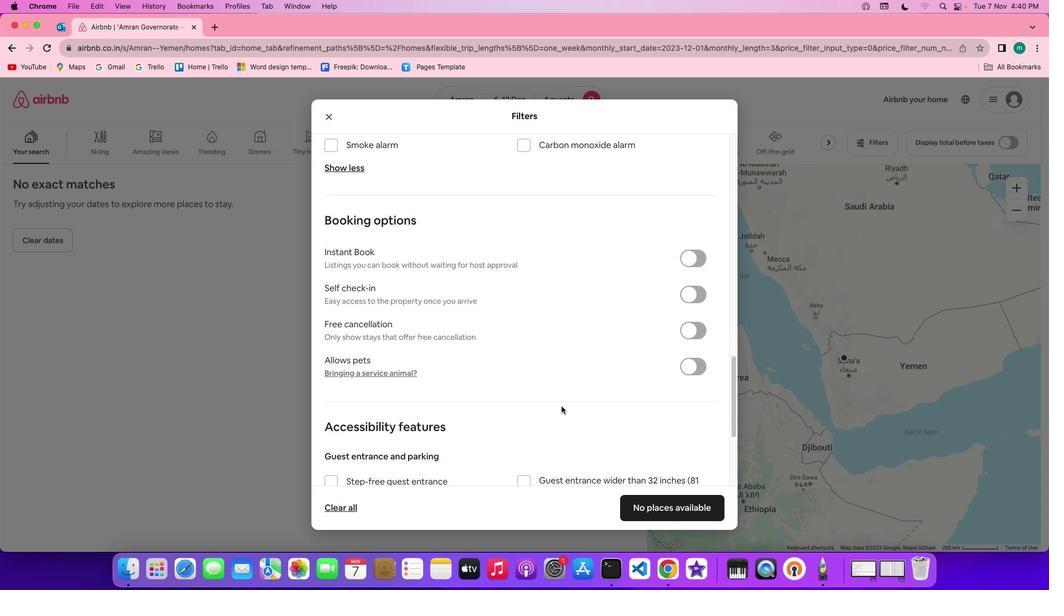 
Action: Mouse scrolled (562, 406) with delta (0, -2)
Screenshot: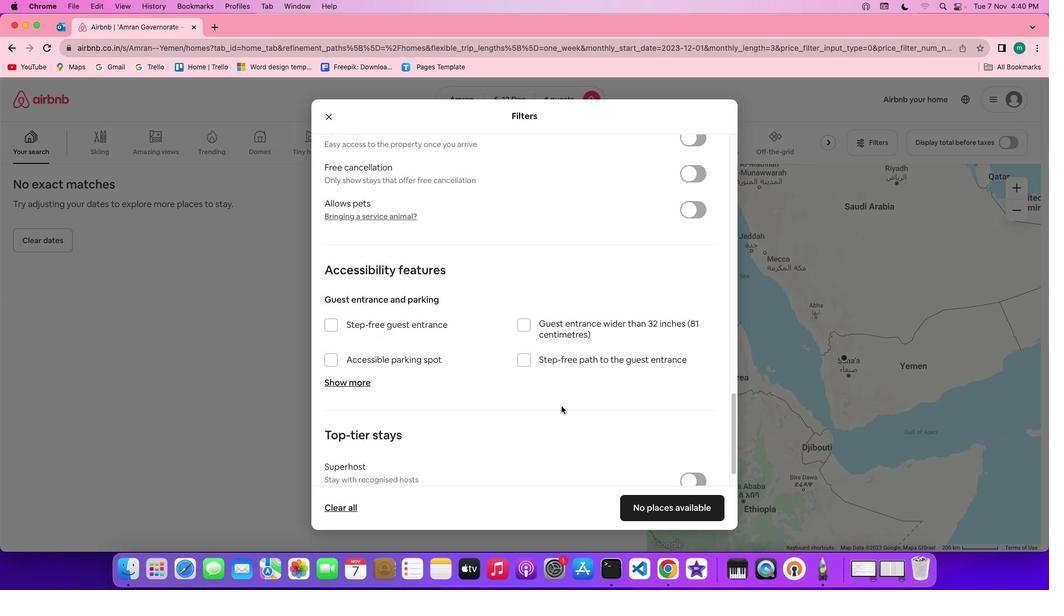 
Action: Mouse scrolled (562, 406) with delta (0, 0)
Screenshot: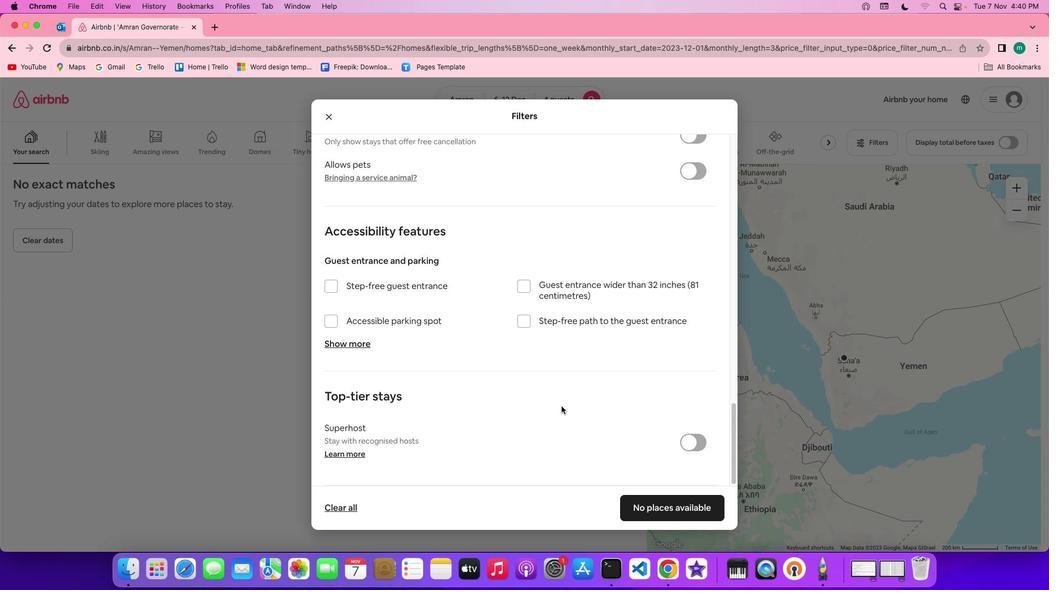 
Action: Mouse scrolled (562, 406) with delta (0, 0)
Screenshot: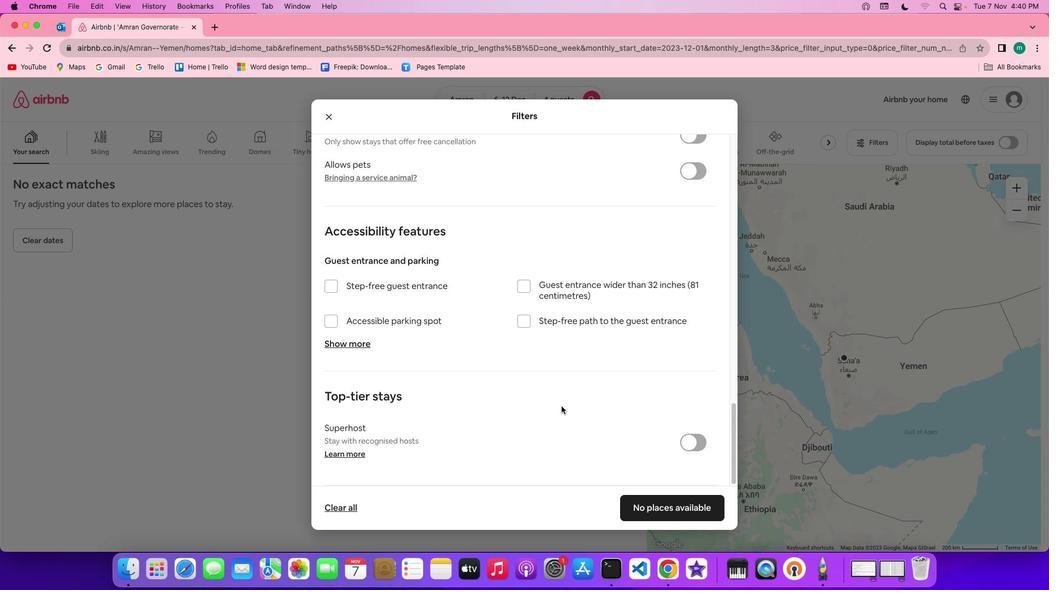 
Action: Mouse scrolled (562, 406) with delta (0, -1)
Screenshot: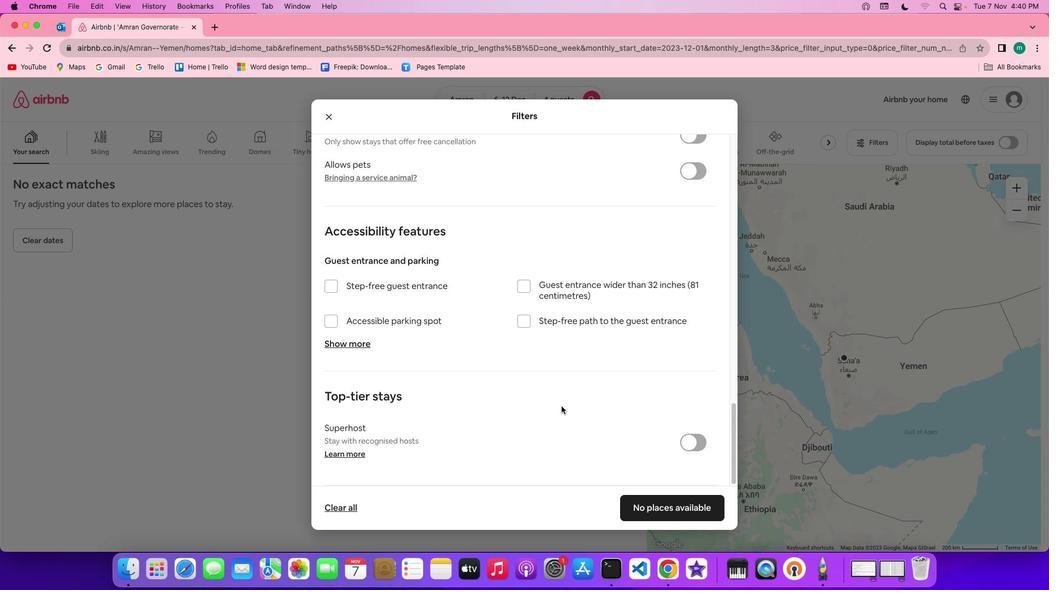 
Action: Mouse scrolled (562, 406) with delta (0, -2)
Screenshot: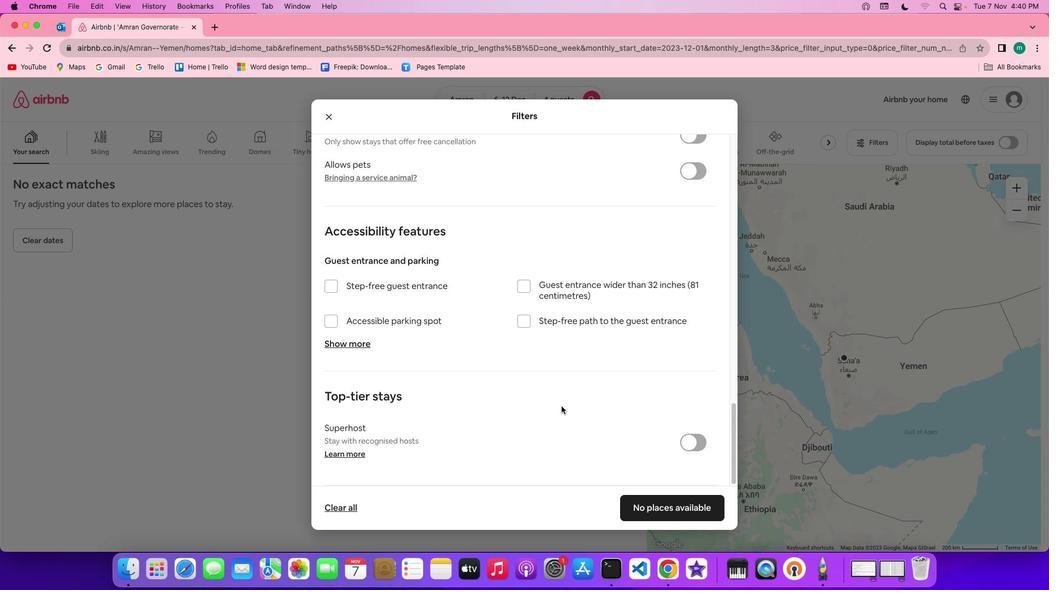 
Action: Mouse scrolled (562, 406) with delta (0, -3)
Screenshot: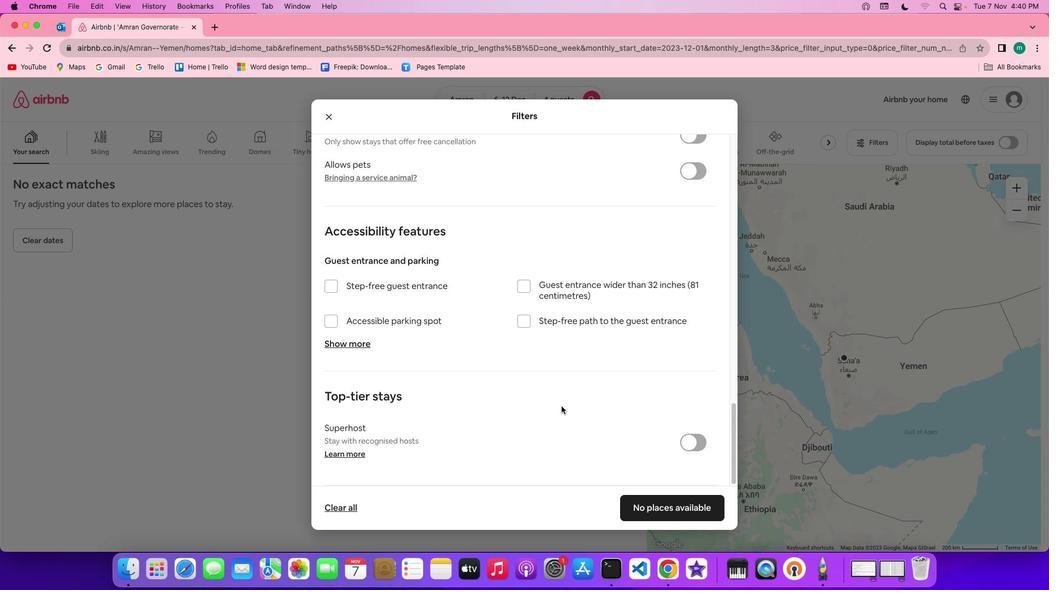 
Action: Mouse scrolled (562, 406) with delta (0, -3)
Screenshot: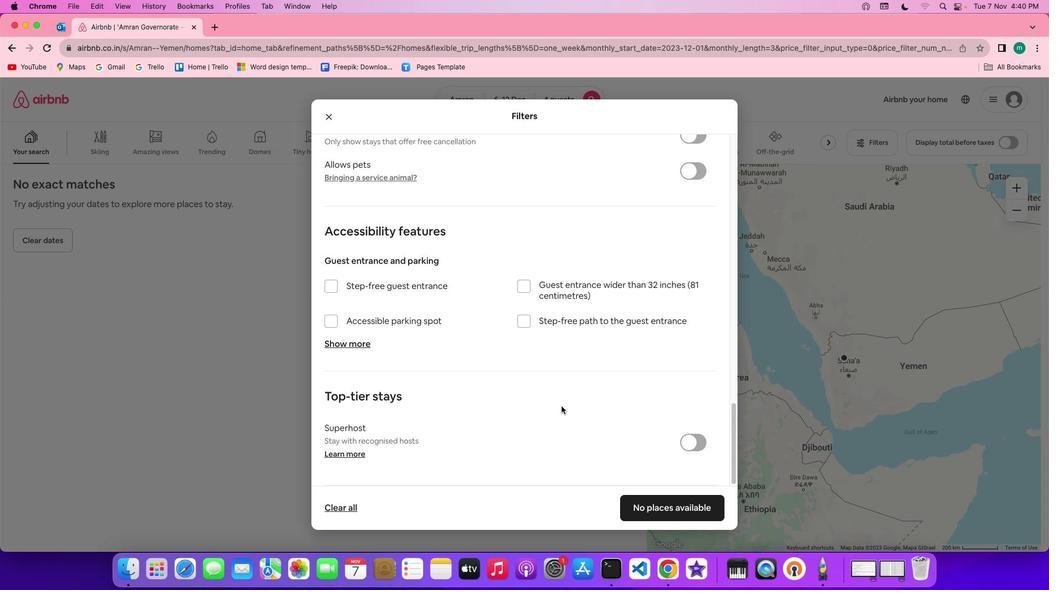 
Action: Mouse moved to (693, 511)
Screenshot: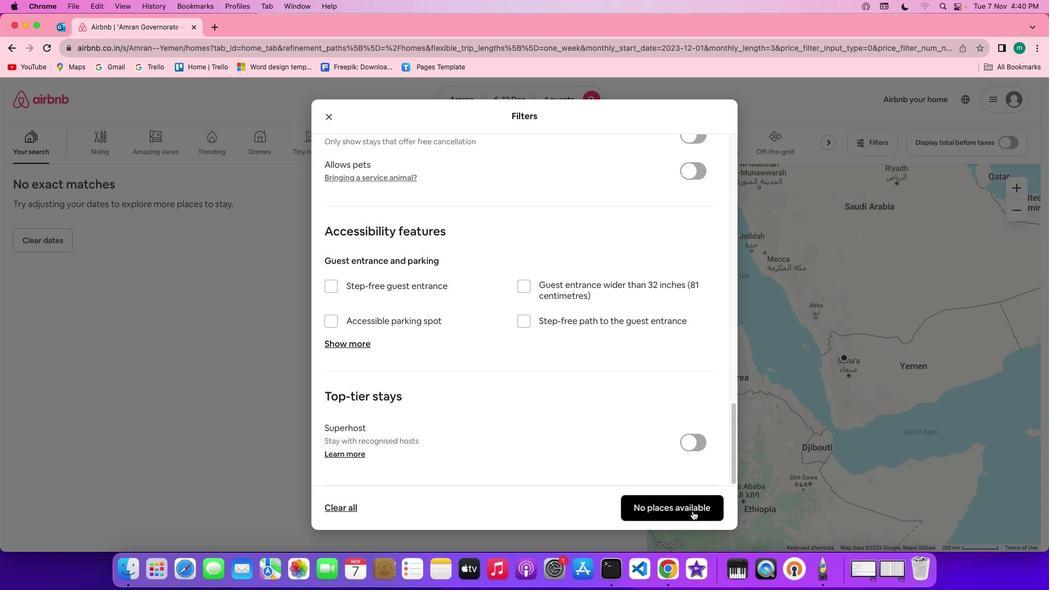 
Action: Mouse pressed left at (693, 511)
Screenshot: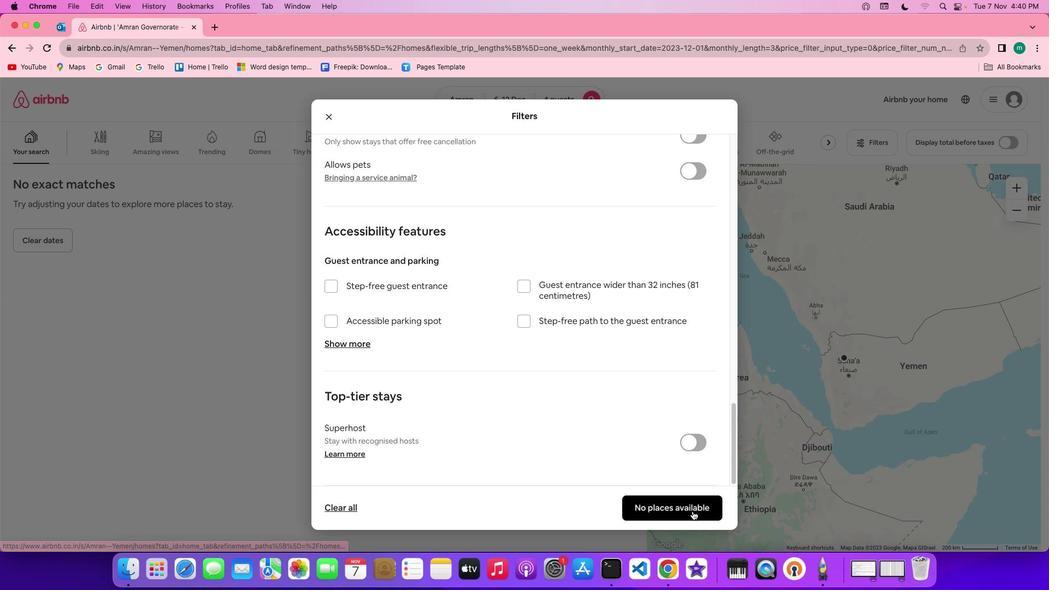 
Action: Mouse moved to (451, 440)
Screenshot: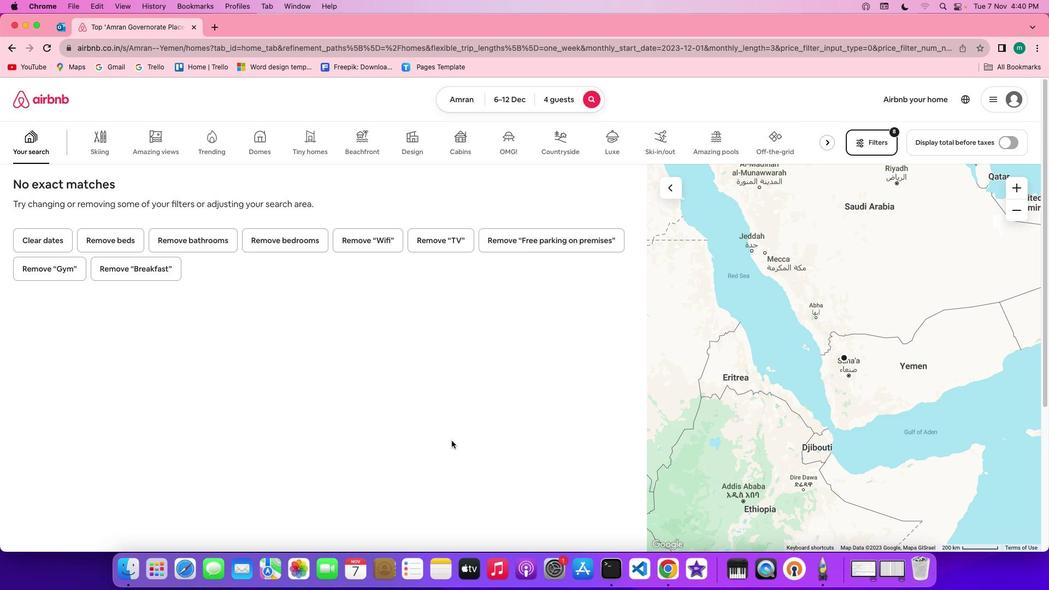 
